 Task: Add Attachment from Google Drive to Card Card0000000259 in Board Board0000000065 in Workspace WS0000000022 in Trello. Add Cover Orange to Card Card0000000259 in Board Board0000000065 in Workspace WS0000000022 in Trello. Add "Add Label …" with "Title" Title0000000259 to Button Button0000000259 to Card Card0000000259 in Board Board0000000065 in Workspace WS0000000022 in Trello. Add Description DS0000000259 to Card Card0000000259 in Board Board0000000065 in Workspace WS0000000022 in Trello. Add Comment CM0000000259 to Card Card0000000259 in Board Board0000000065 in Workspace WS0000000022 in Trello
Action: Mouse moved to (583, 680)
Screenshot: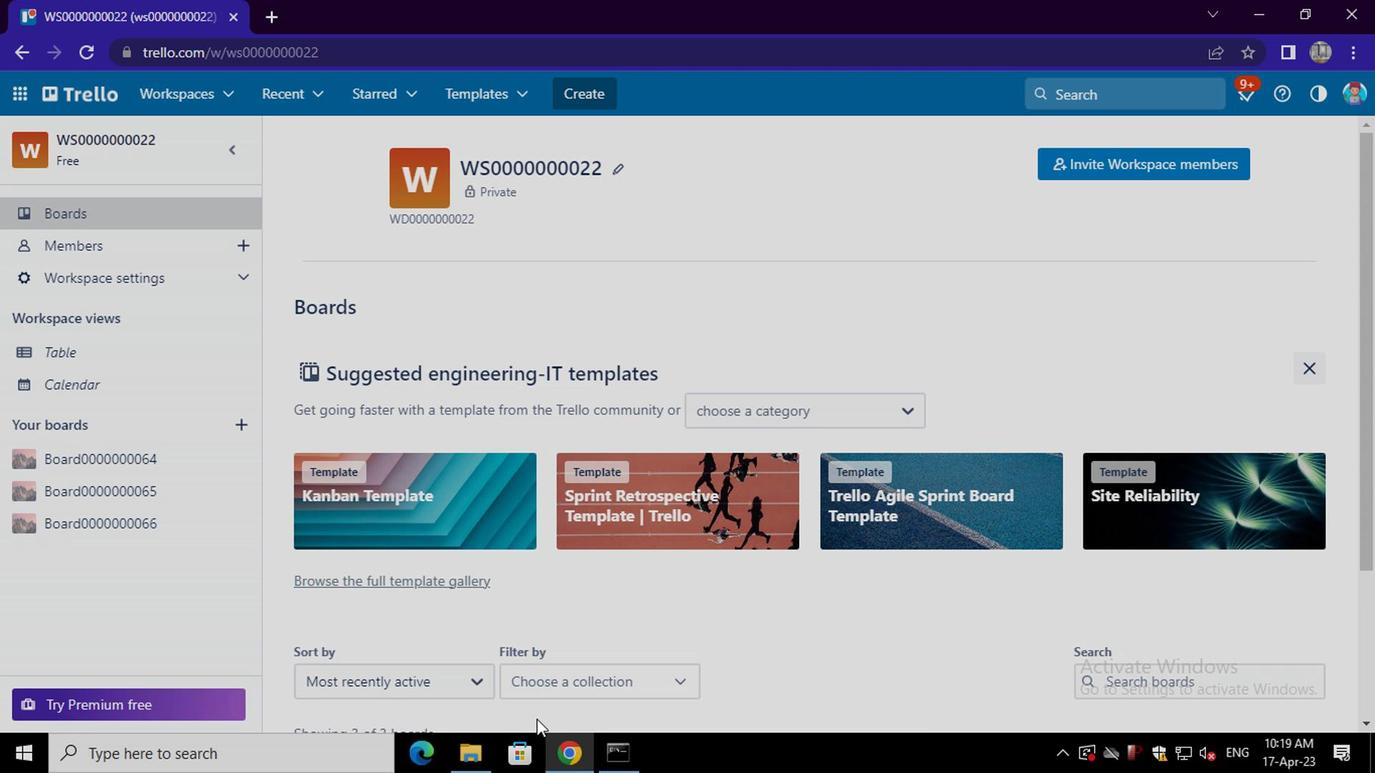
Action: Mouse scrolled (583, 679) with delta (0, 0)
Screenshot: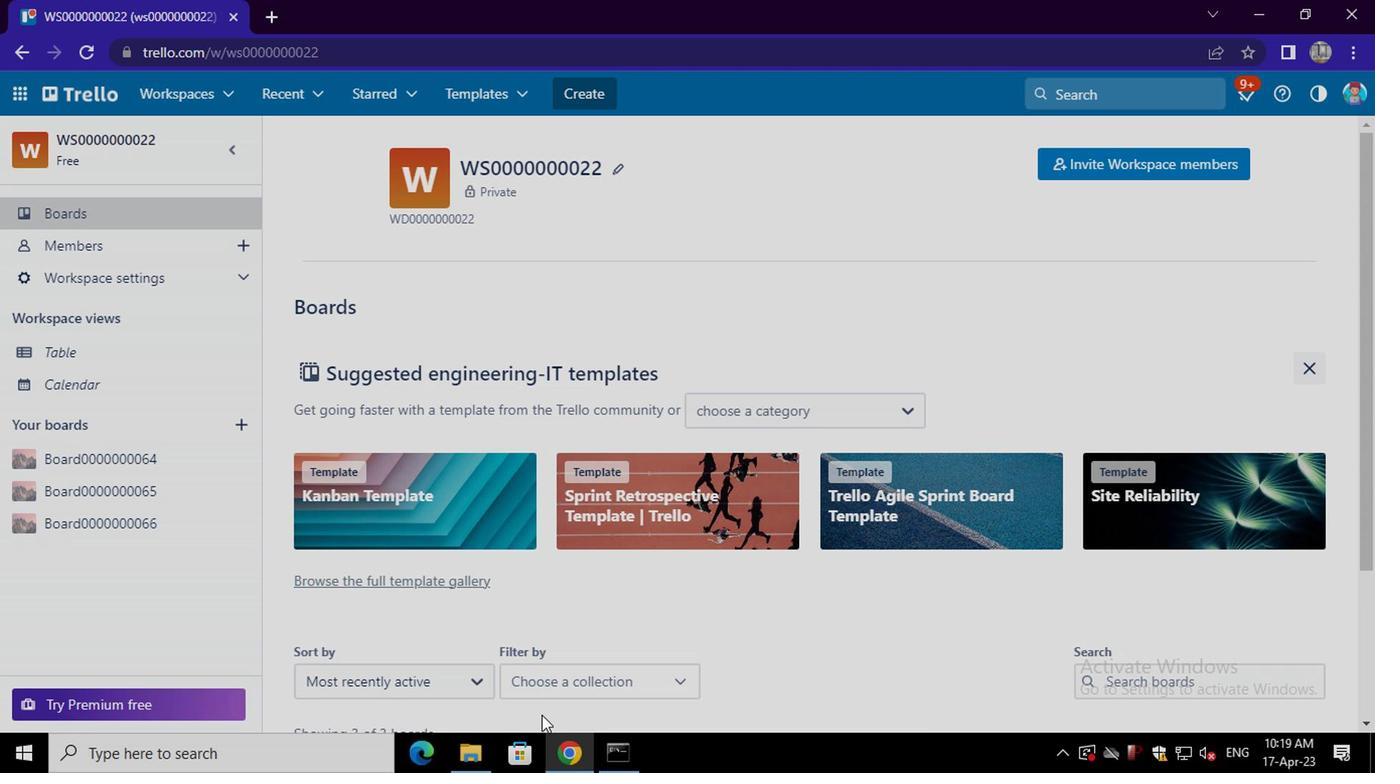 
Action: Mouse scrolled (583, 679) with delta (0, 0)
Screenshot: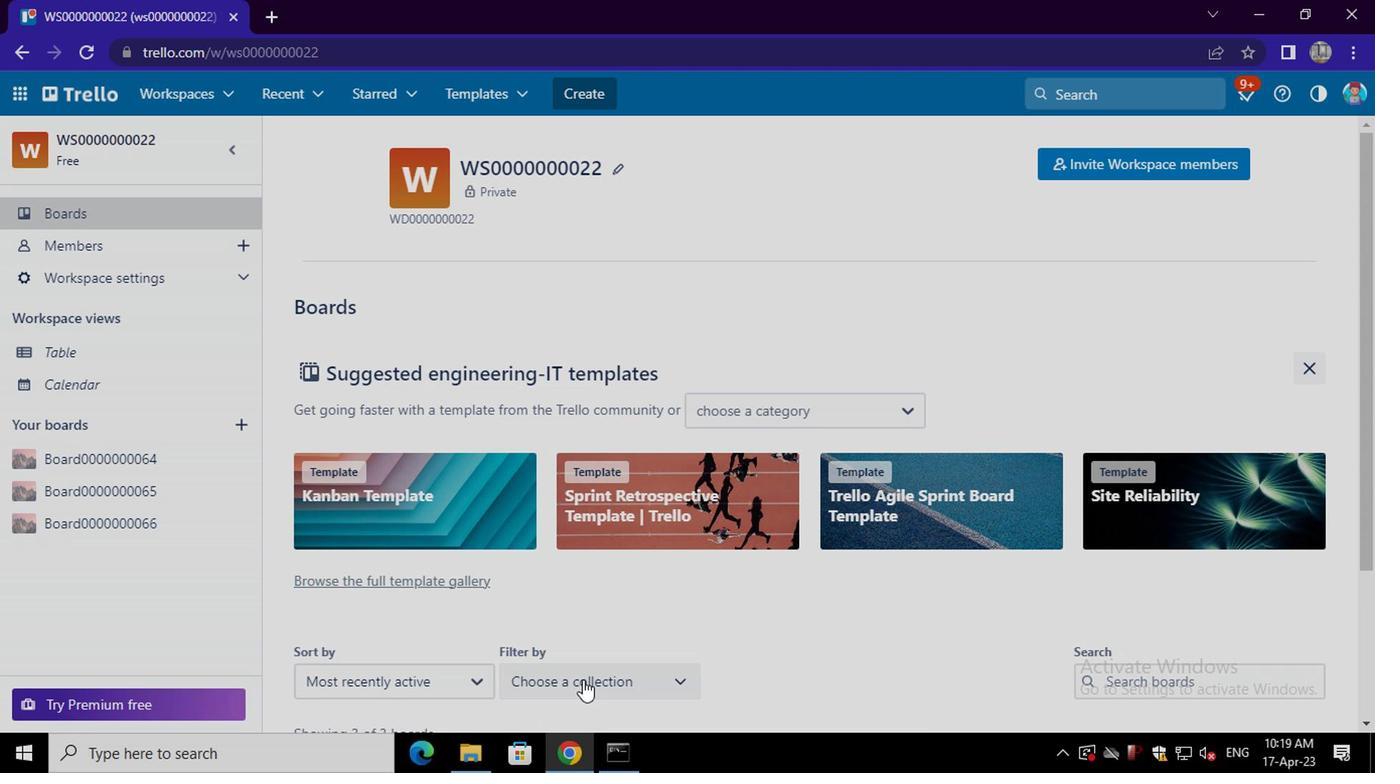 
Action: Mouse scrolled (583, 679) with delta (0, 0)
Screenshot: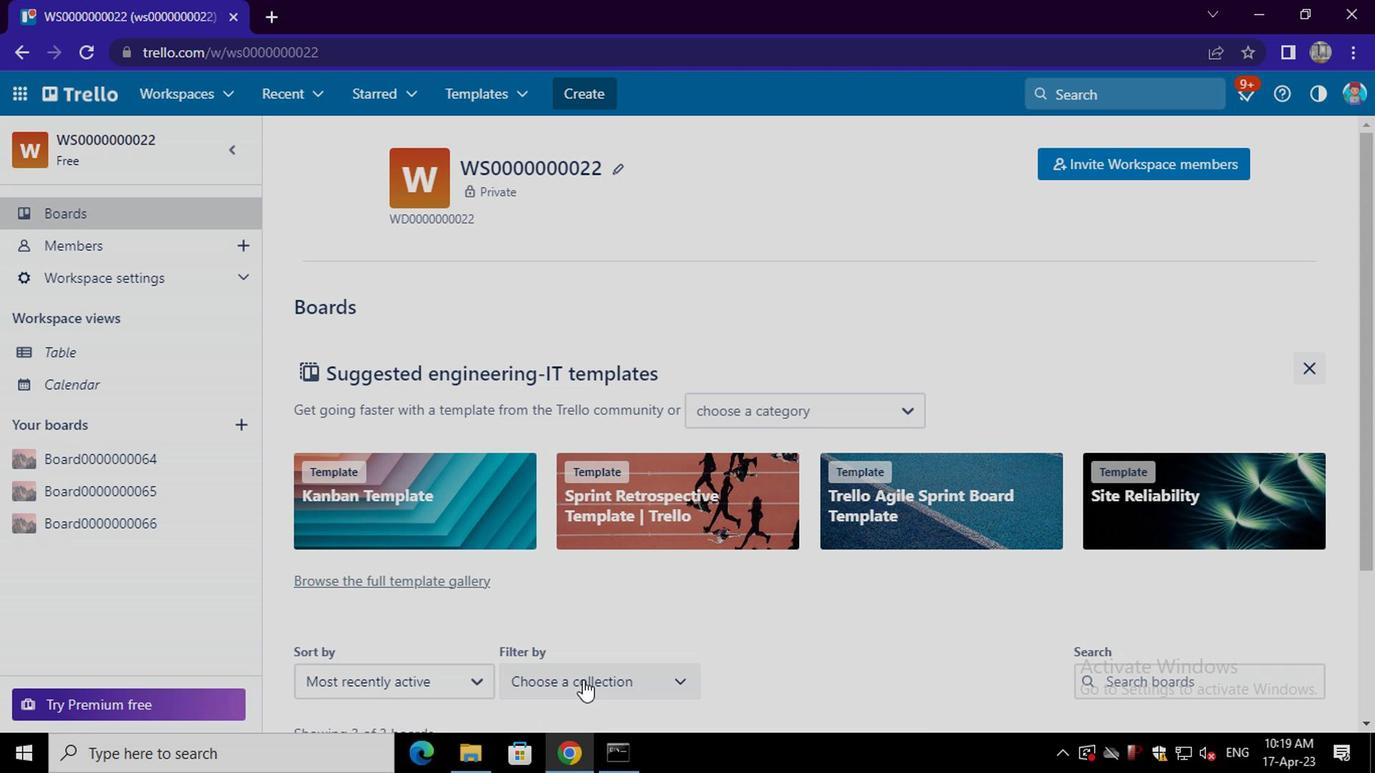 
Action: Mouse moved to (637, 629)
Screenshot: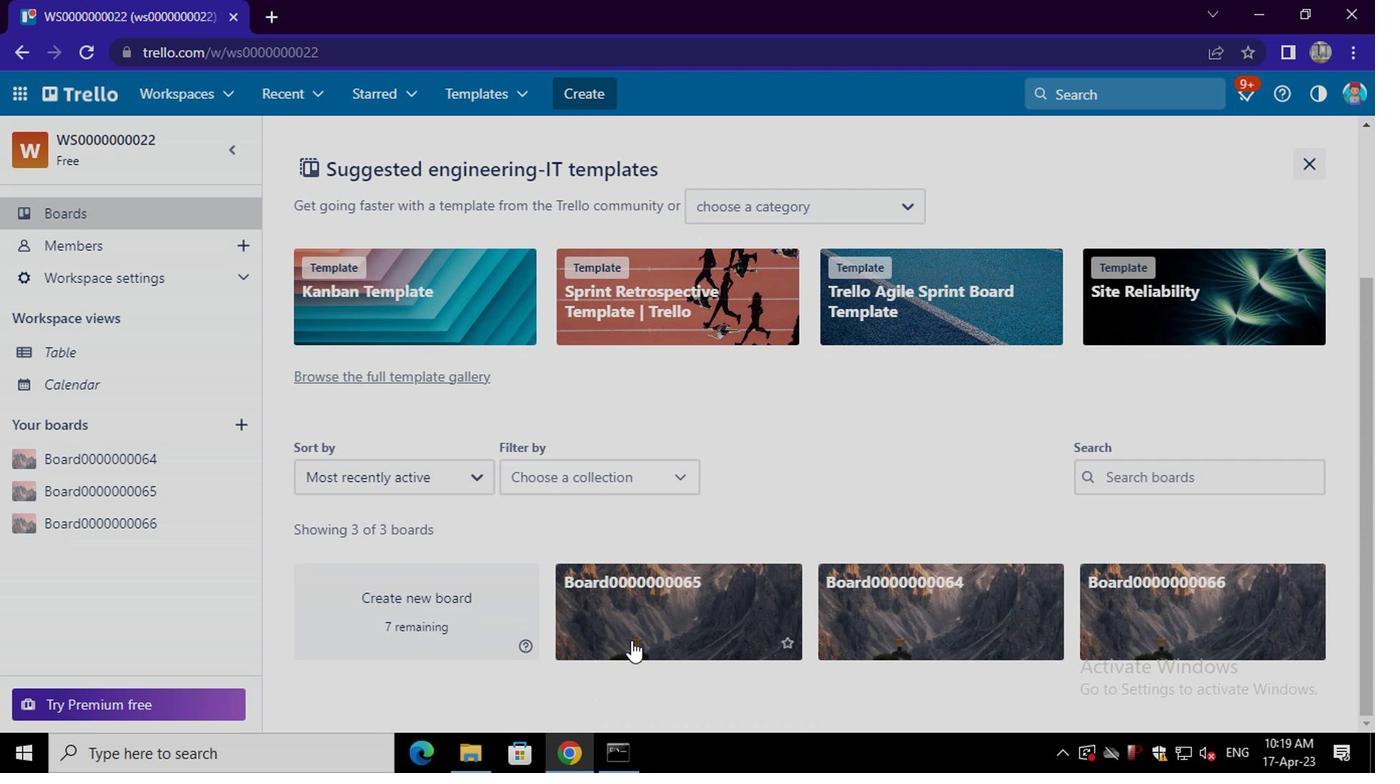 
Action: Mouse pressed left at (637, 629)
Screenshot: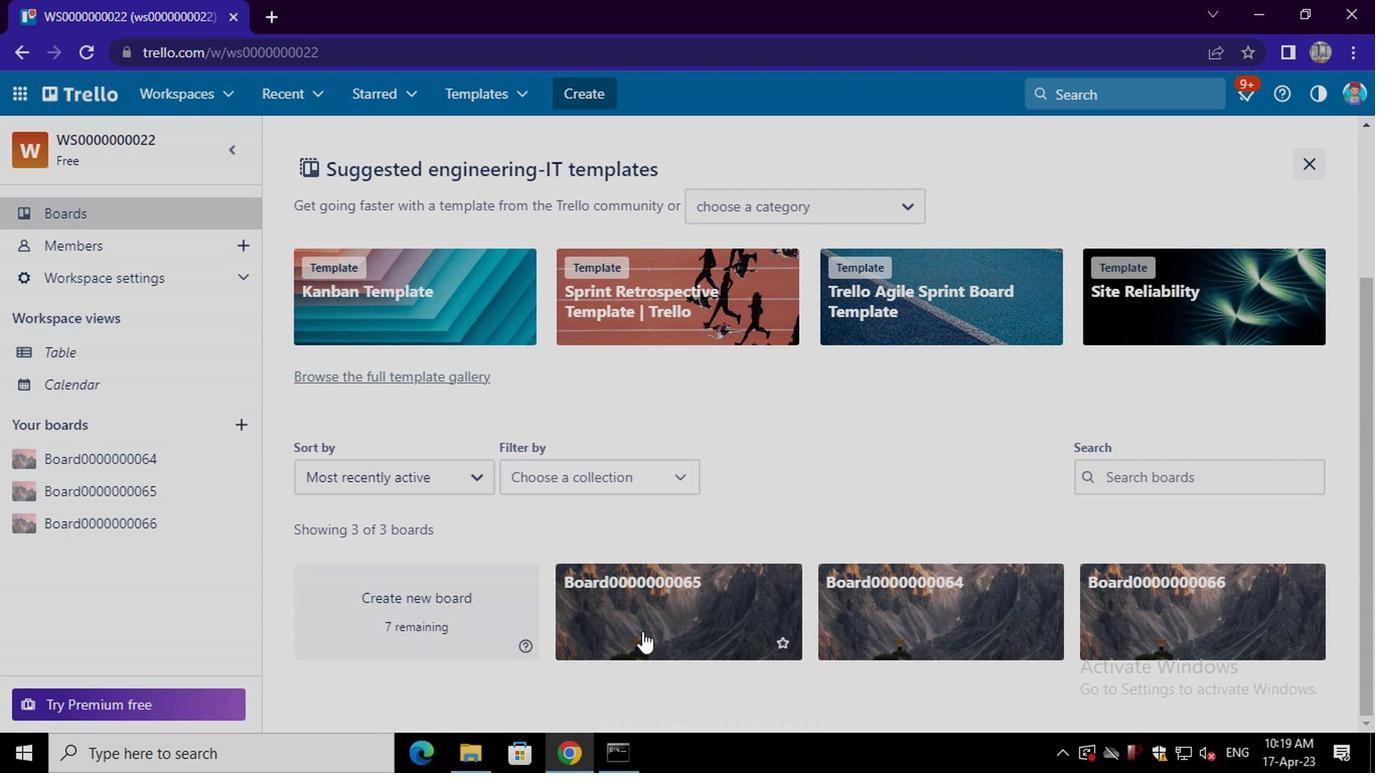 
Action: Mouse moved to (515, 548)
Screenshot: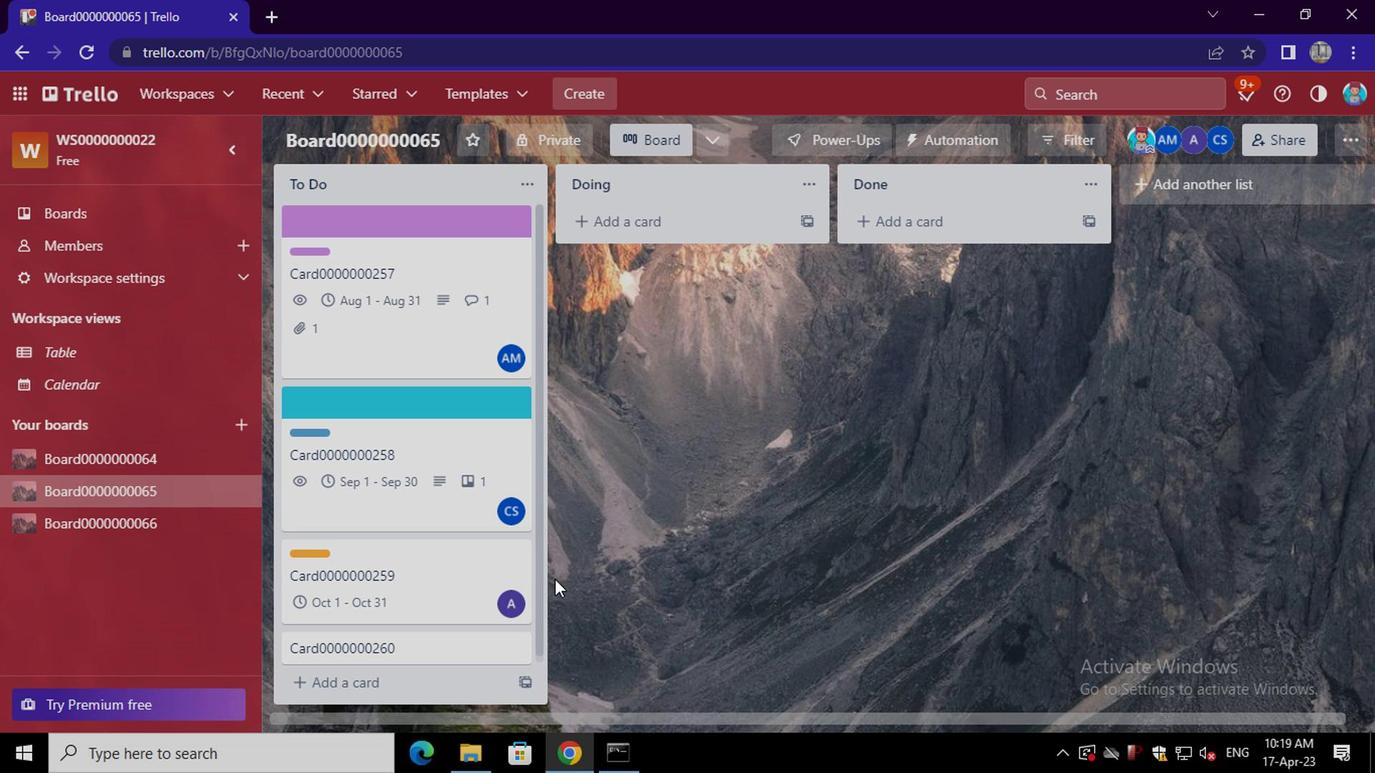 
Action: Mouse pressed left at (515, 548)
Screenshot: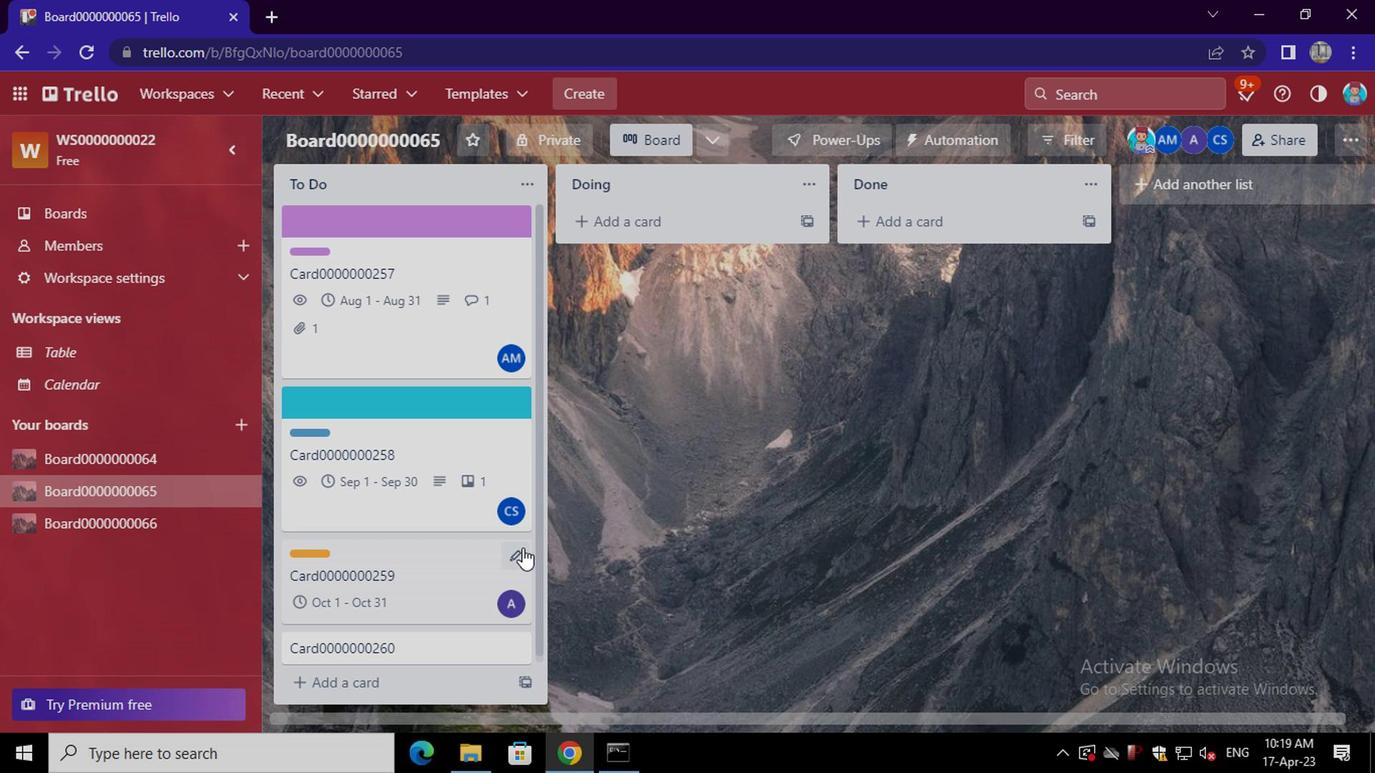 
Action: Mouse moved to (612, 450)
Screenshot: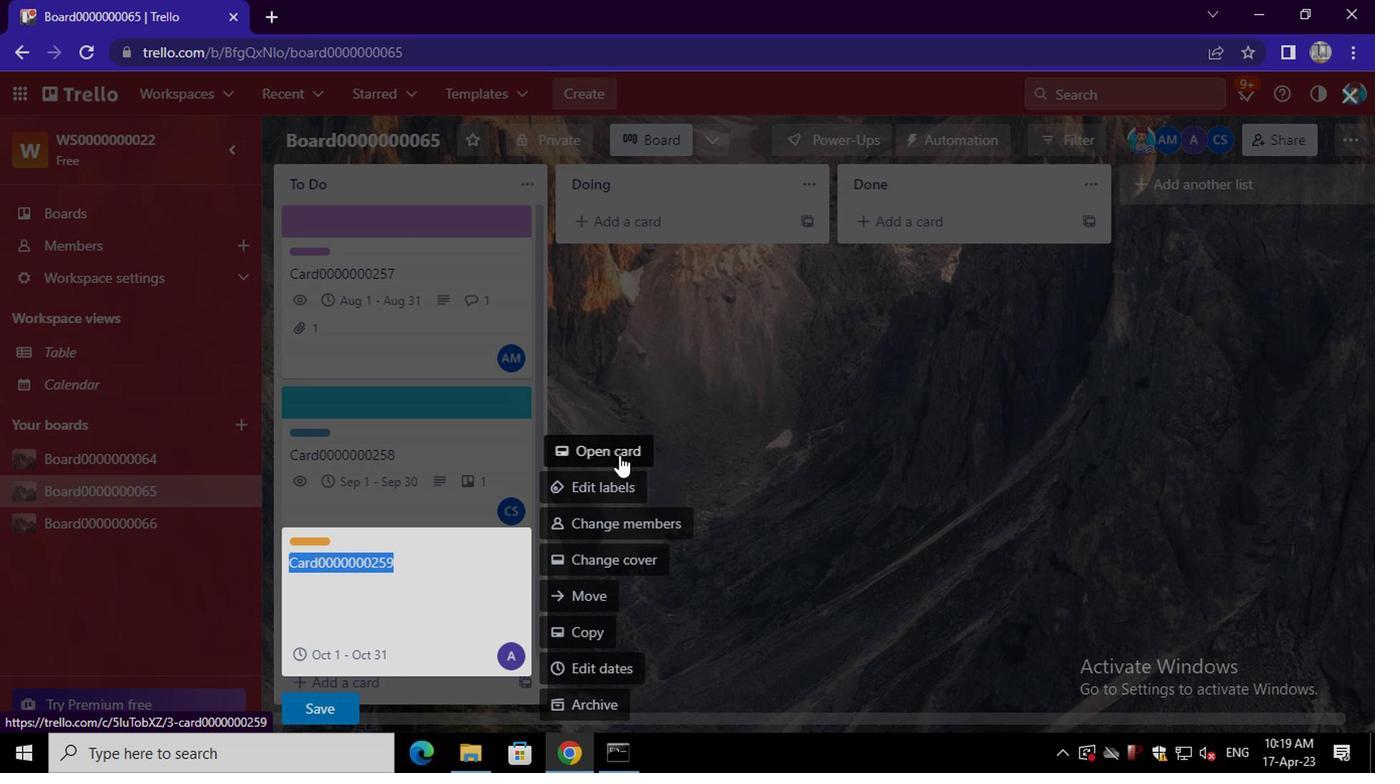 
Action: Mouse pressed left at (612, 450)
Screenshot: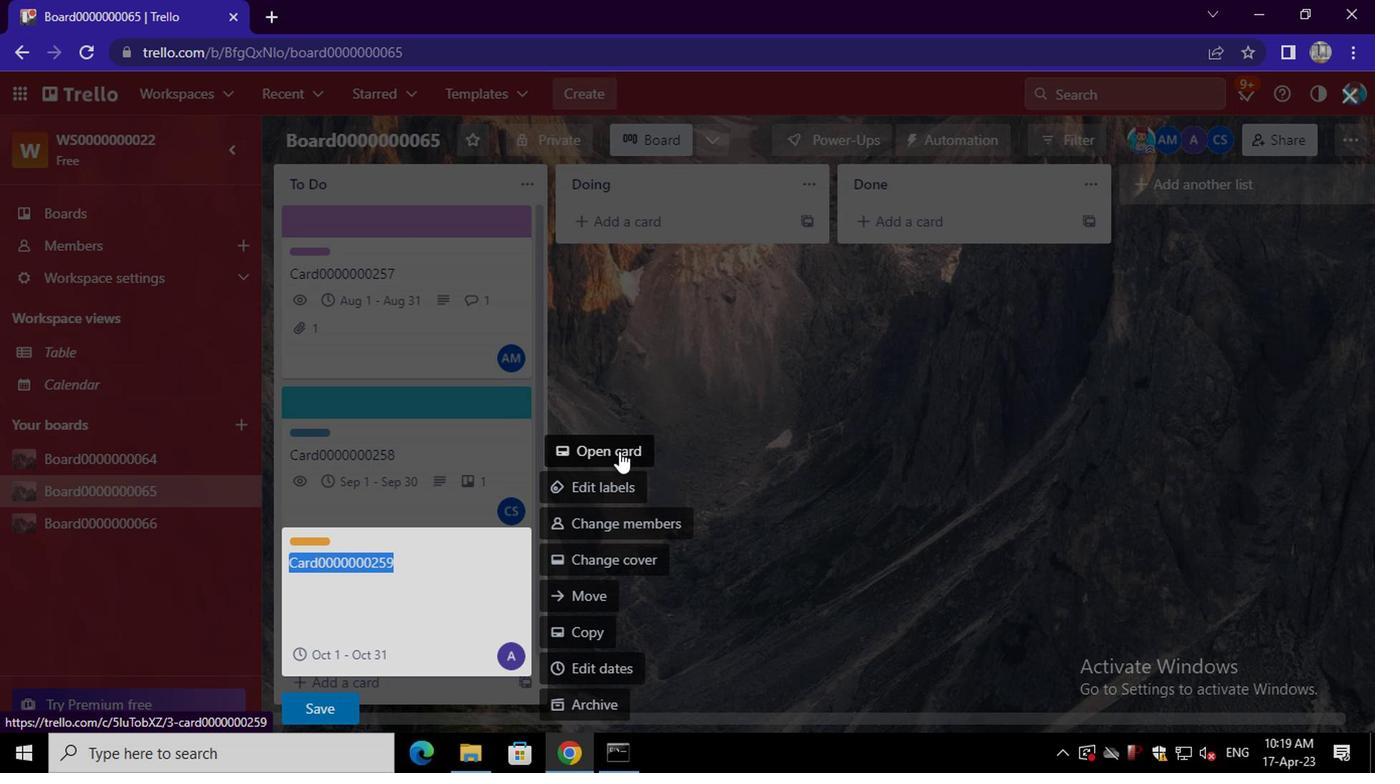 
Action: Mouse moved to (963, 490)
Screenshot: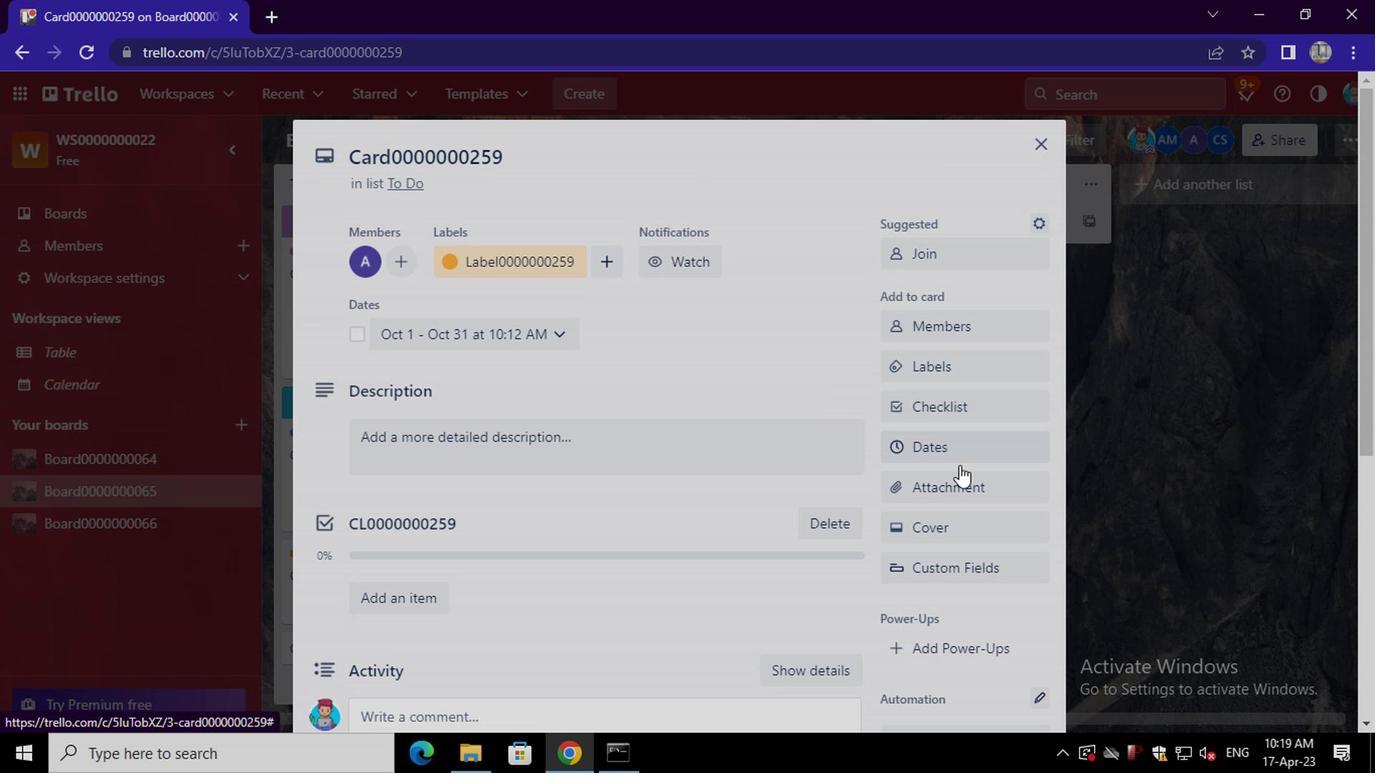 
Action: Mouse pressed left at (963, 490)
Screenshot: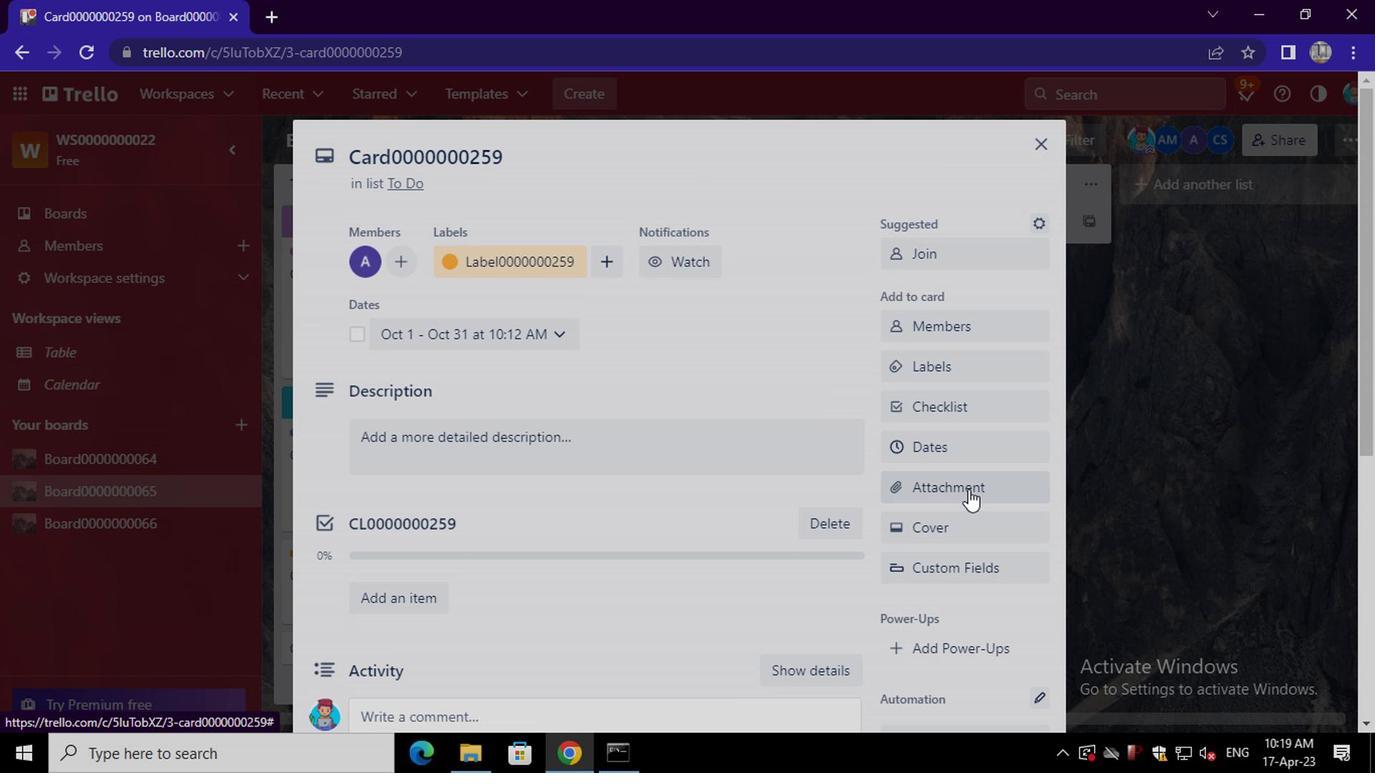 
Action: Mouse moved to (951, 255)
Screenshot: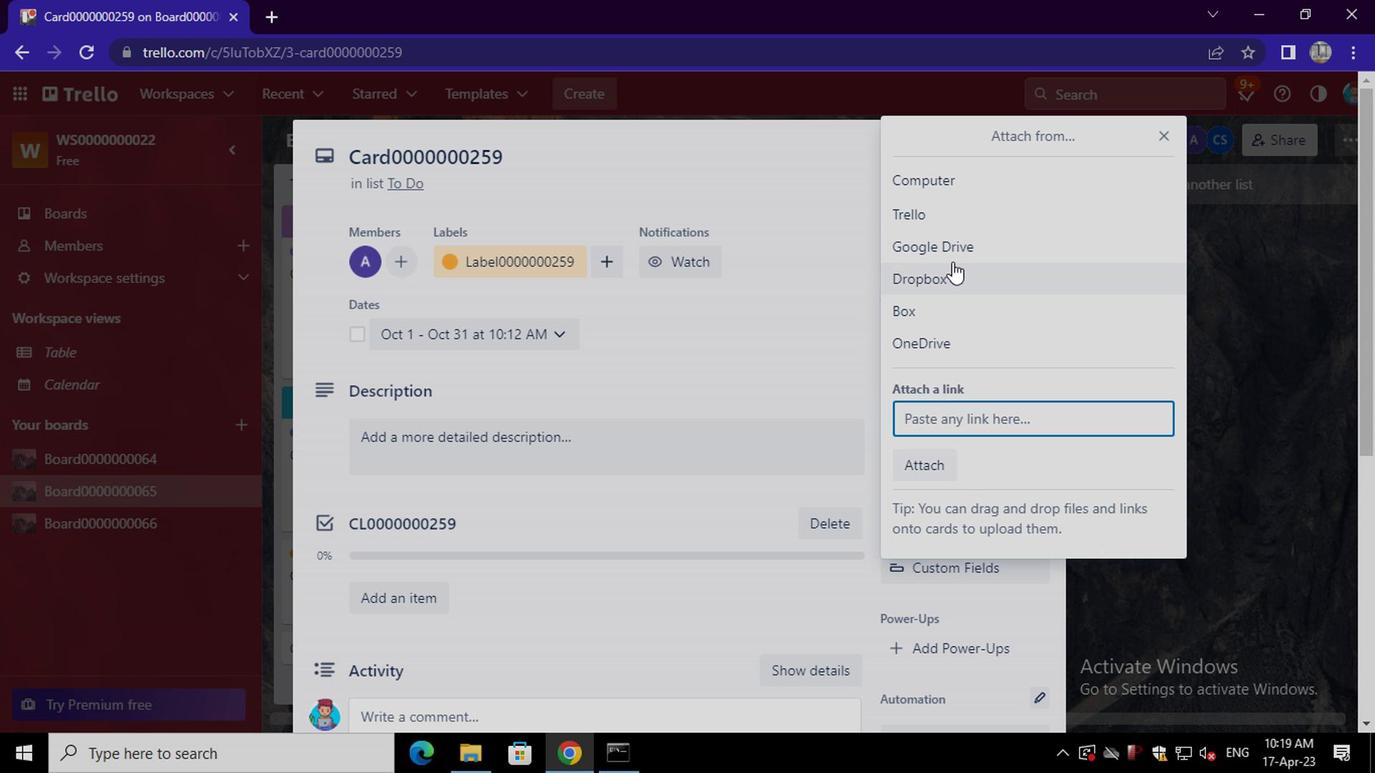 
Action: Mouse pressed left at (951, 255)
Screenshot: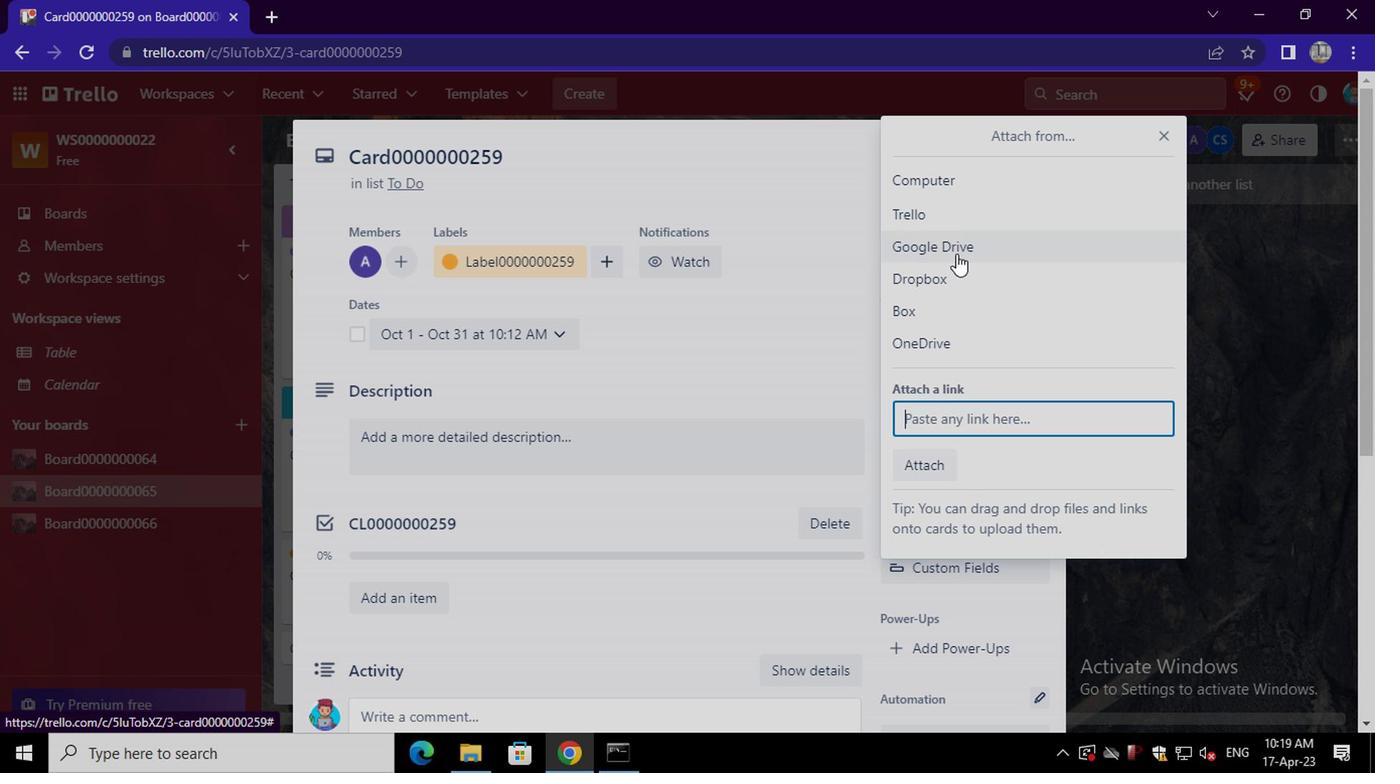 
Action: Mouse moved to (618, 442)
Screenshot: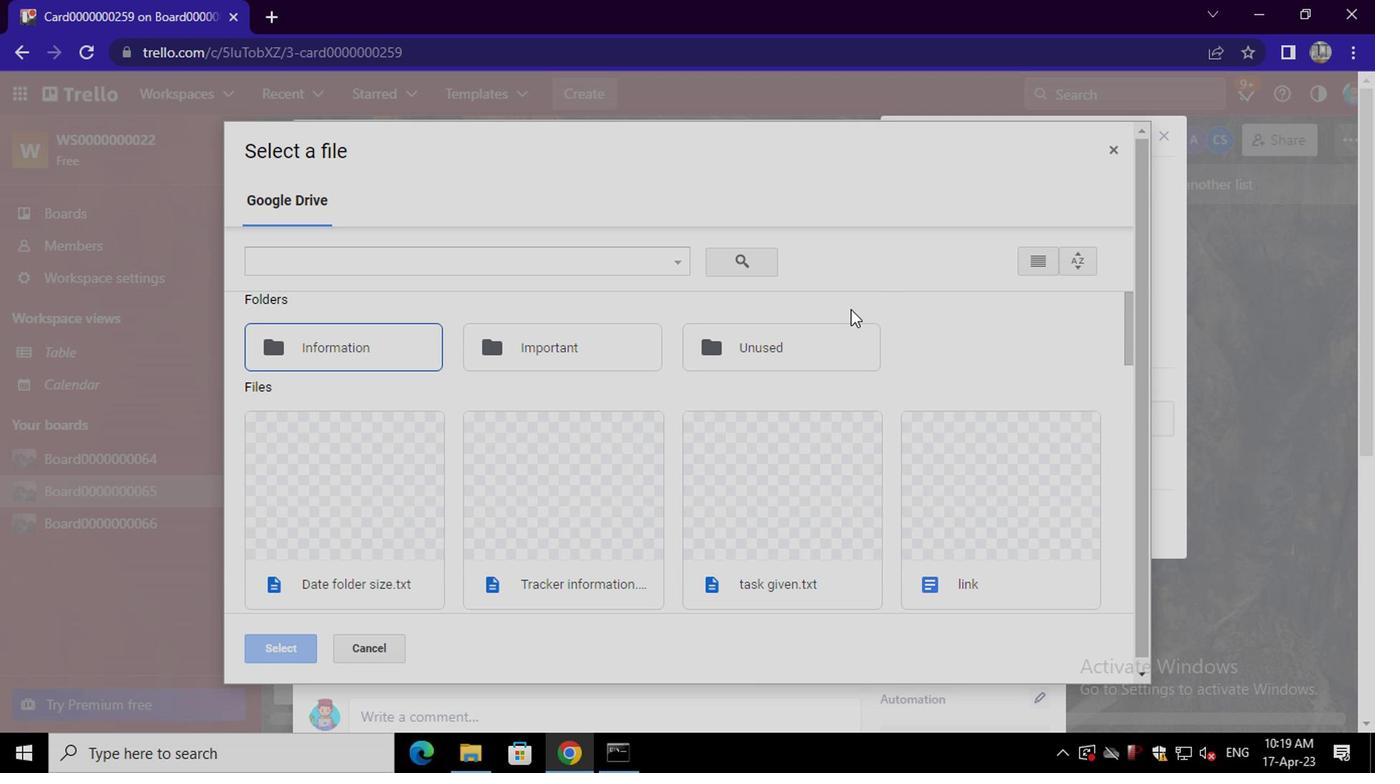 
Action: Mouse scrolled (618, 442) with delta (0, 0)
Screenshot: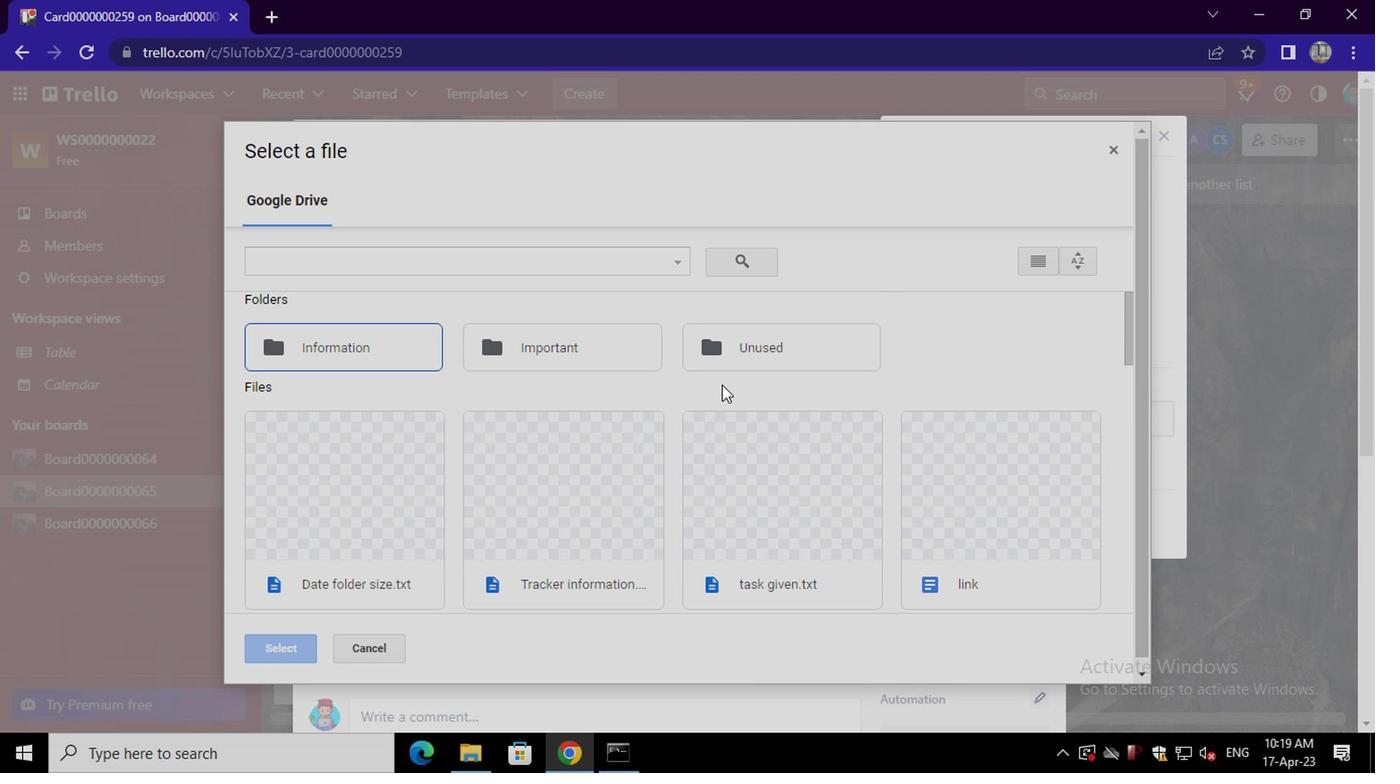 
Action: Mouse moved to (618, 443)
Screenshot: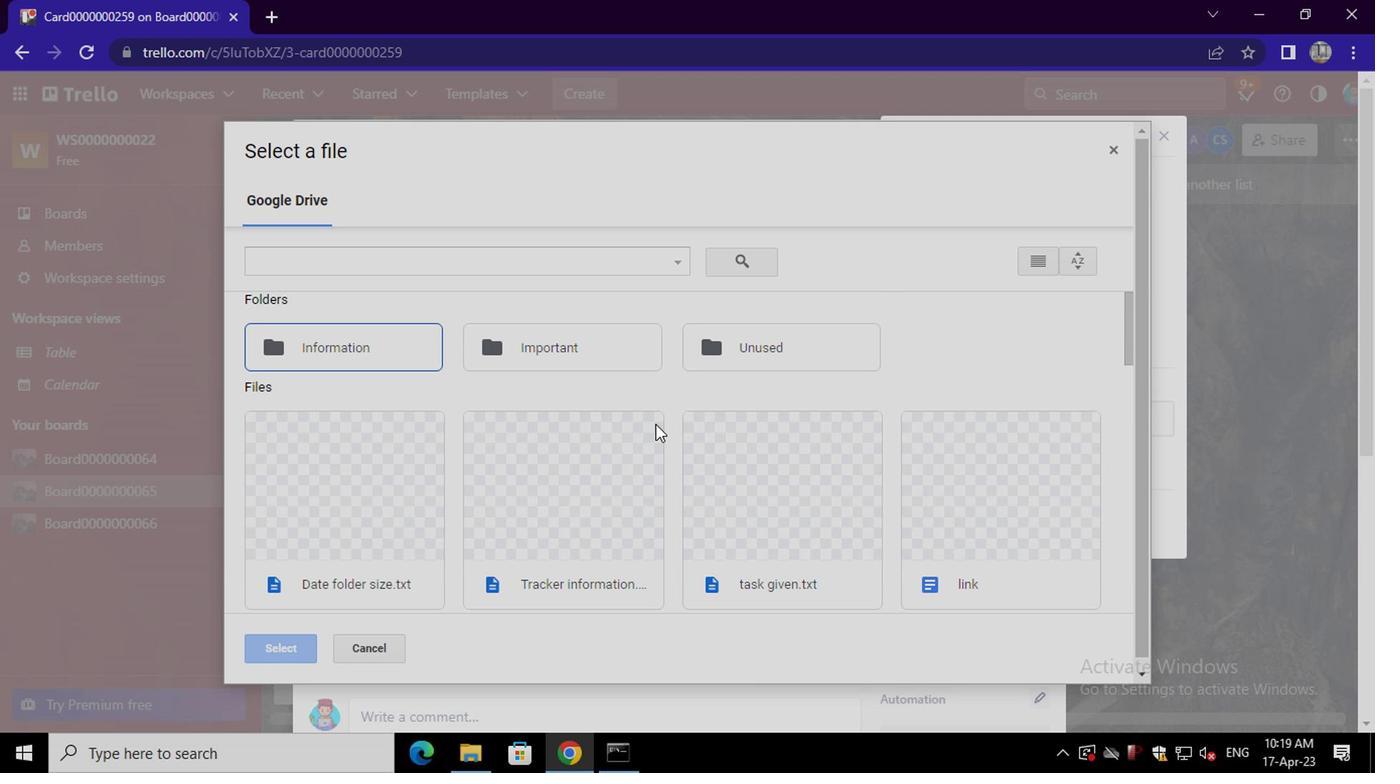 
Action: Mouse scrolled (618, 442) with delta (0, 0)
Screenshot: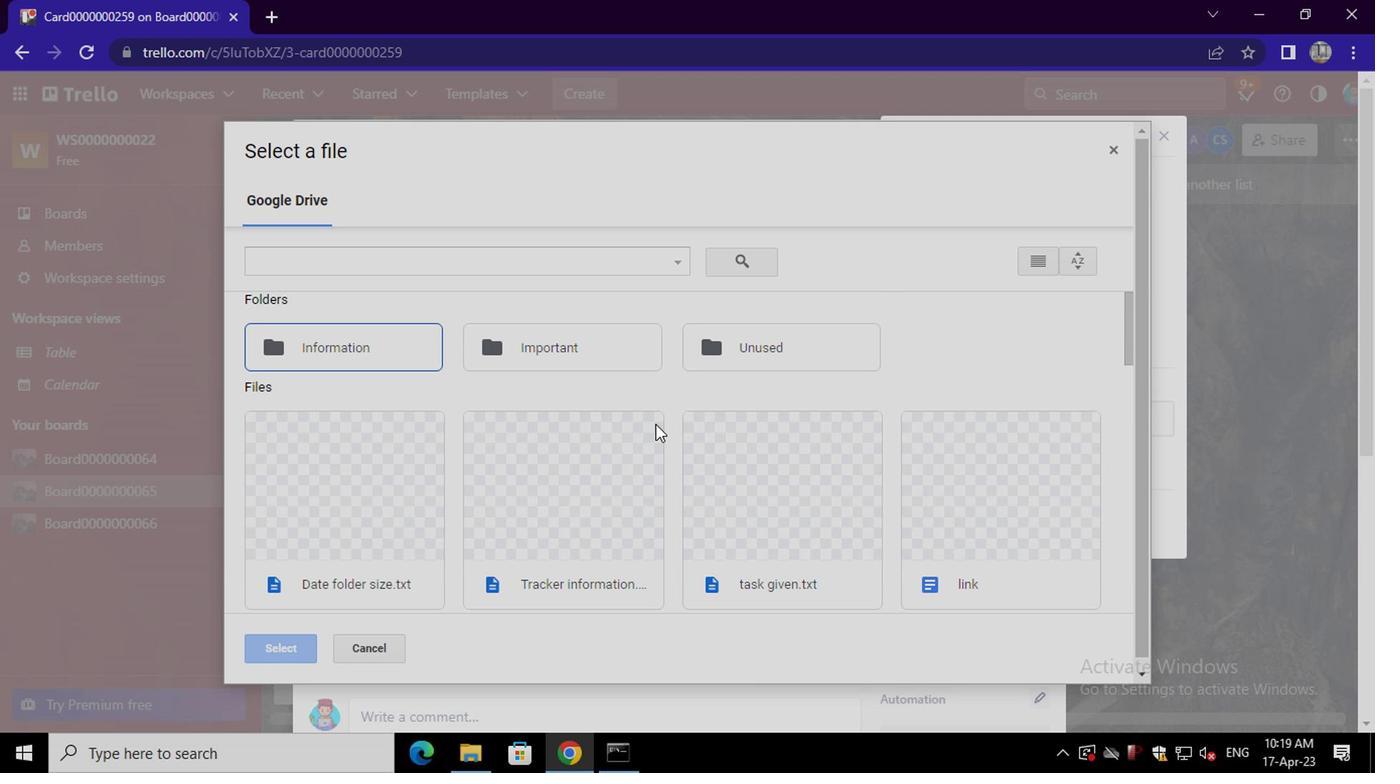 
Action: Mouse moved to (386, 525)
Screenshot: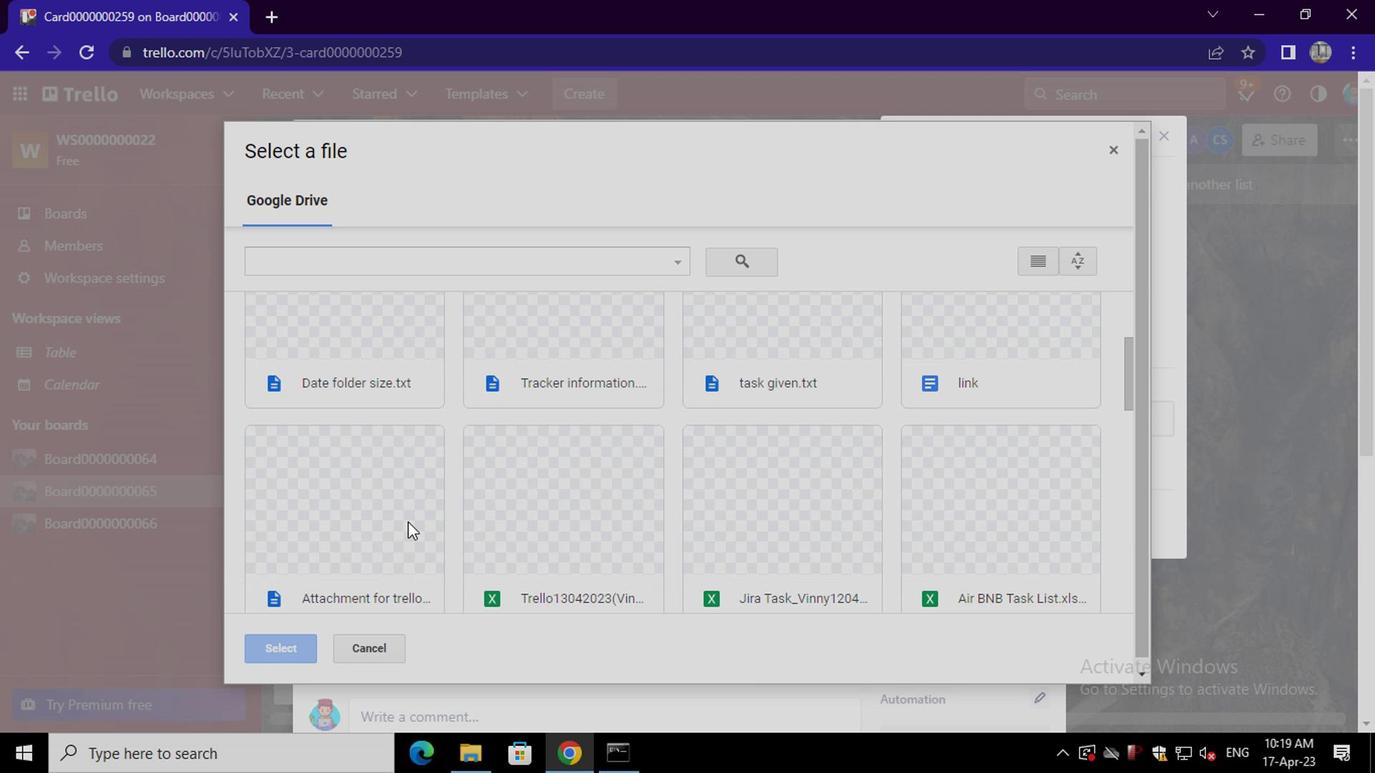 
Action: Mouse pressed left at (386, 525)
Screenshot: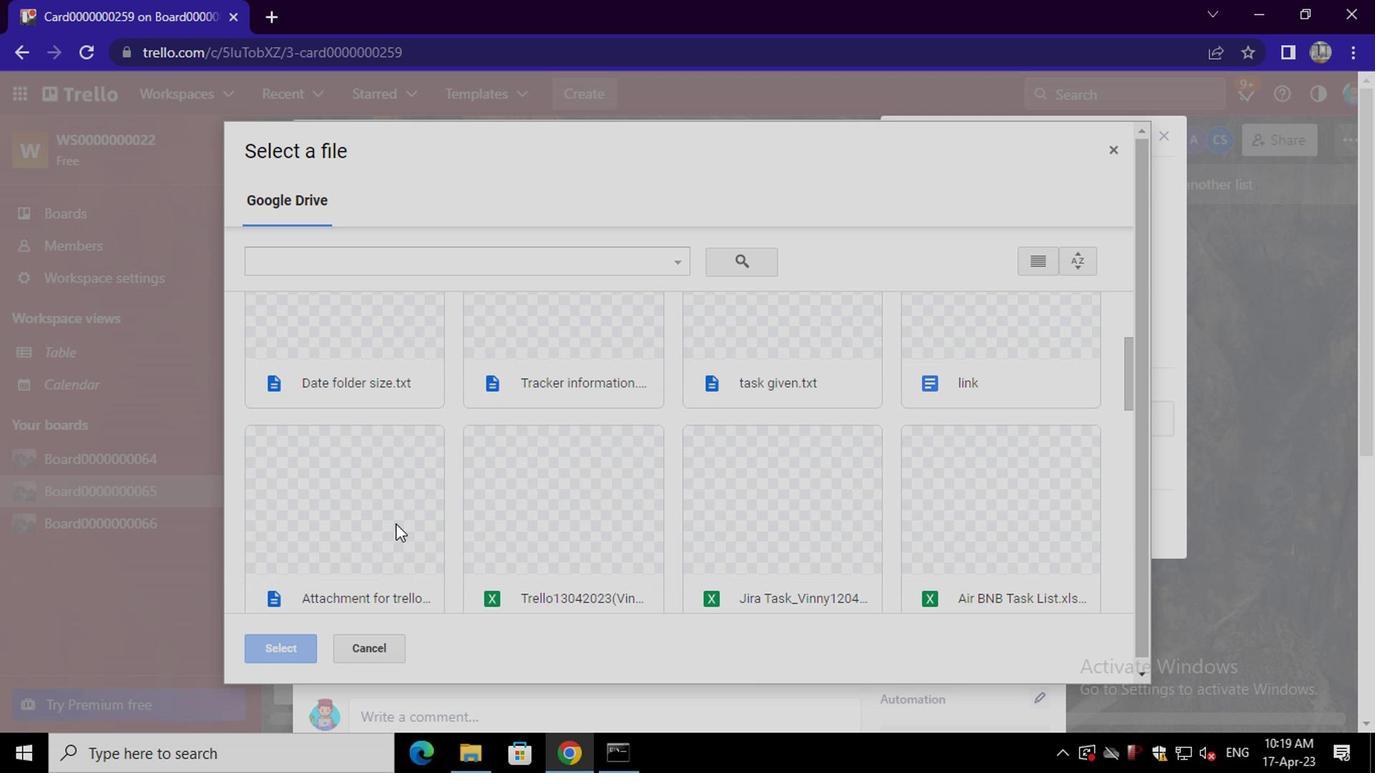 
Action: Mouse moved to (283, 655)
Screenshot: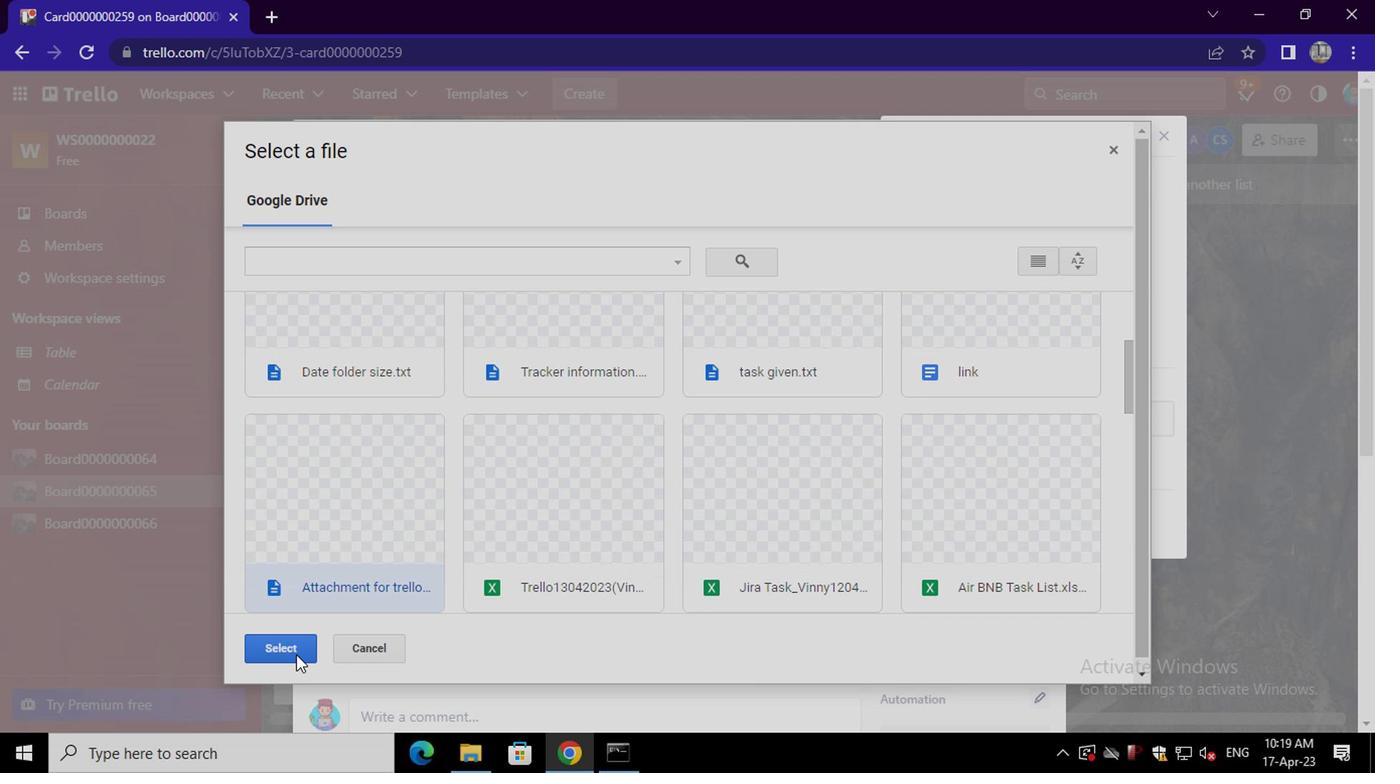 
Action: Mouse pressed left at (283, 655)
Screenshot: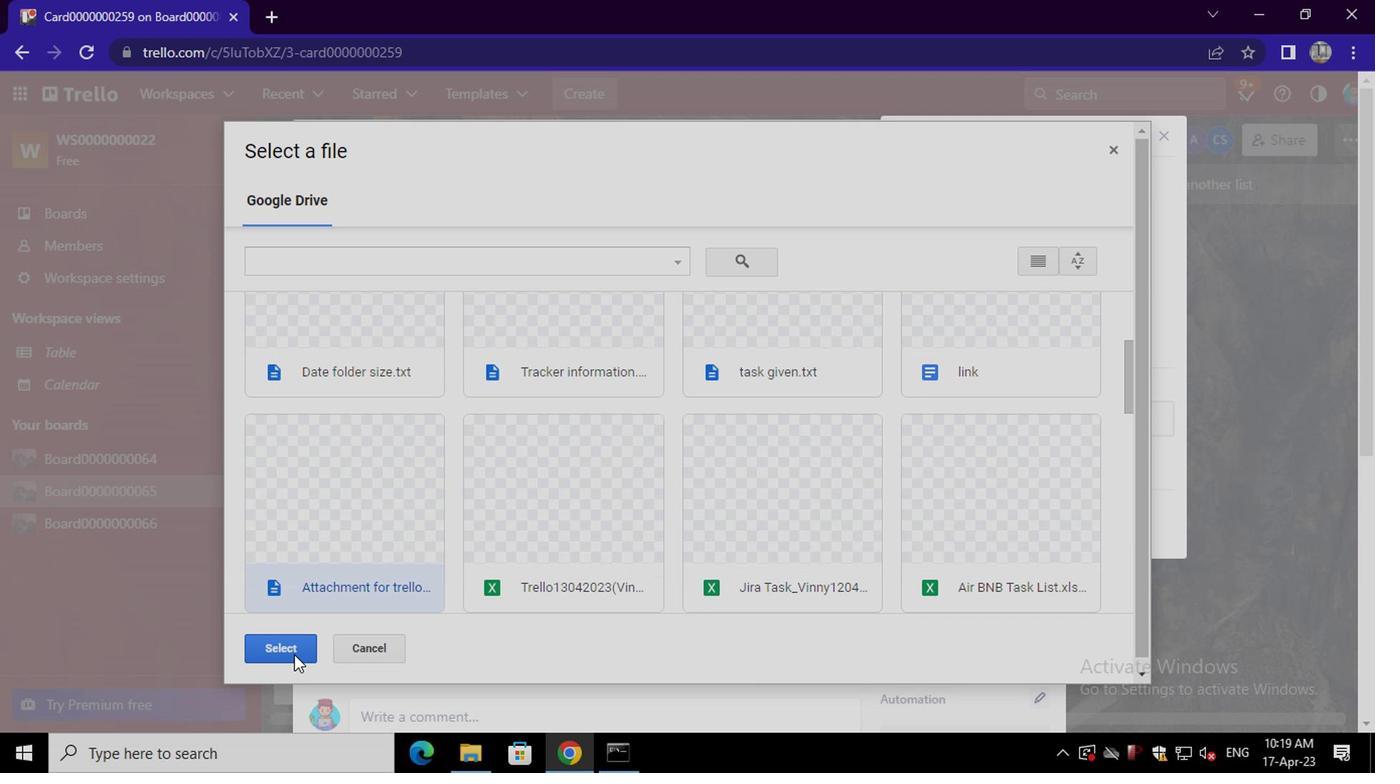 
Action: Mouse moved to (921, 523)
Screenshot: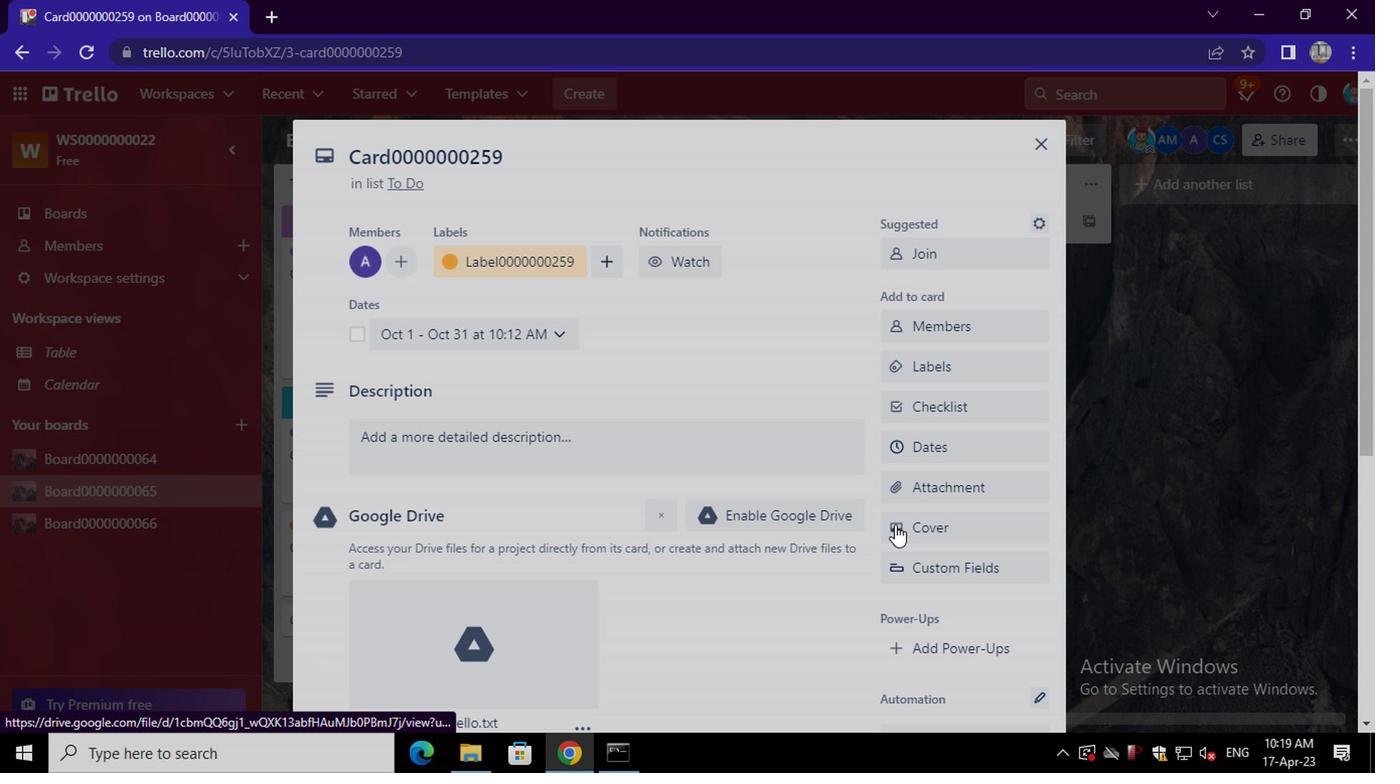 
Action: Mouse pressed left at (921, 523)
Screenshot: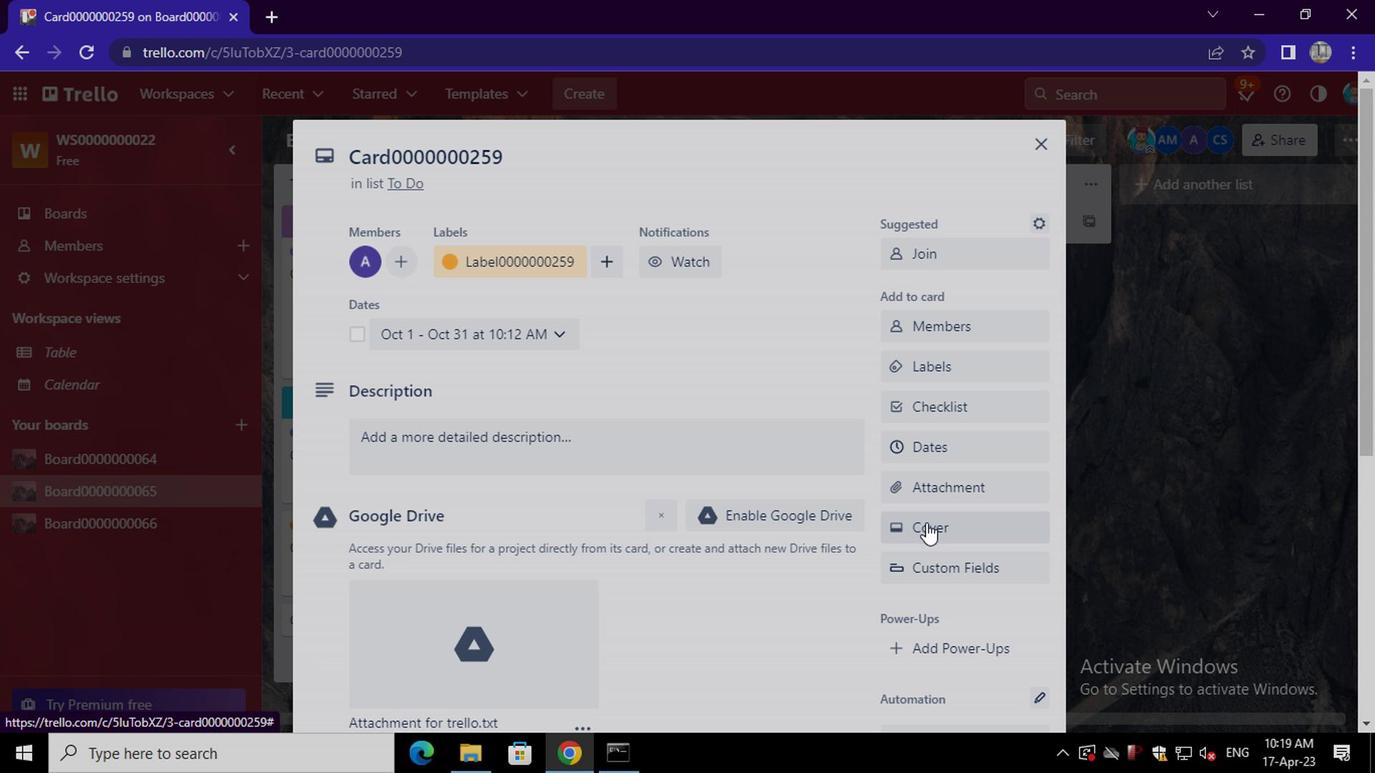
Action: Mouse moved to (1036, 322)
Screenshot: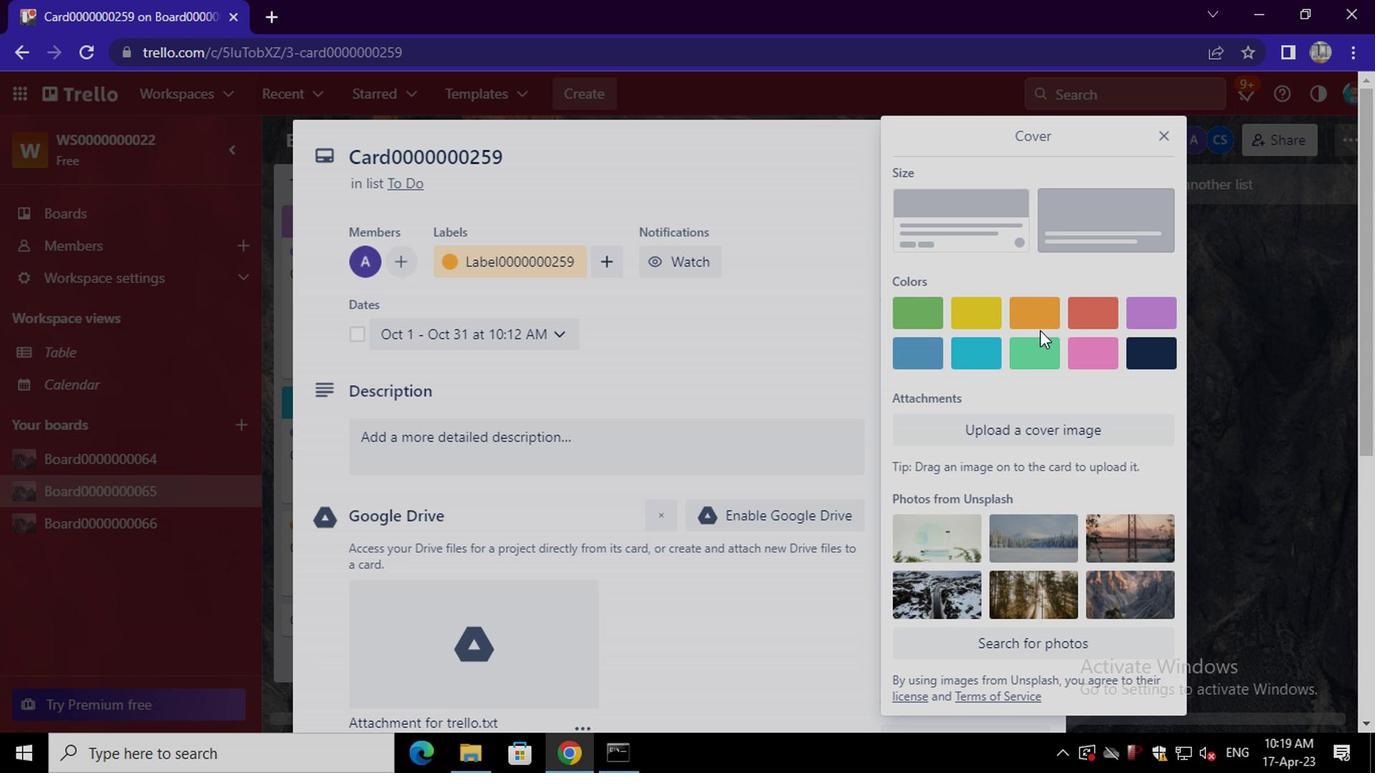 
Action: Mouse pressed left at (1036, 322)
Screenshot: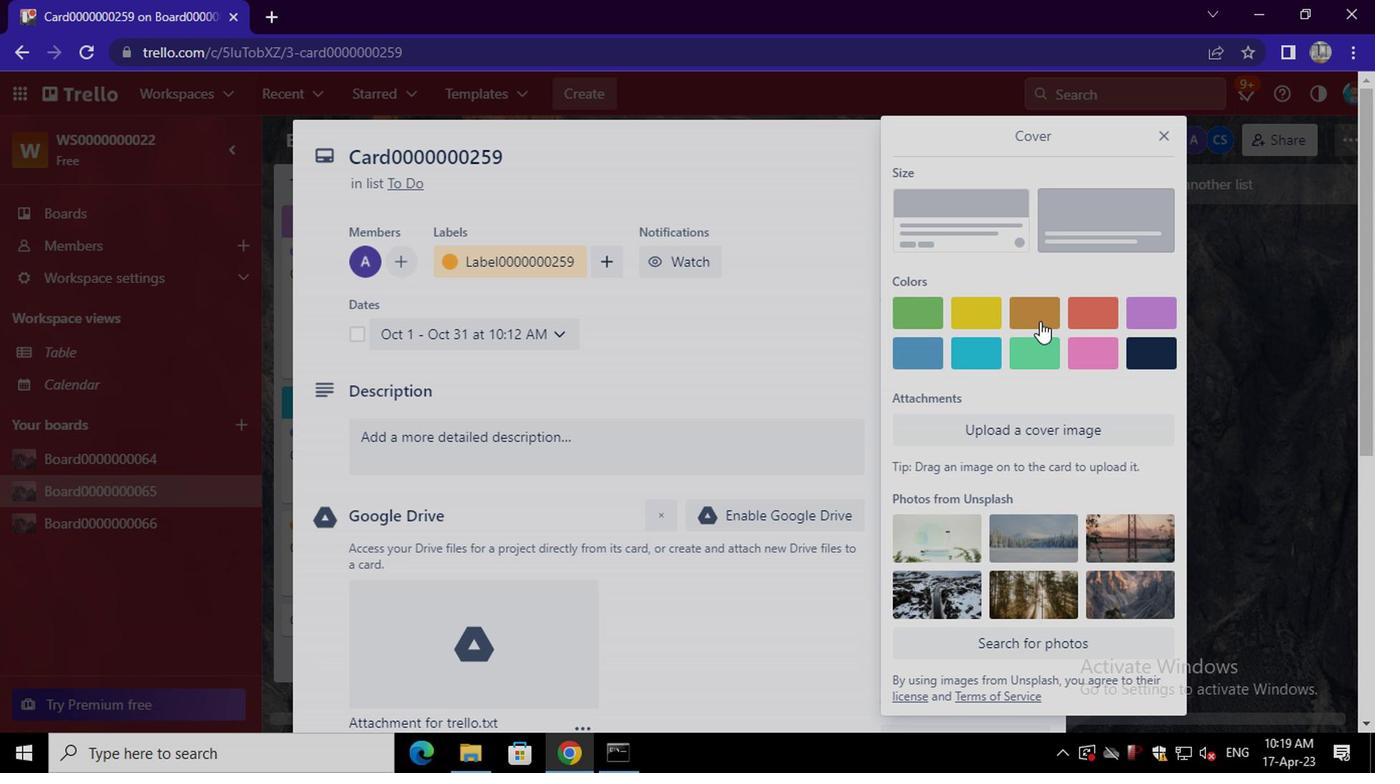 
Action: Mouse moved to (825, 490)
Screenshot: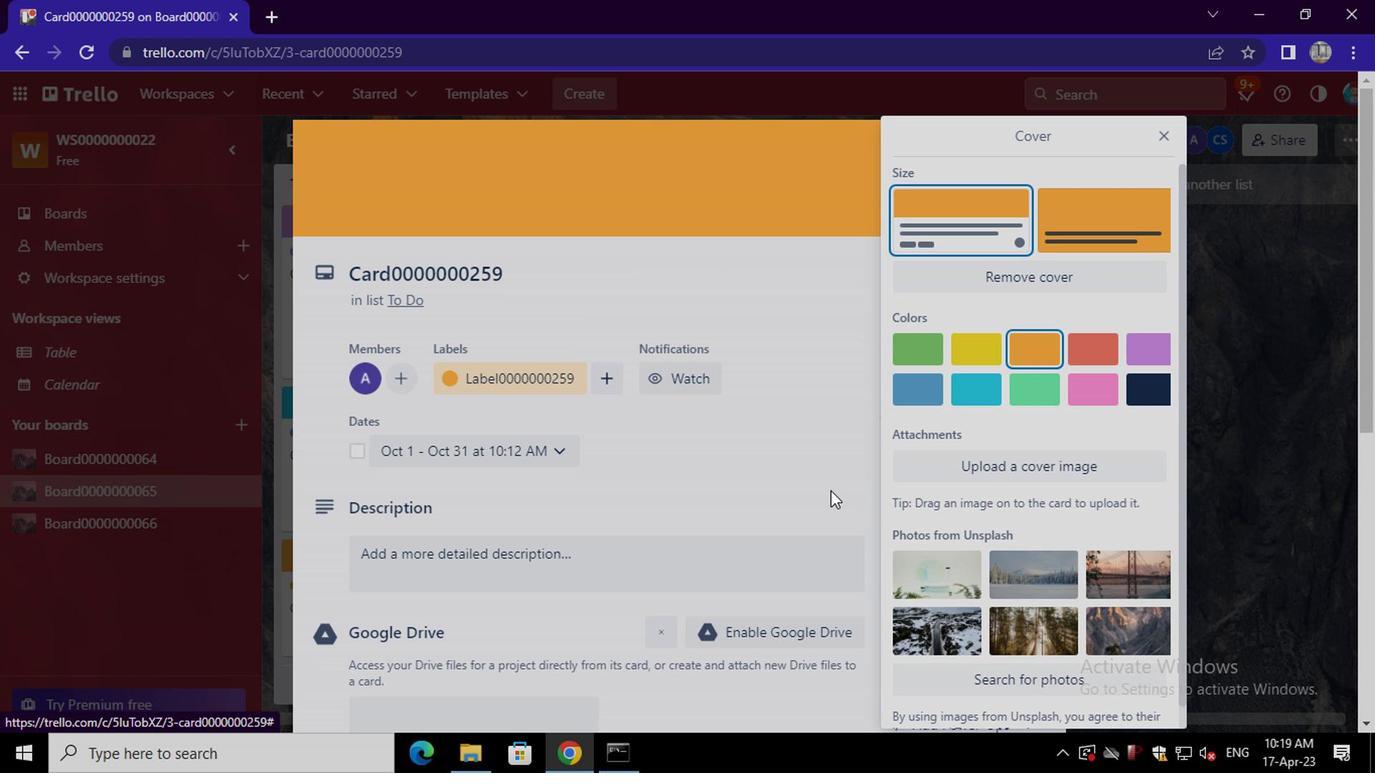 
Action: Mouse pressed left at (825, 490)
Screenshot: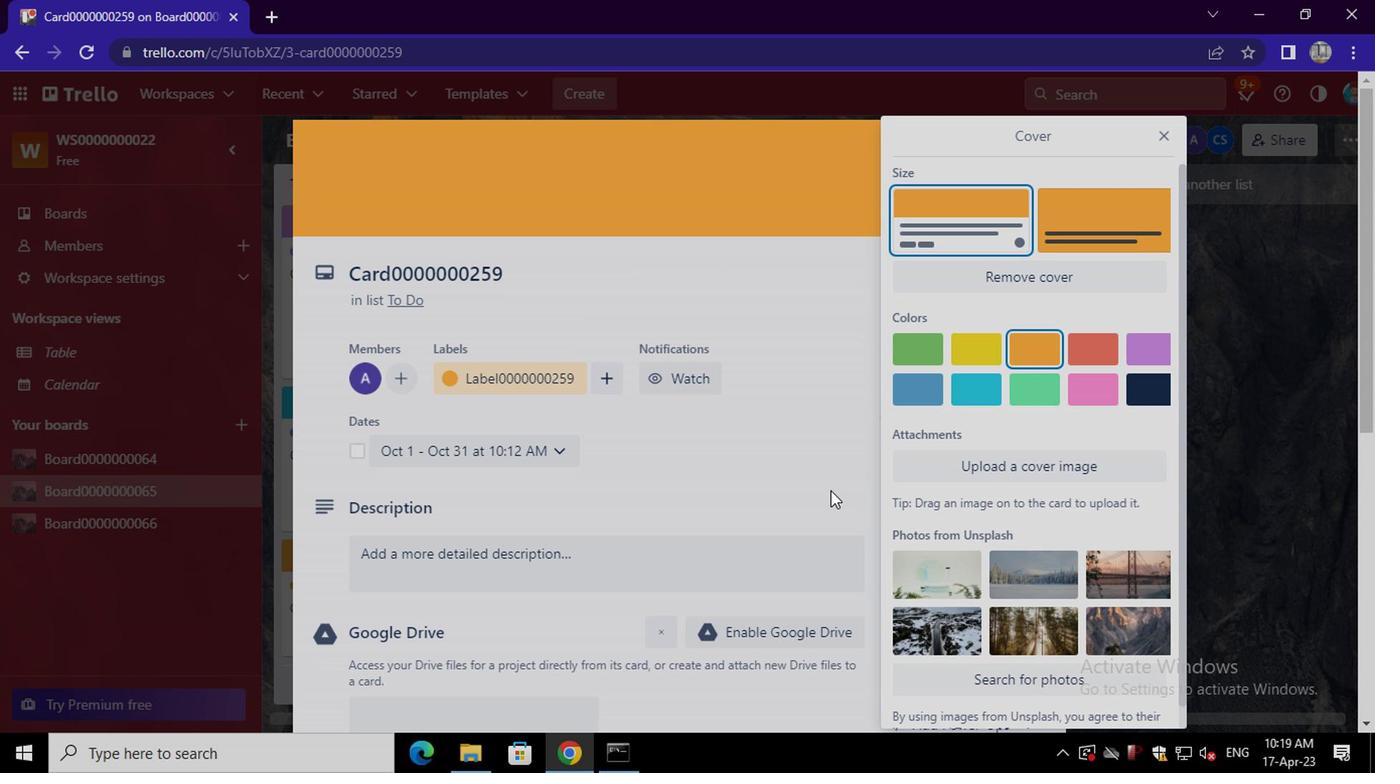 
Action: Mouse moved to (857, 508)
Screenshot: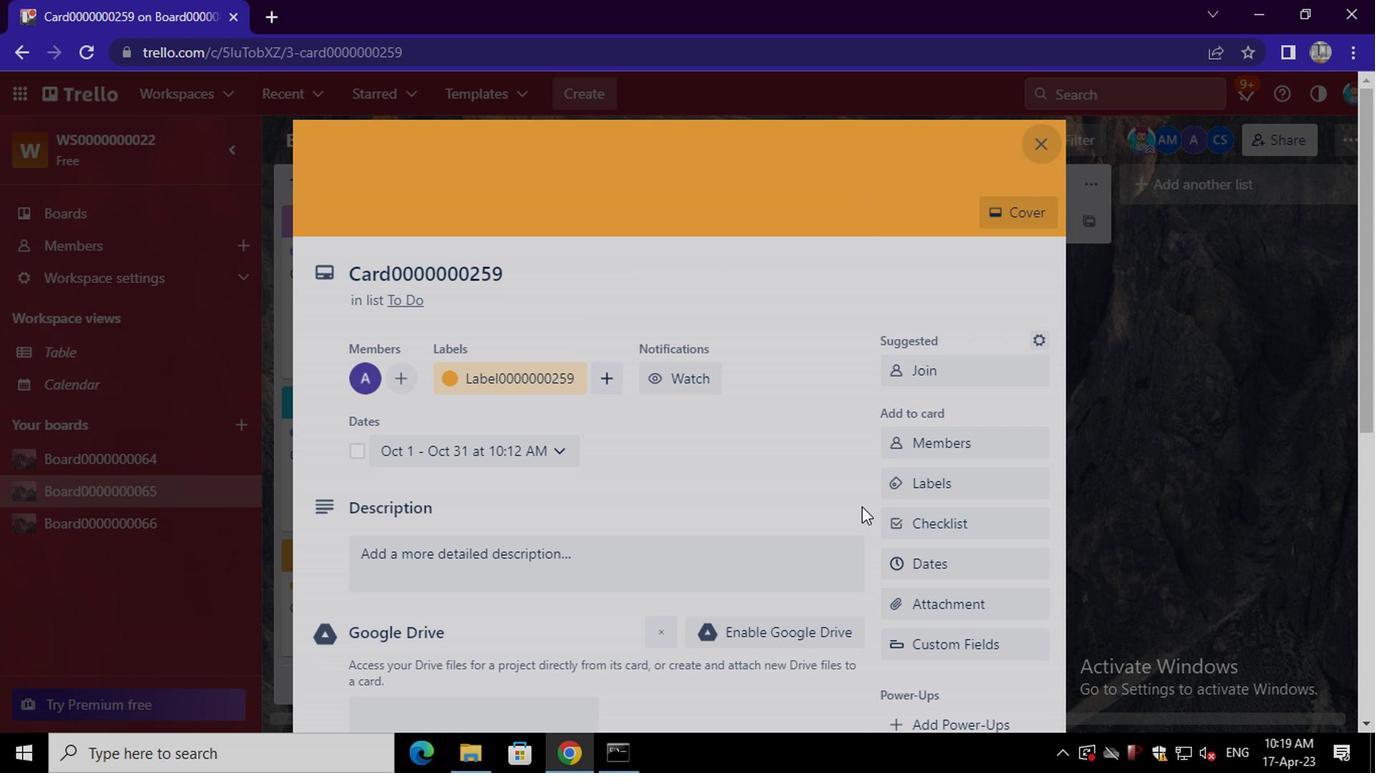 
Action: Mouse scrolled (857, 507) with delta (0, 0)
Screenshot: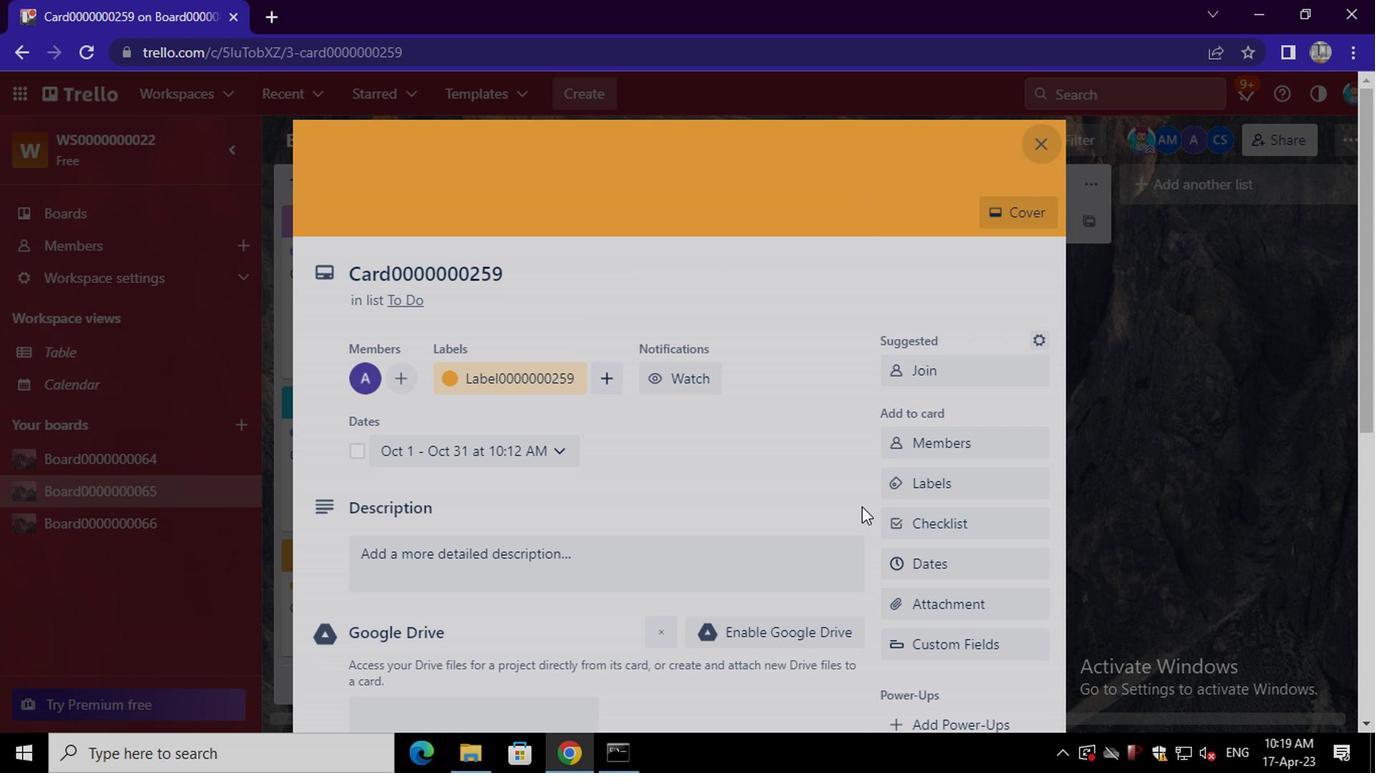 
Action: Mouse scrolled (857, 507) with delta (0, 0)
Screenshot: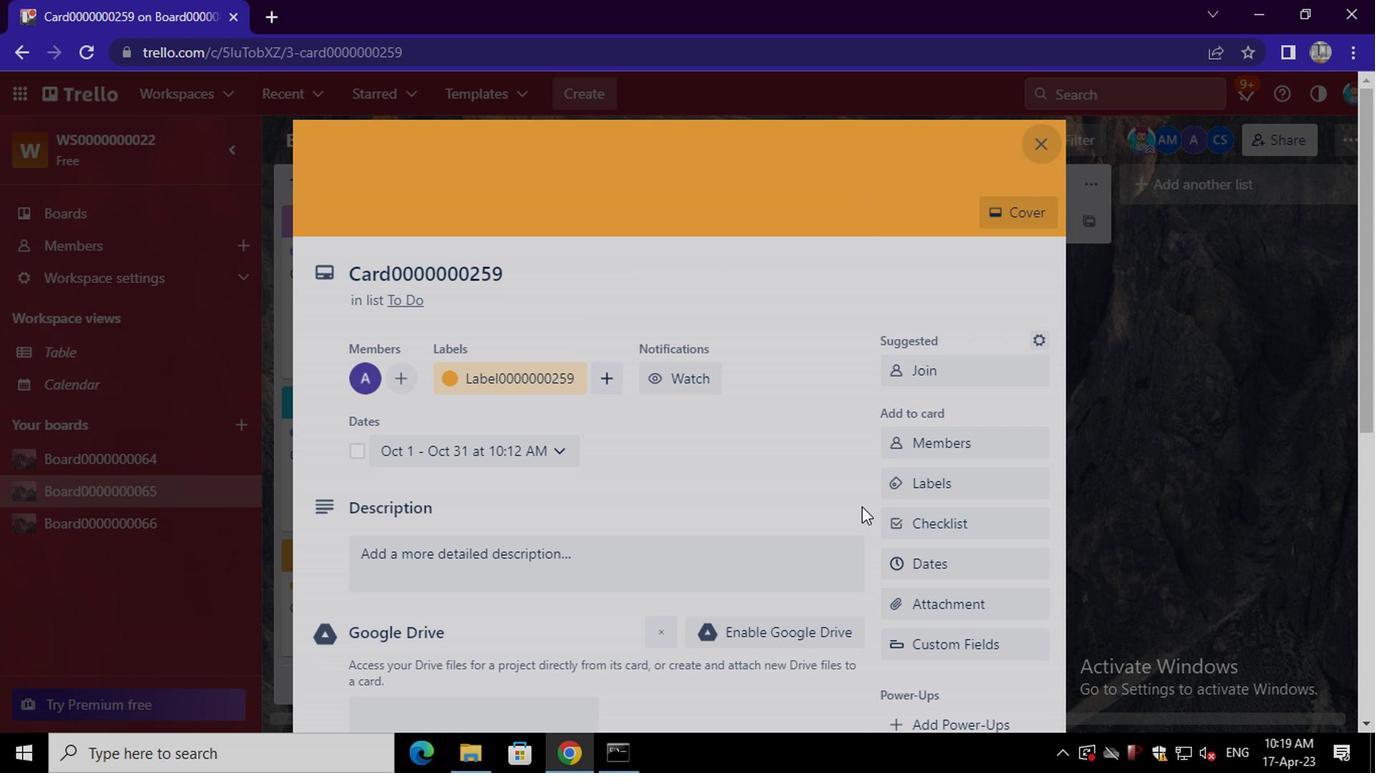 
Action: Mouse scrolled (857, 507) with delta (0, 0)
Screenshot: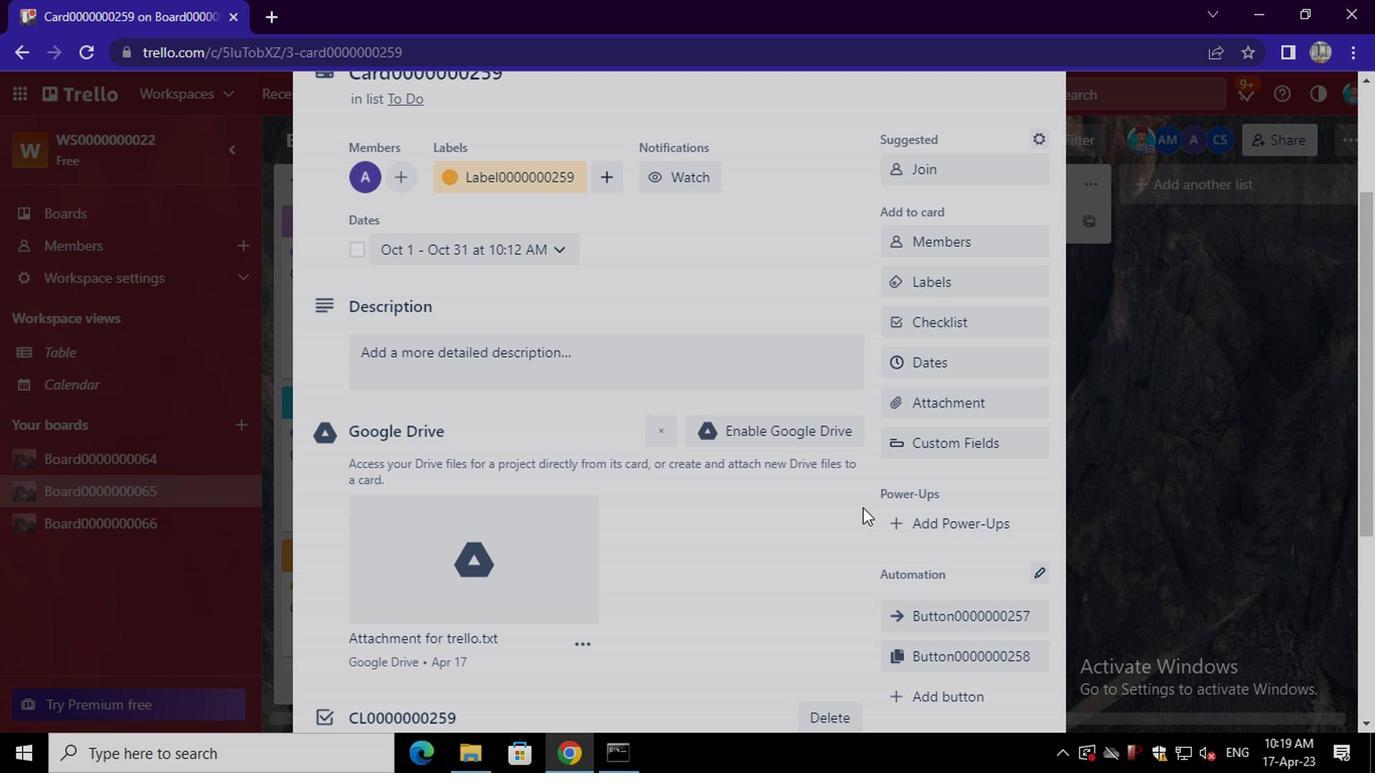 
Action: Mouse scrolled (857, 507) with delta (0, 0)
Screenshot: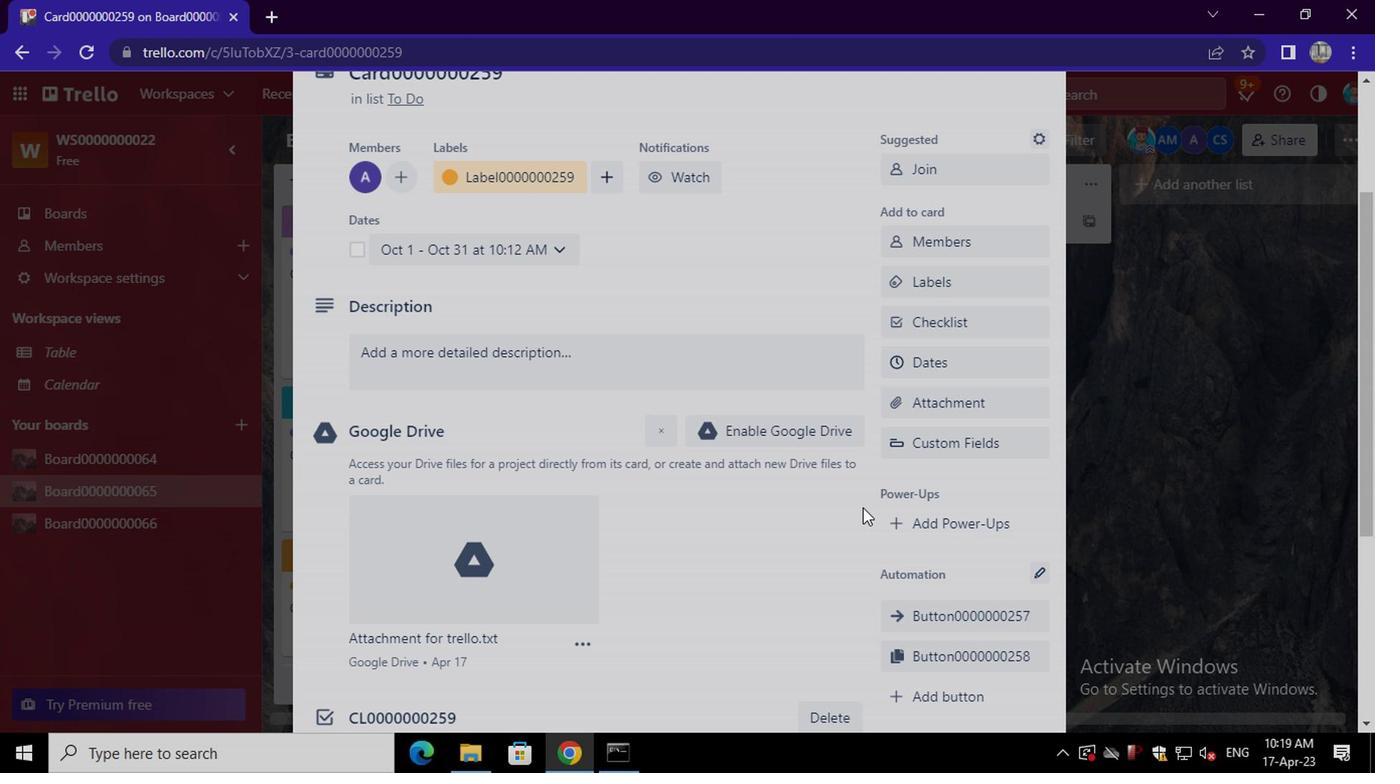 
Action: Mouse moved to (916, 505)
Screenshot: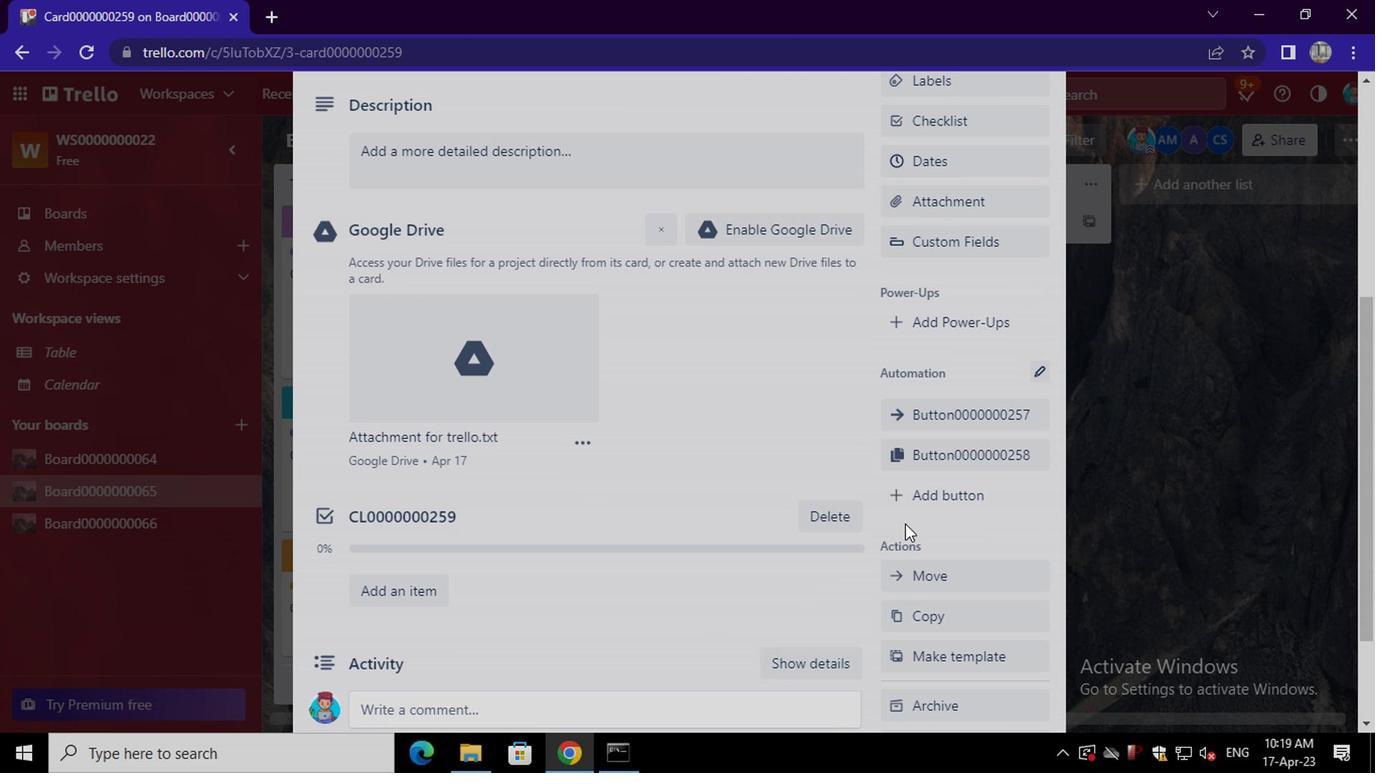 
Action: Mouse pressed left at (916, 505)
Screenshot: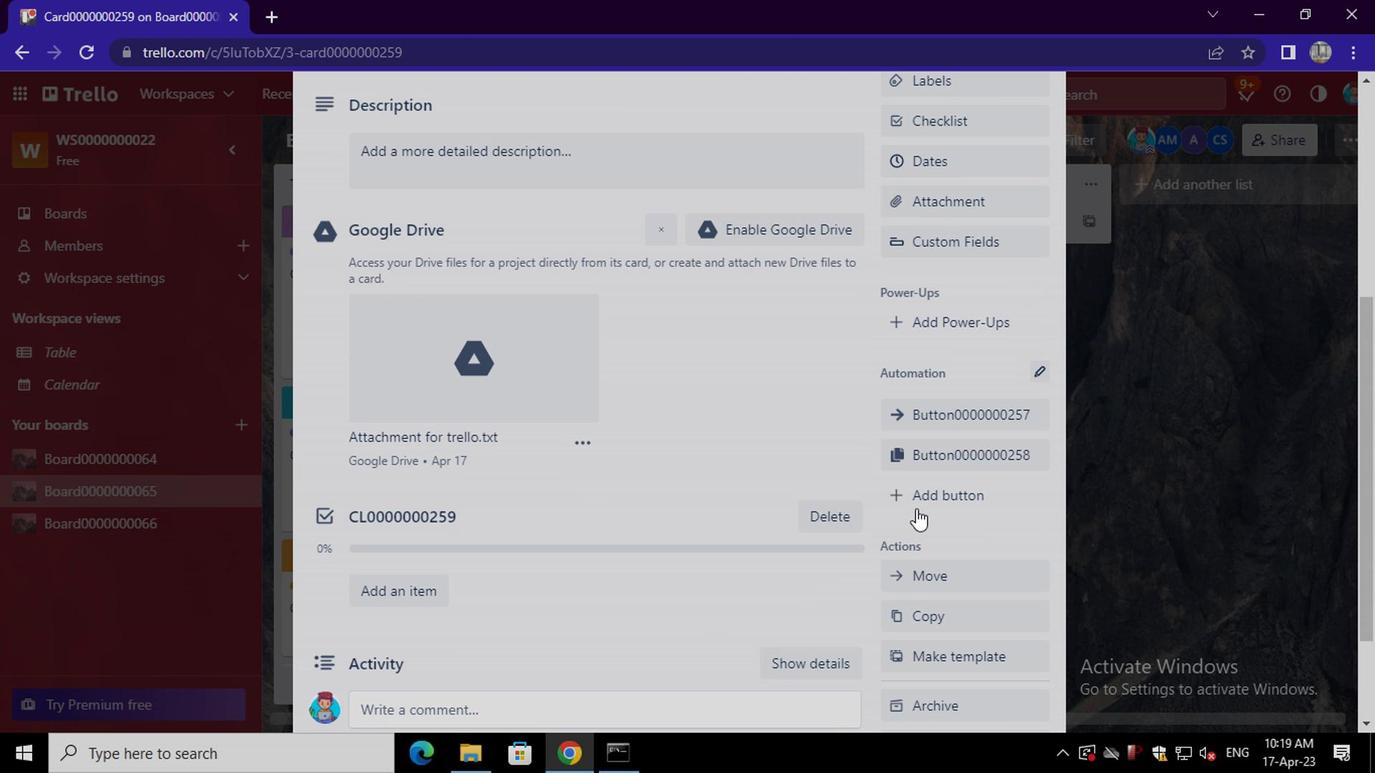 
Action: Mouse moved to (992, 316)
Screenshot: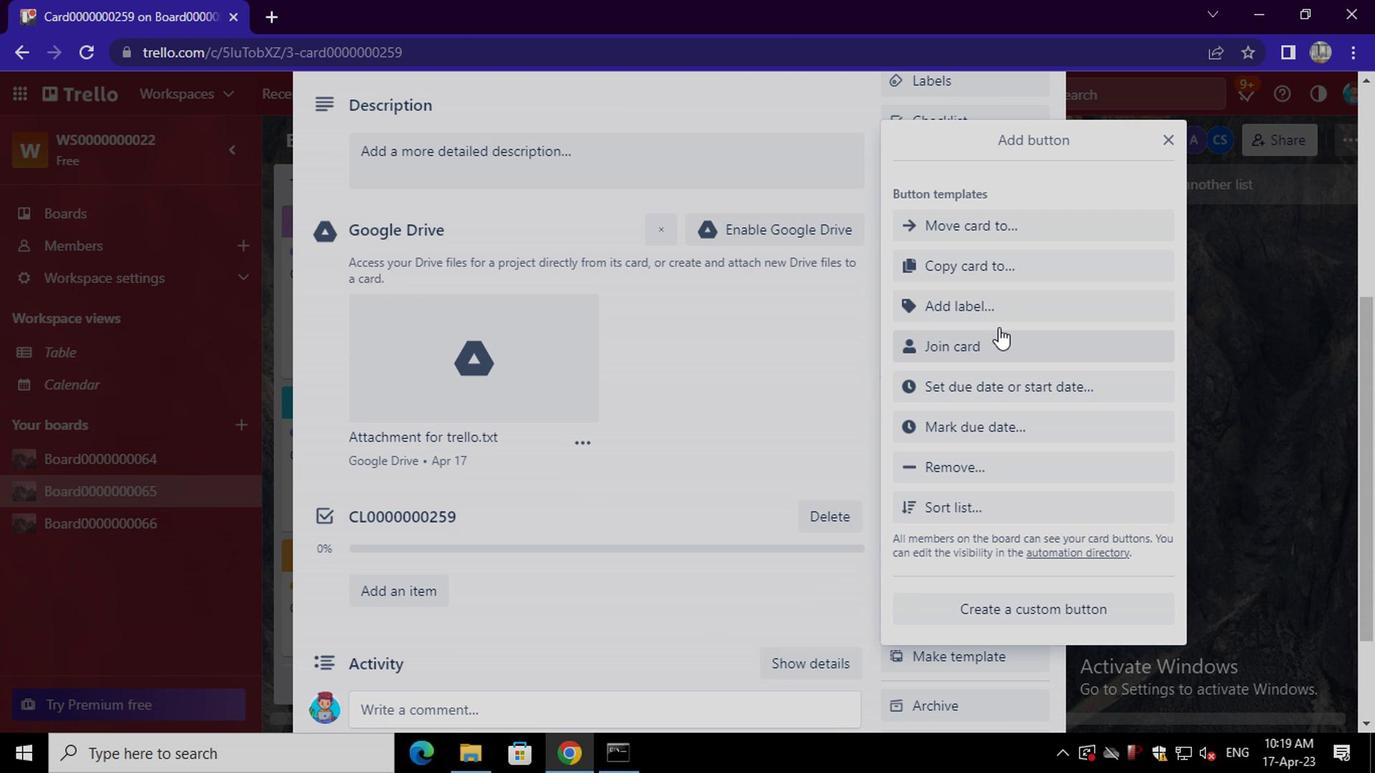 
Action: Mouse pressed left at (992, 316)
Screenshot: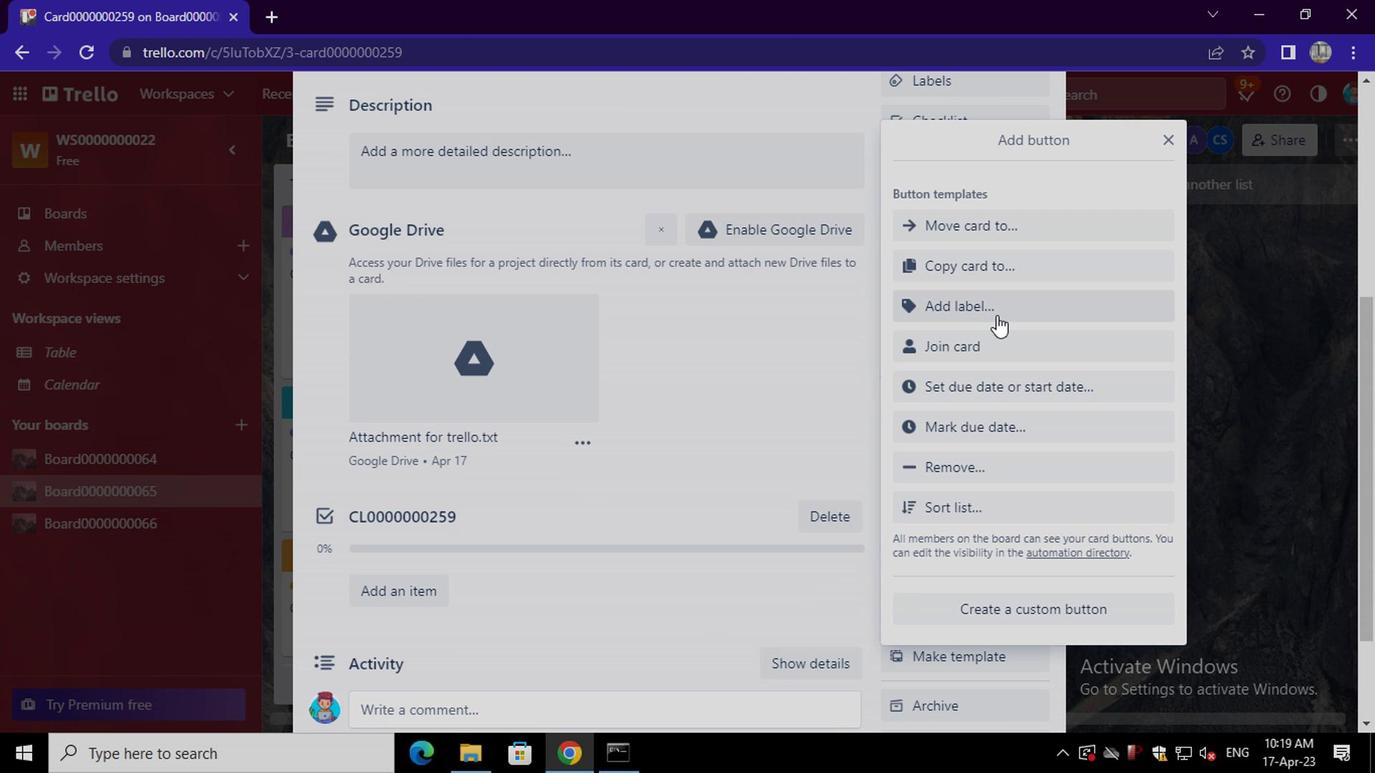 
Action: Mouse moved to (1010, 225)
Screenshot: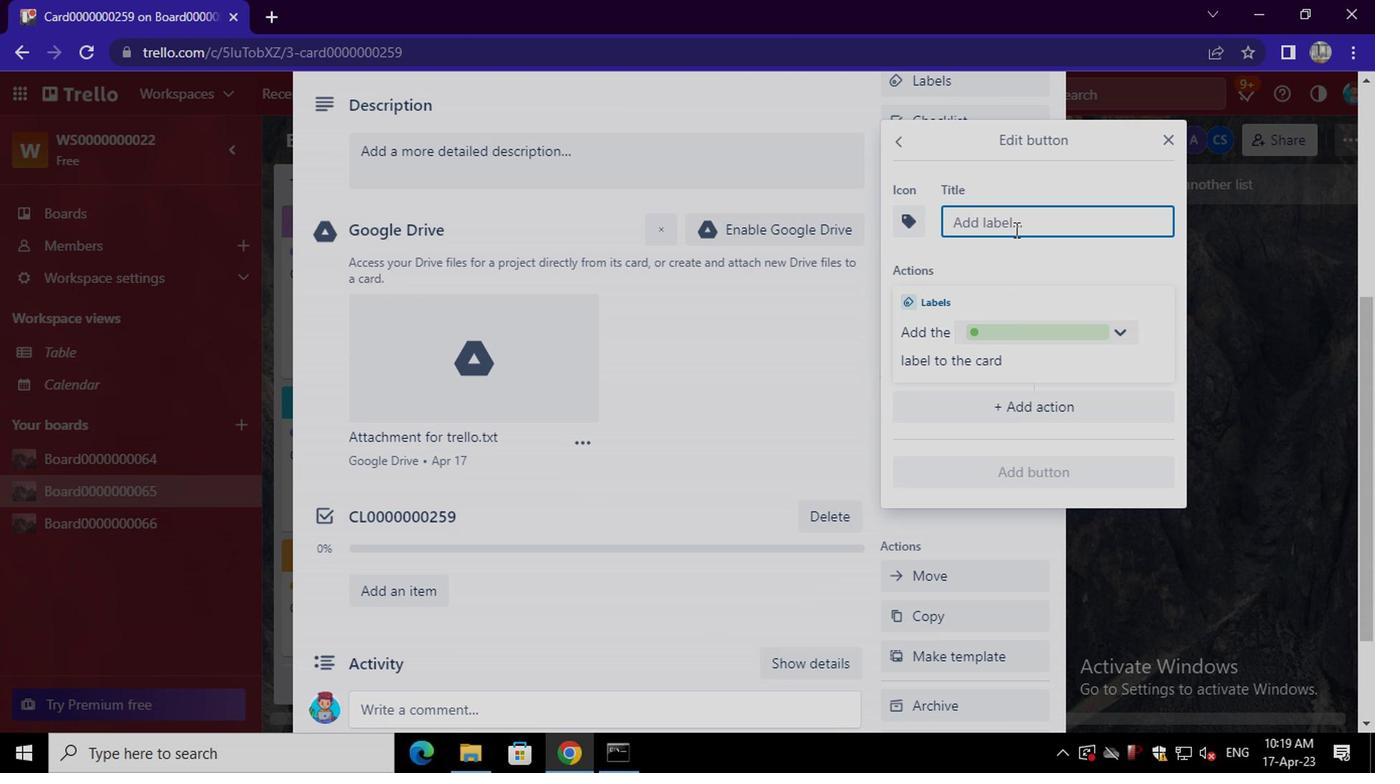 
Action: Mouse pressed left at (1010, 225)
Screenshot: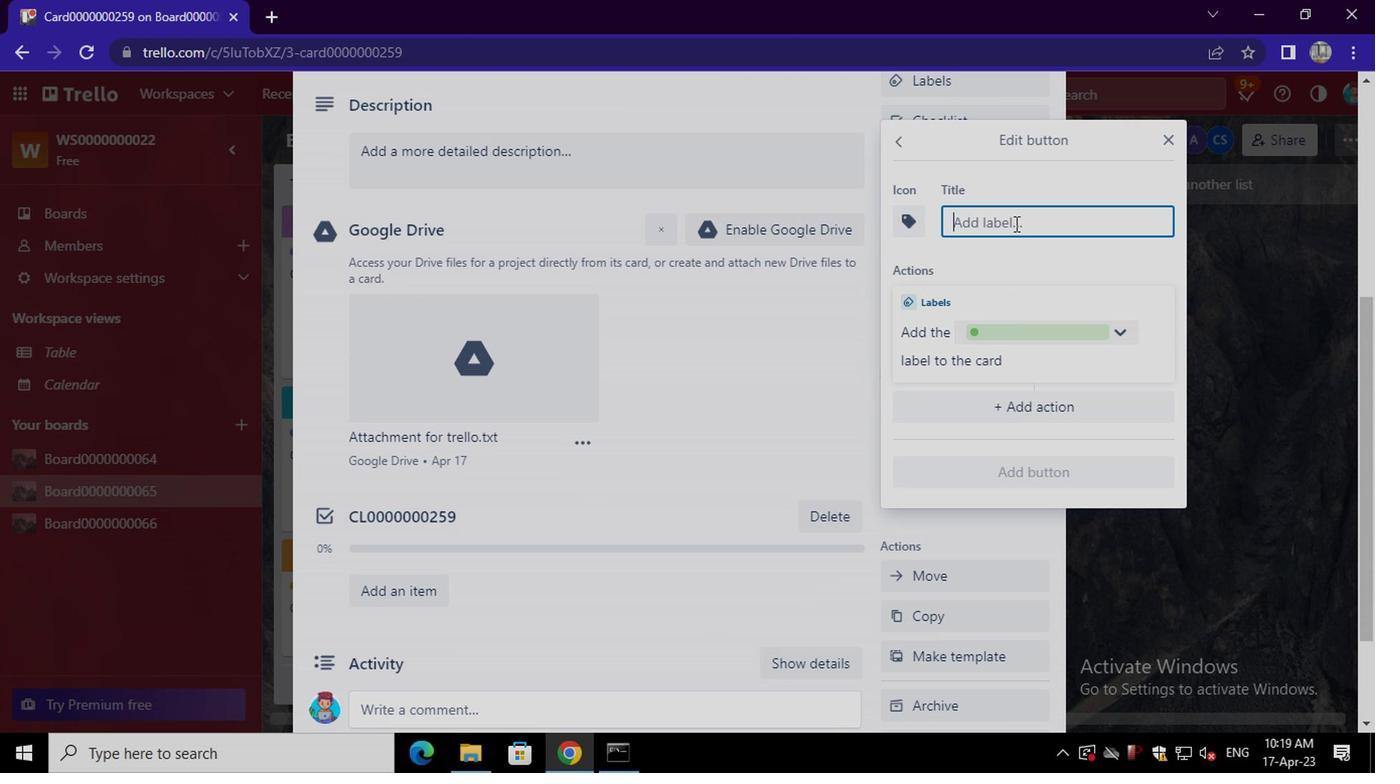 
Action: Key pressed <Key.shift>BT<Key.backspace>UTTON0000000259
Screenshot: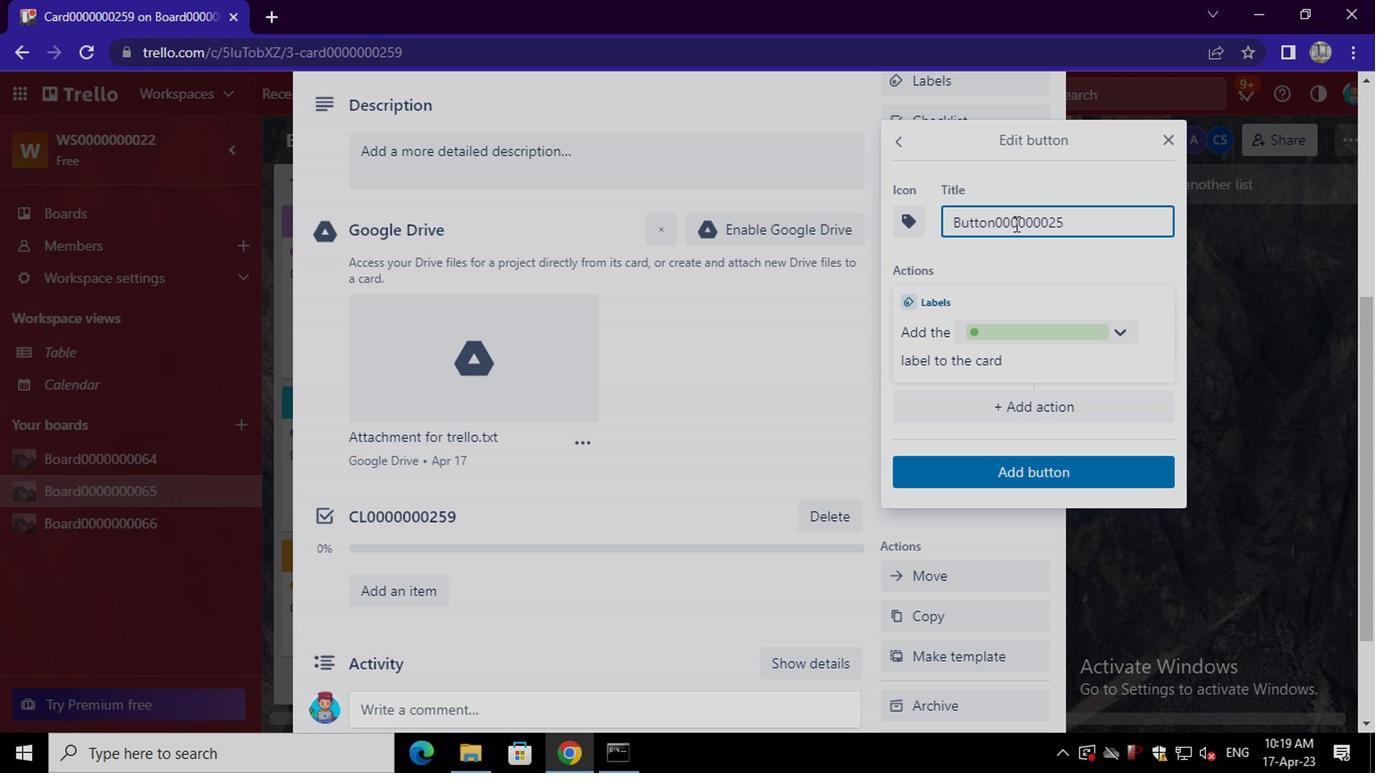 
Action: Mouse moved to (1081, 331)
Screenshot: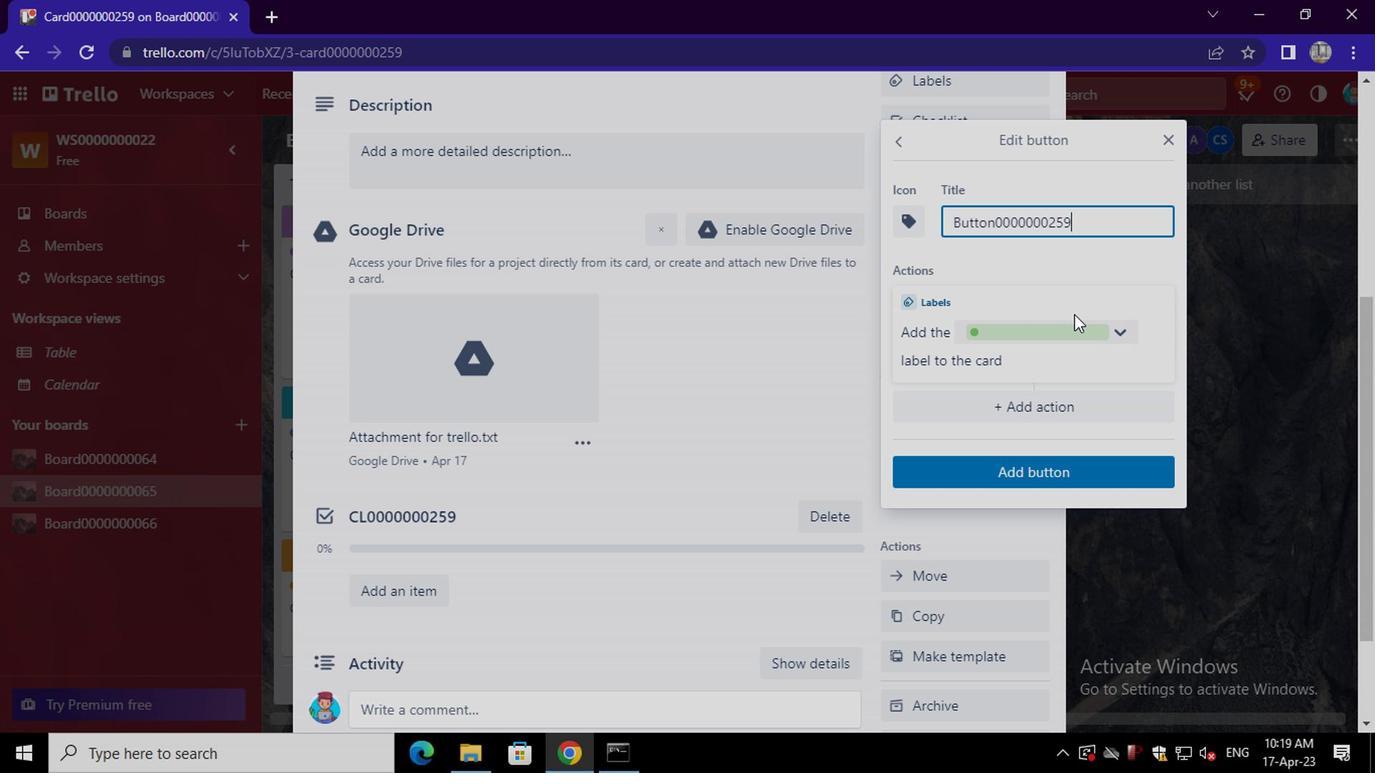 
Action: Mouse pressed left at (1081, 331)
Screenshot: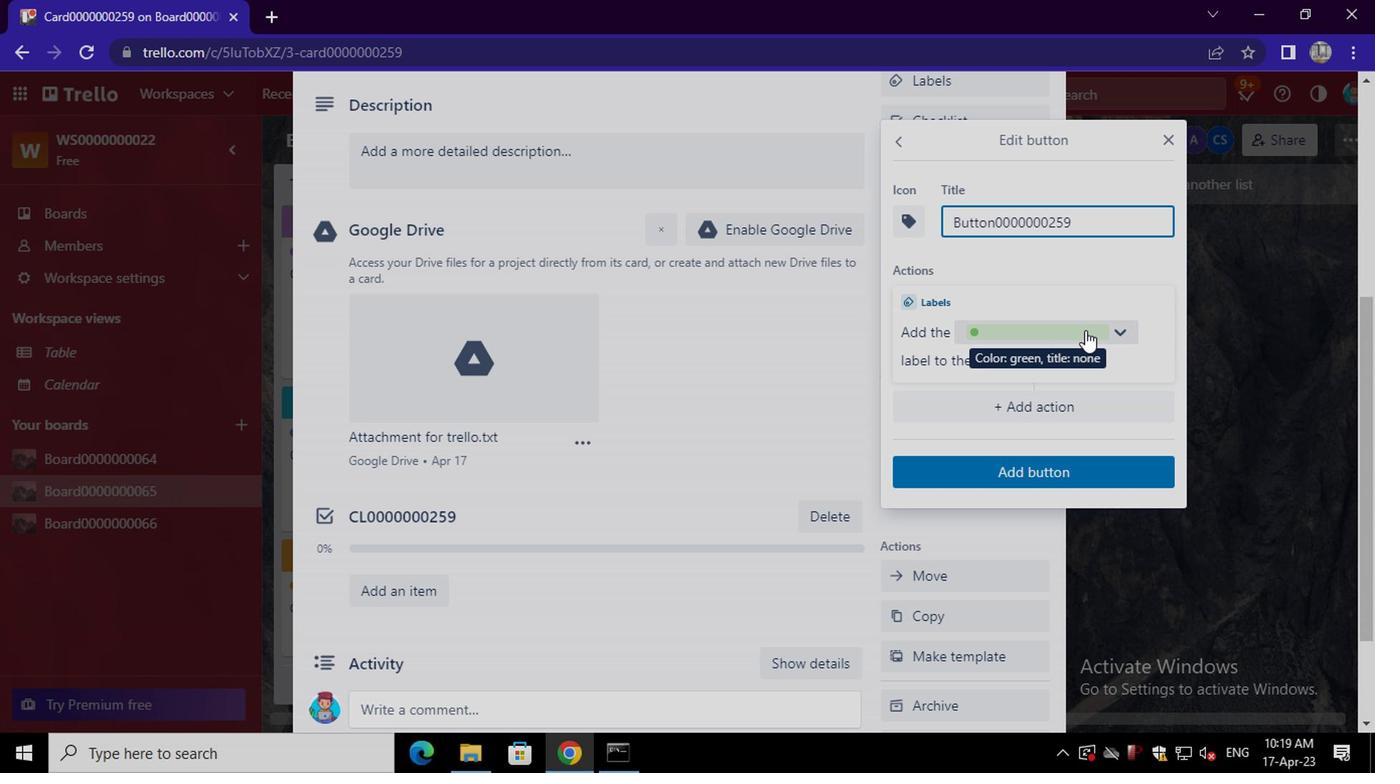 
Action: Mouse moved to (1064, 472)
Screenshot: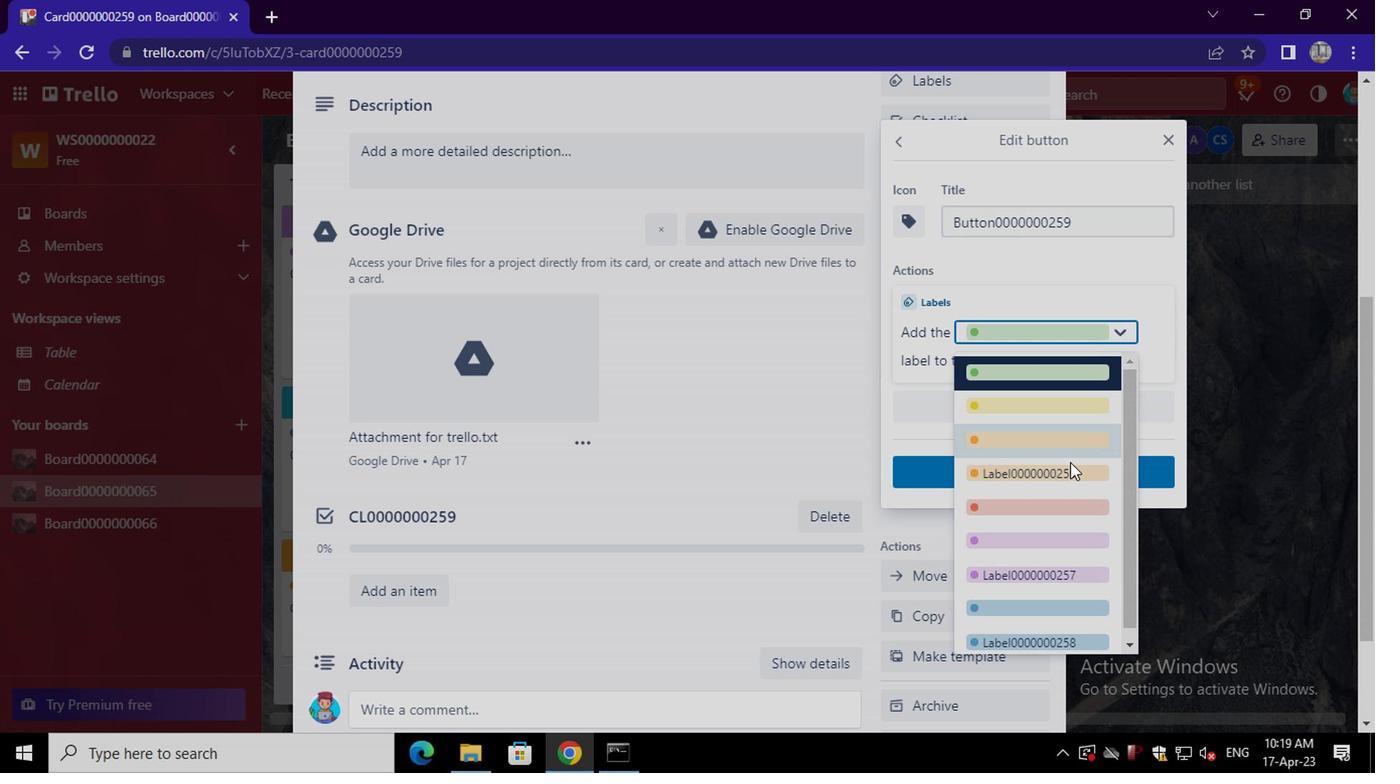 
Action: Mouse pressed left at (1064, 472)
Screenshot: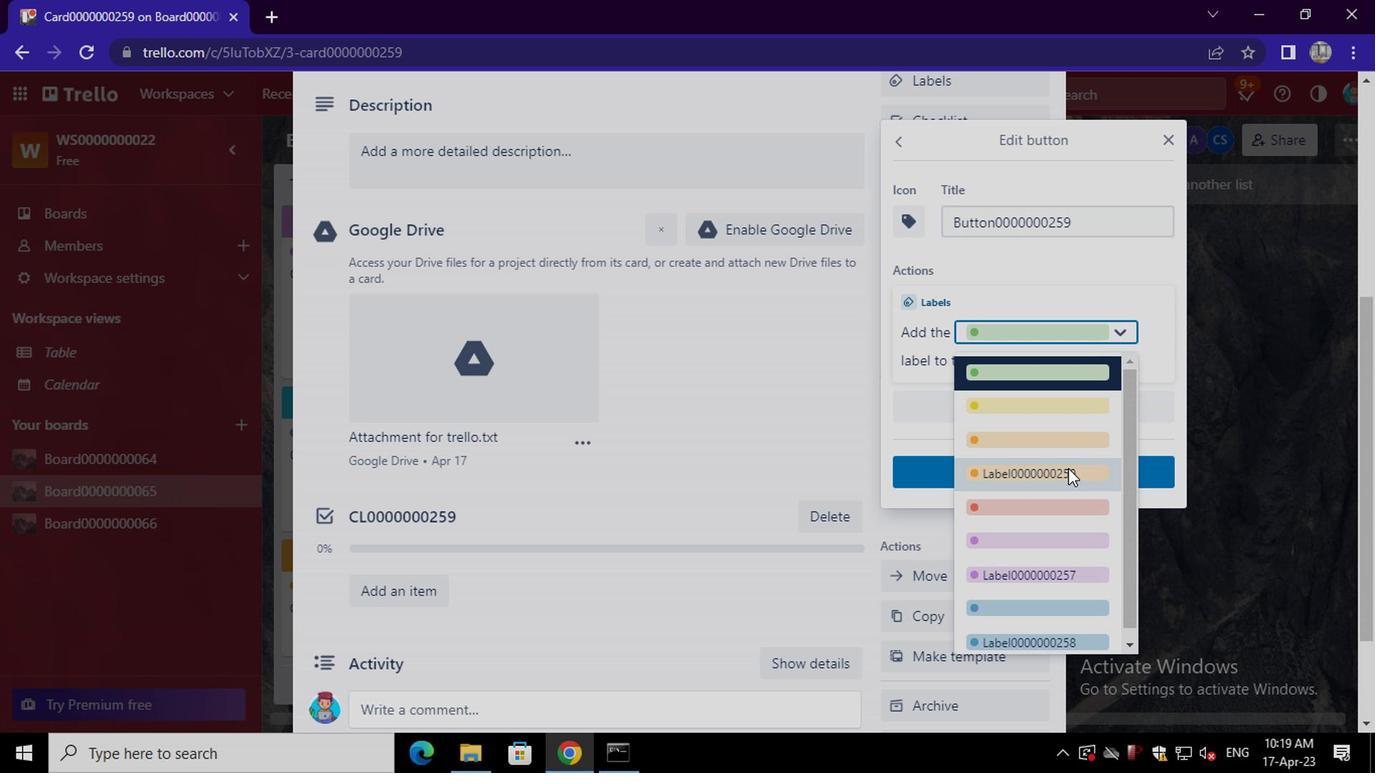 
Action: Mouse moved to (1057, 472)
Screenshot: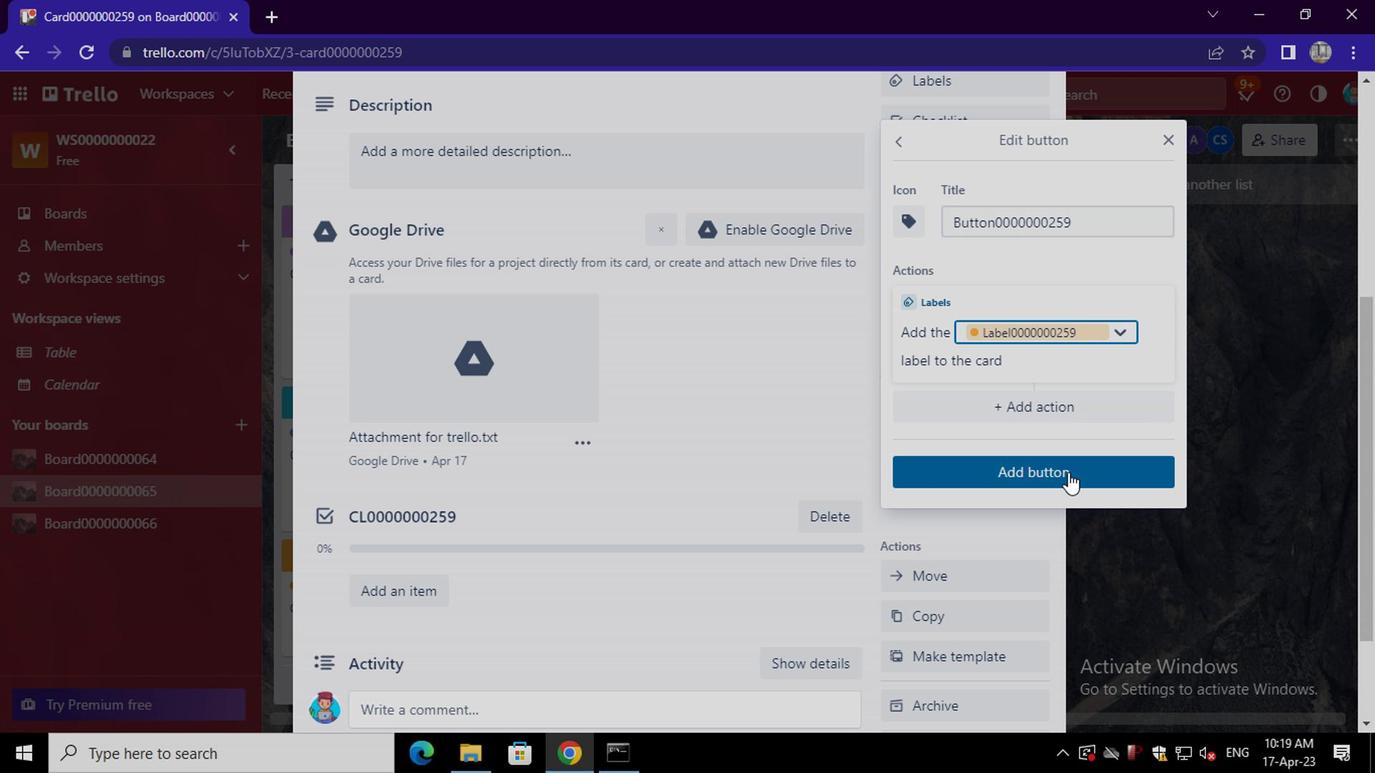 
Action: Mouse pressed left at (1057, 472)
Screenshot: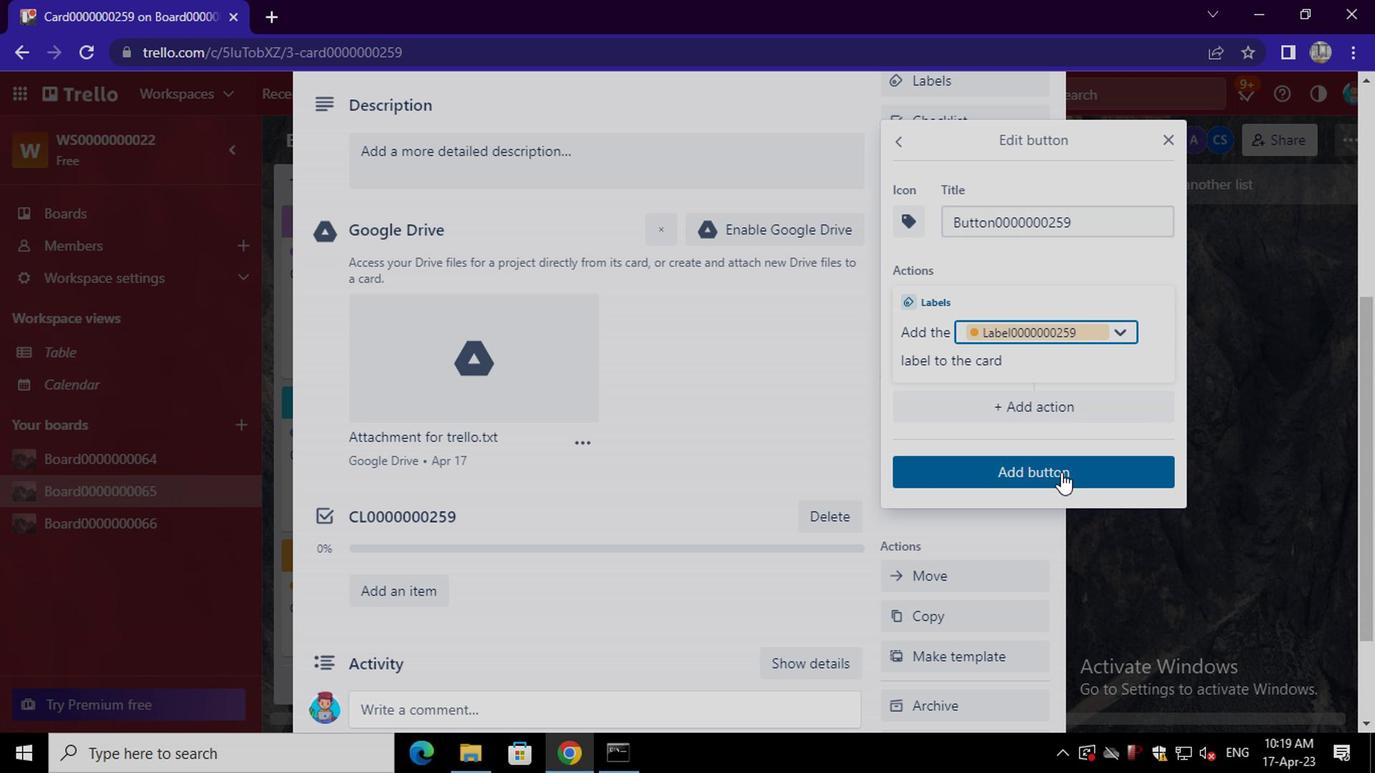 
Action: Mouse moved to (683, 400)
Screenshot: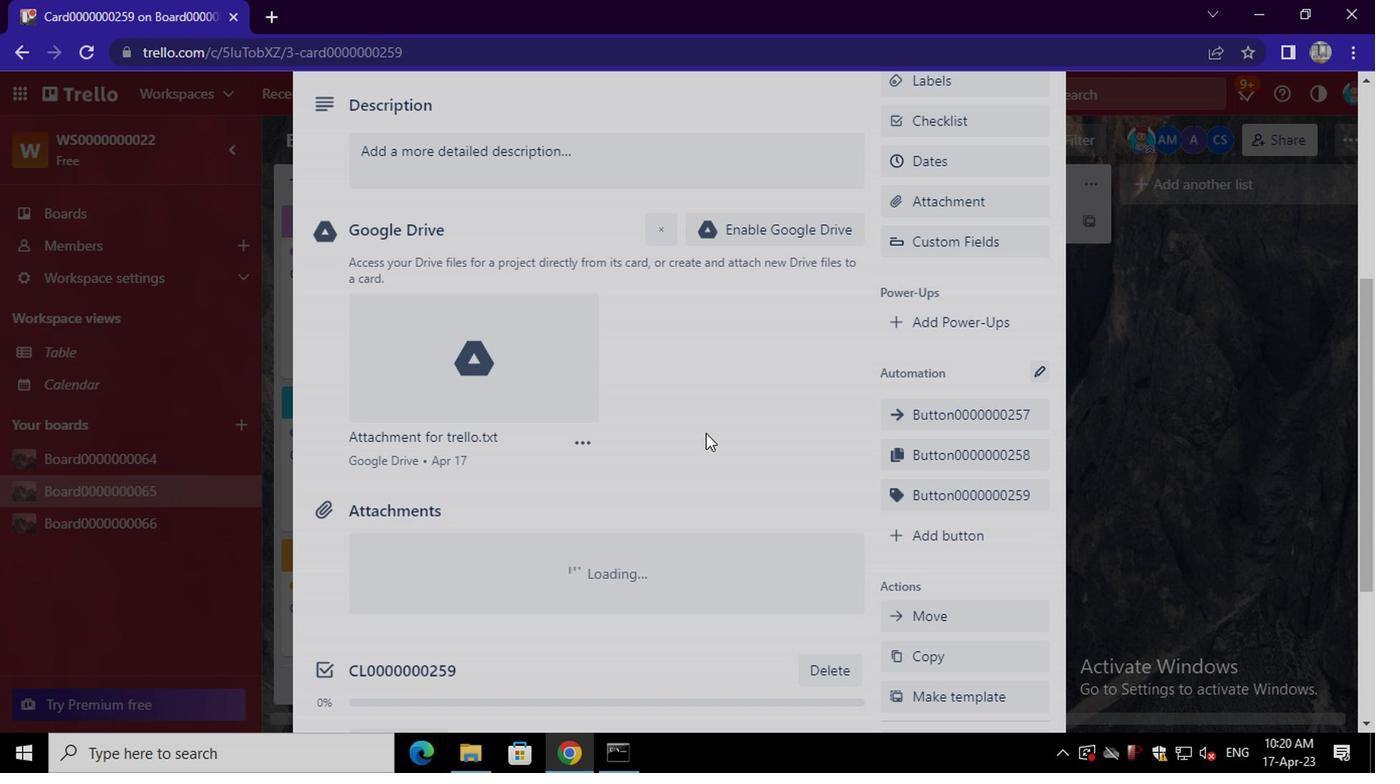 
Action: Mouse scrolled (683, 402) with delta (0, 1)
Screenshot: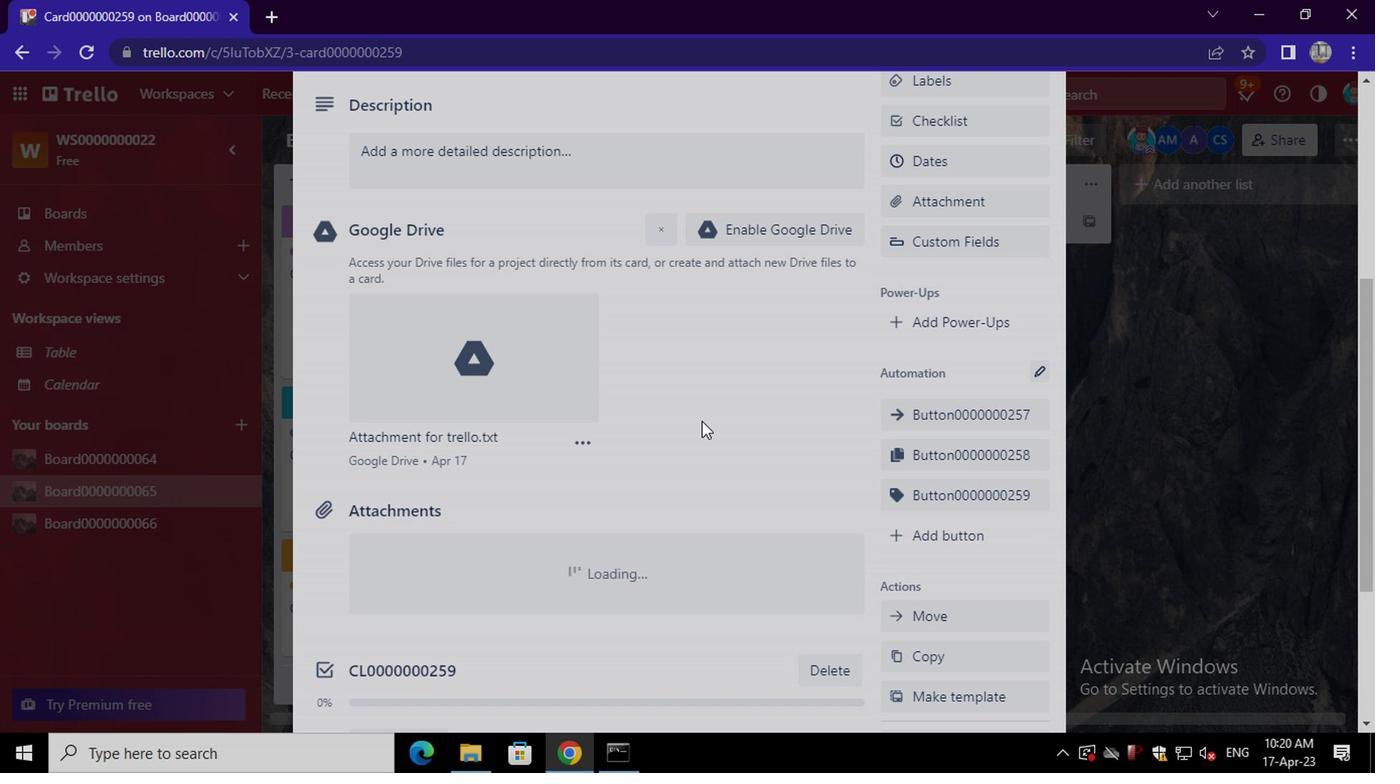 
Action: Mouse scrolled (683, 402) with delta (0, 1)
Screenshot: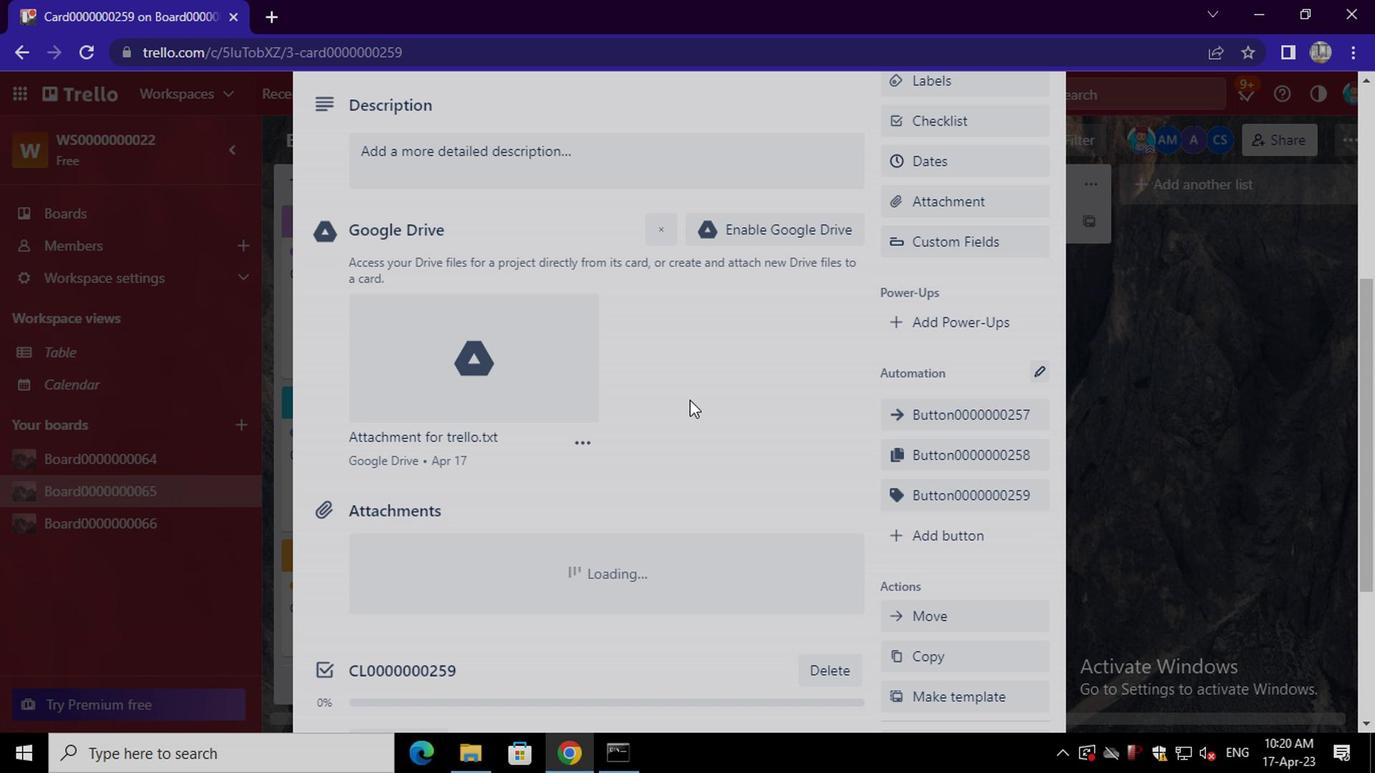 
Action: Mouse moved to (586, 354)
Screenshot: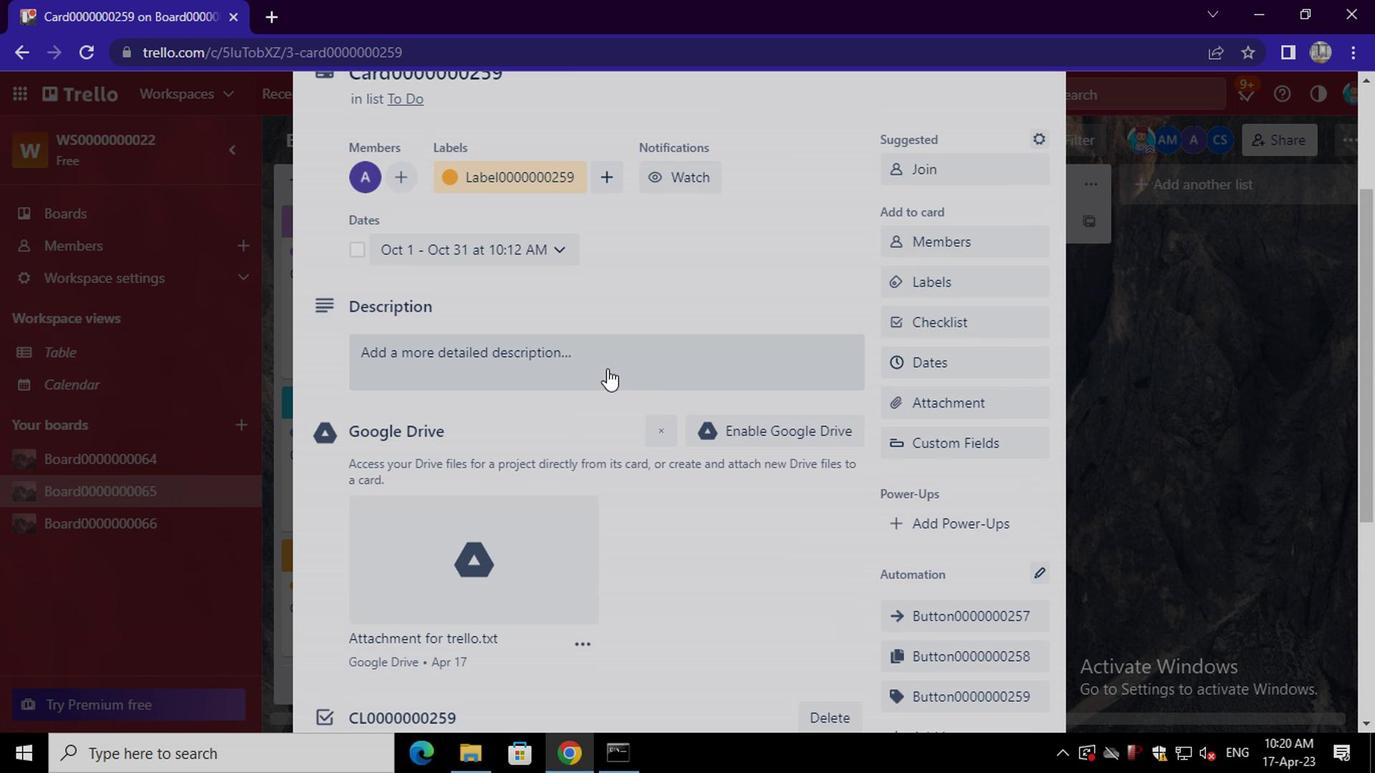 
Action: Mouse pressed left at (586, 354)
Screenshot: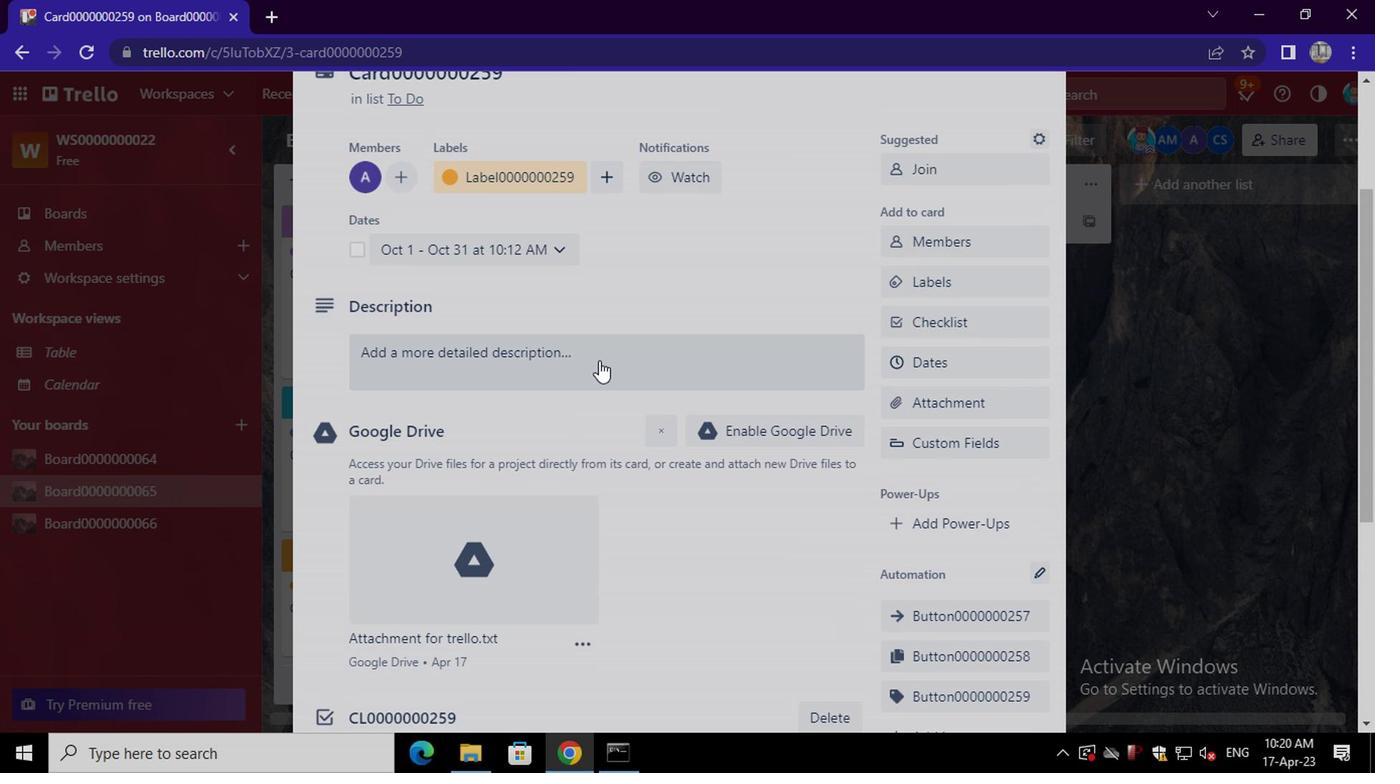 
Action: Mouse moved to (517, 424)
Screenshot: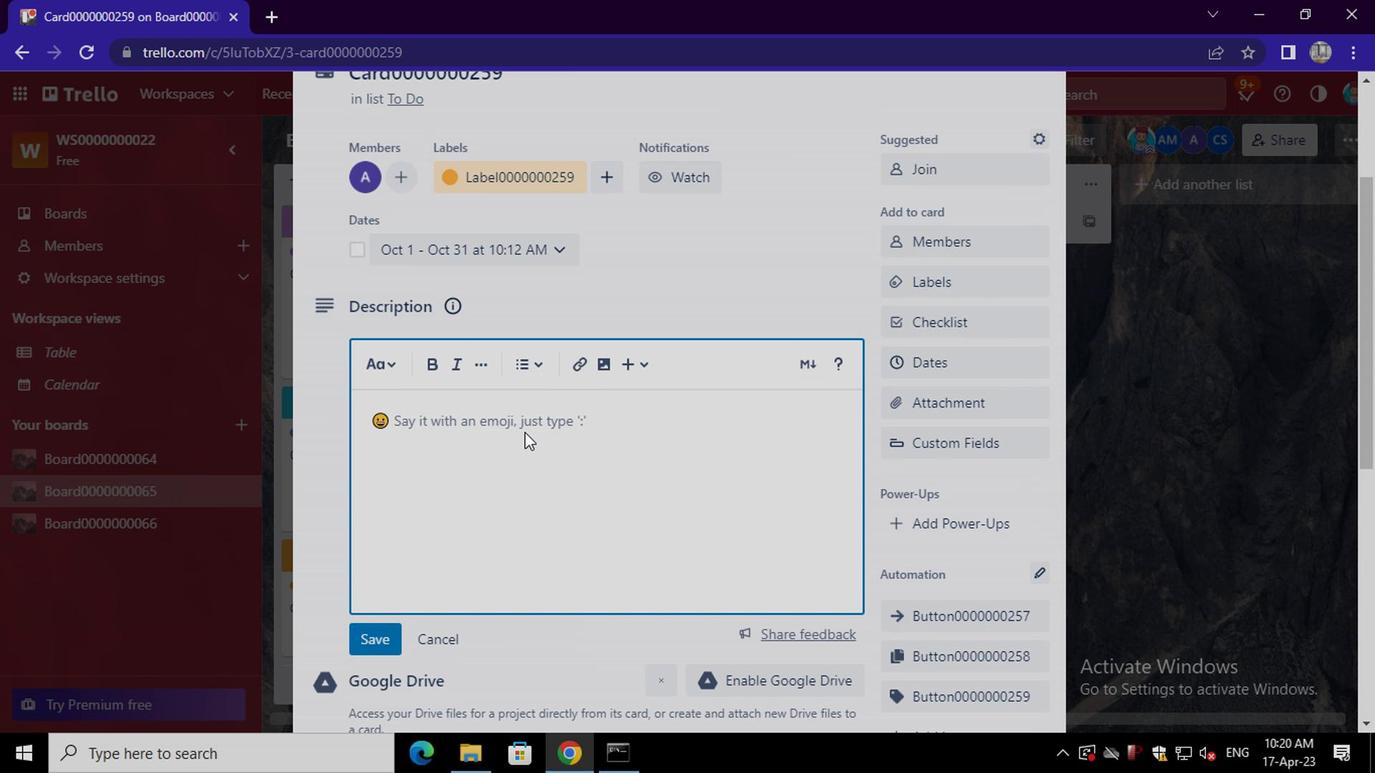 
Action: Mouse pressed left at (517, 424)
Screenshot: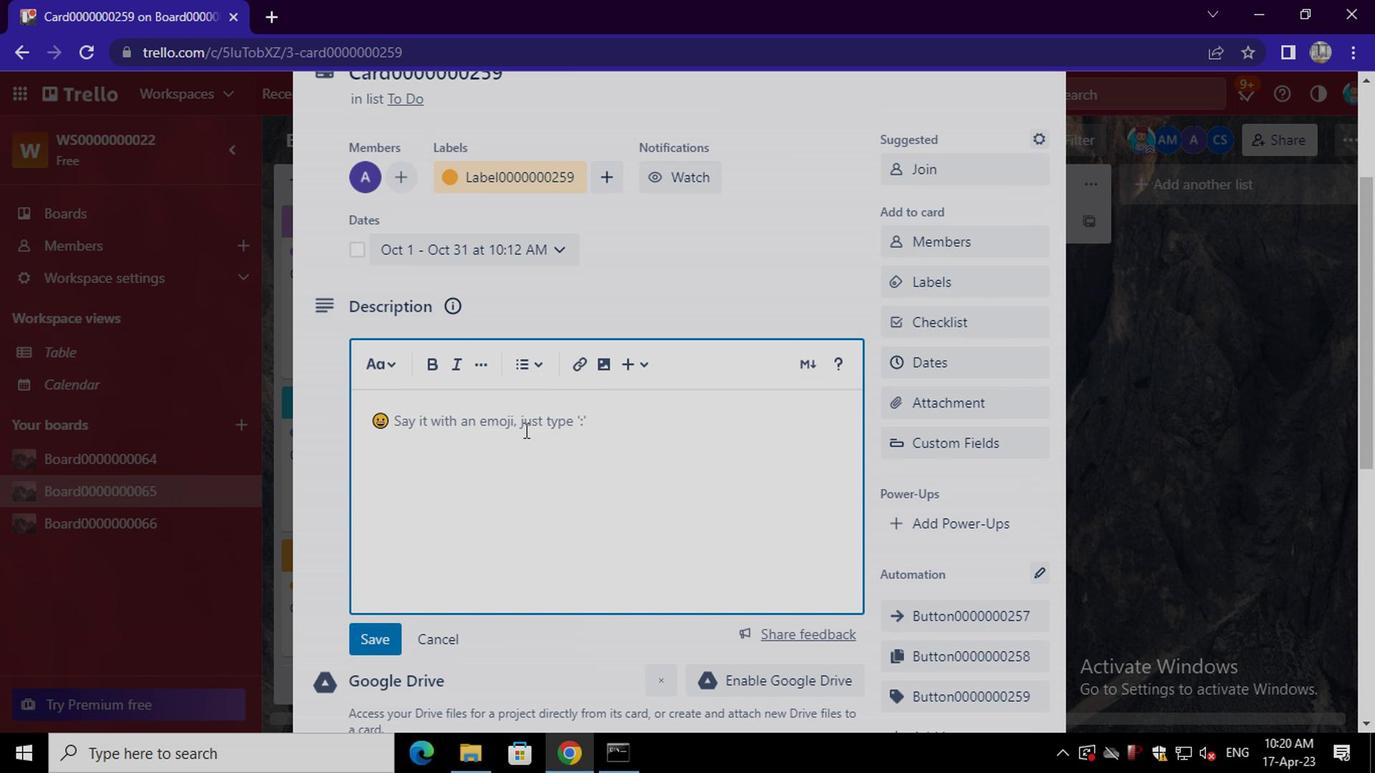 
Action: Key pressed <Key.shift>DS0000000259
Screenshot: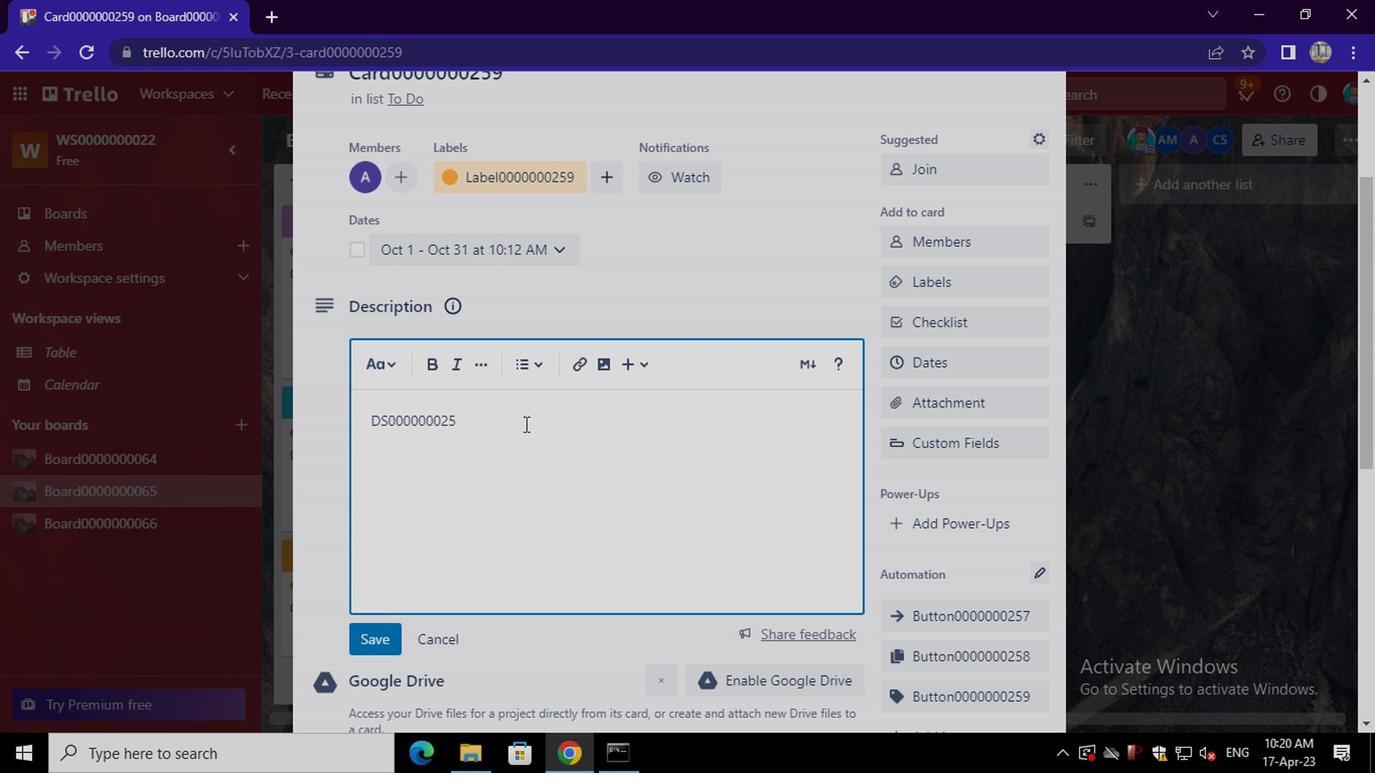 
Action: Mouse moved to (364, 646)
Screenshot: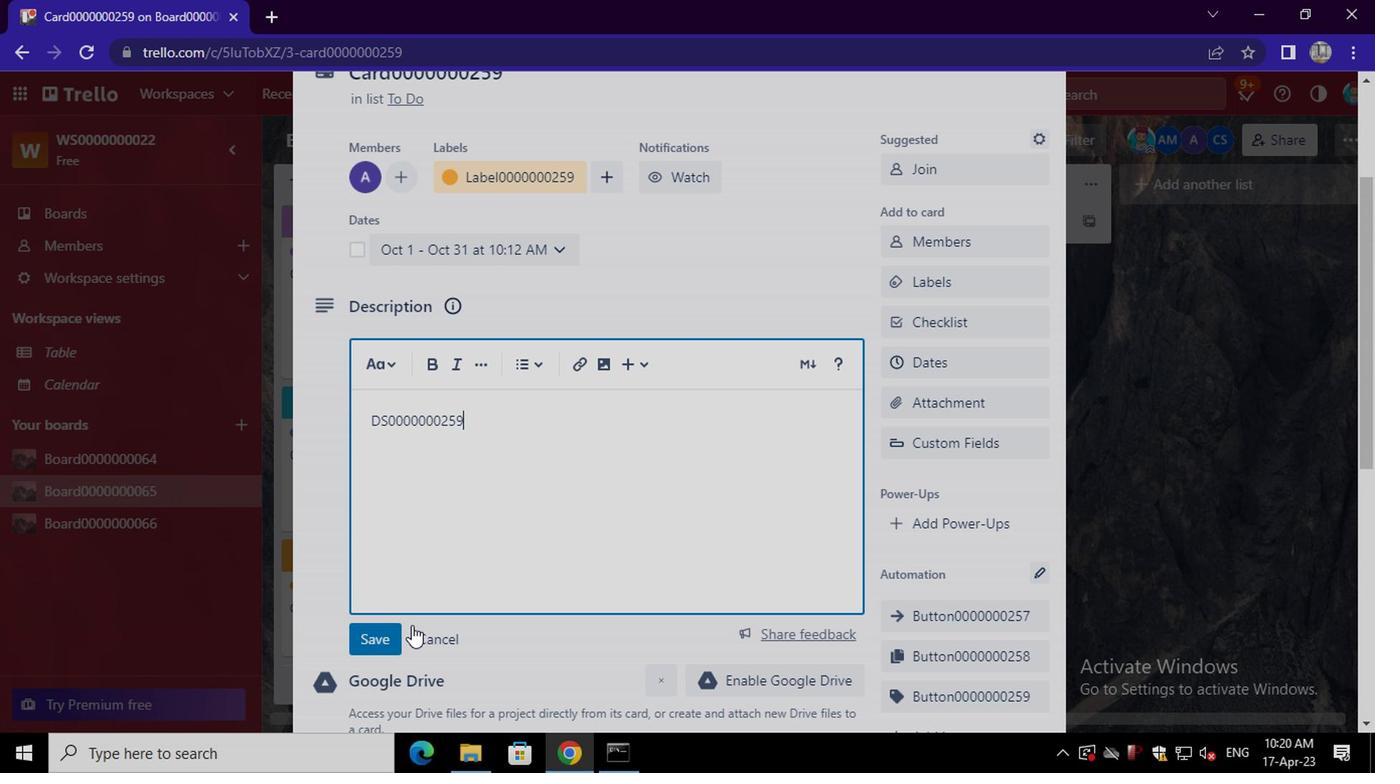 
Action: Mouse pressed left at (364, 646)
Screenshot: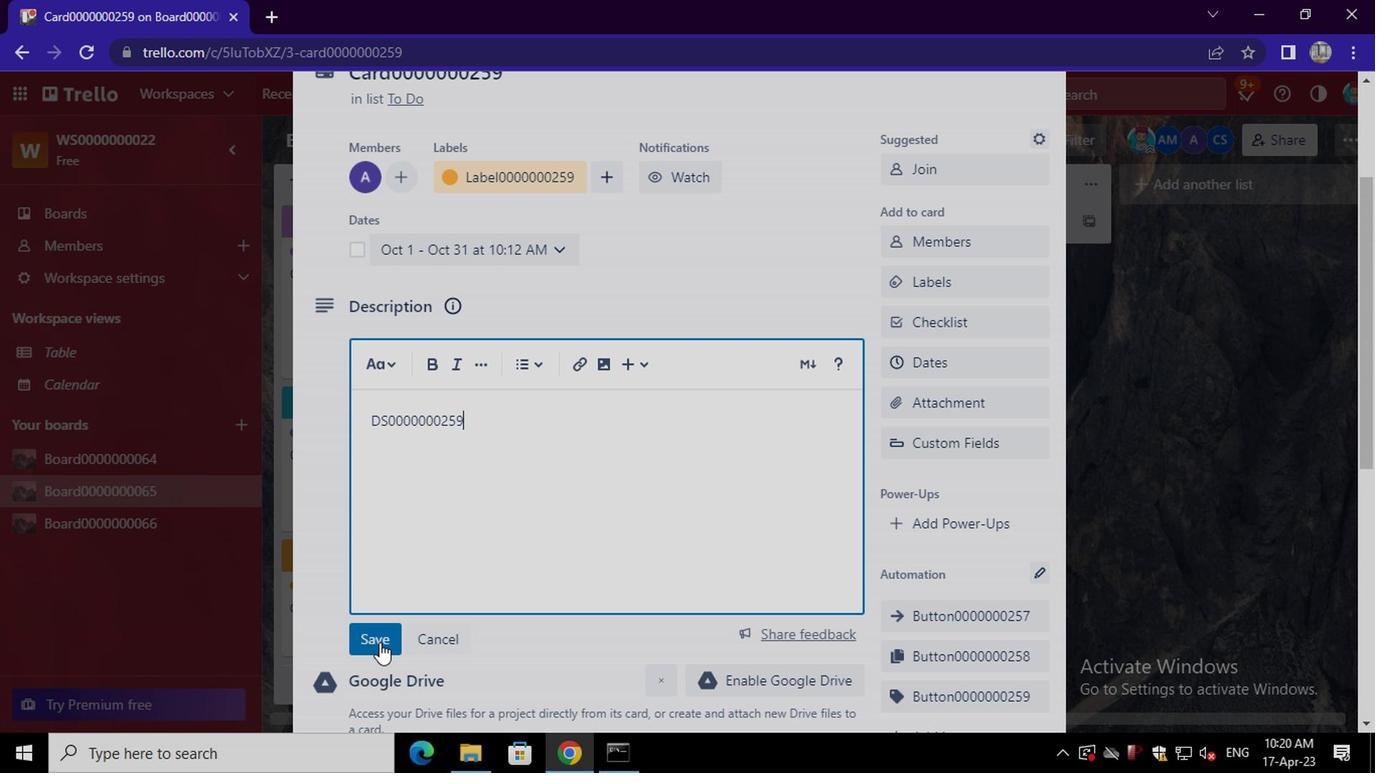 
Action: Mouse scrolled (364, 644) with delta (0, -1)
Screenshot: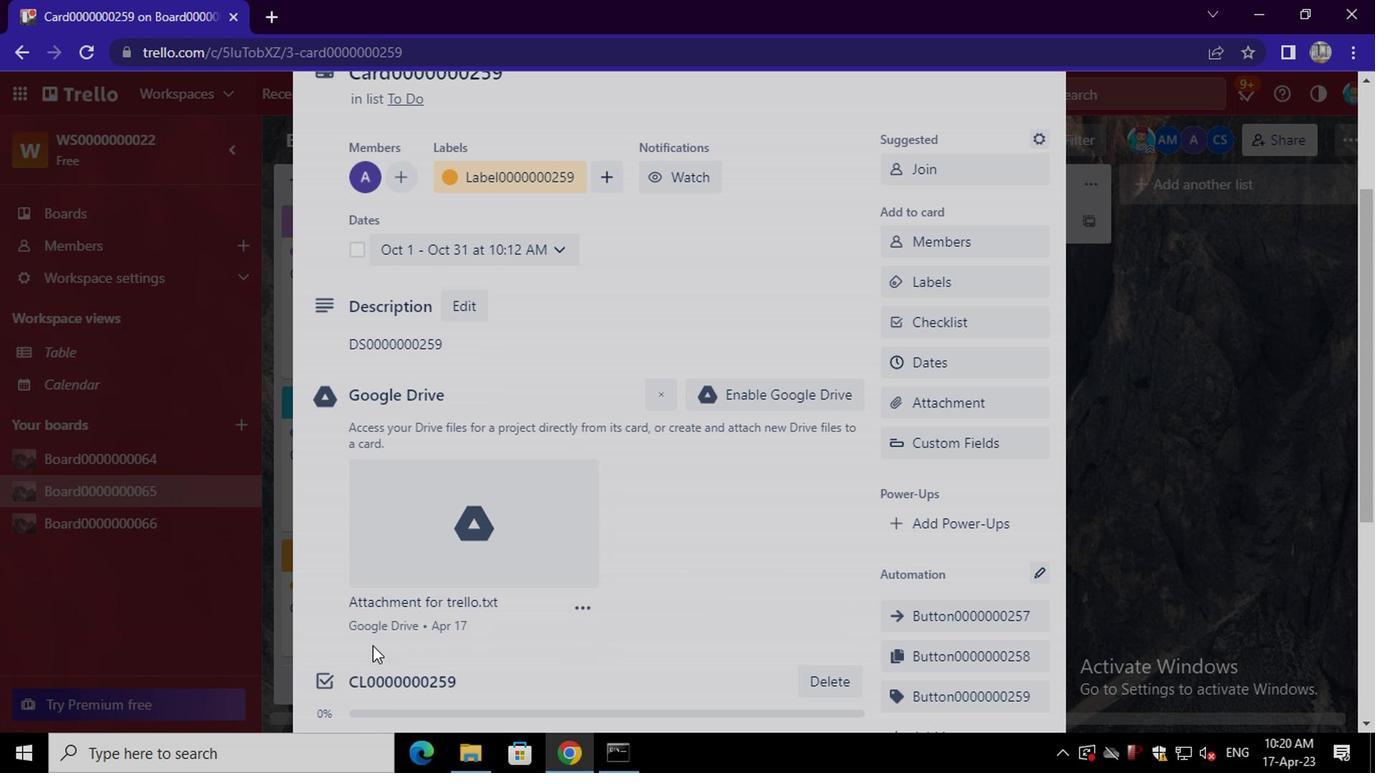 
Action: Mouse scrolled (364, 644) with delta (0, -1)
Screenshot: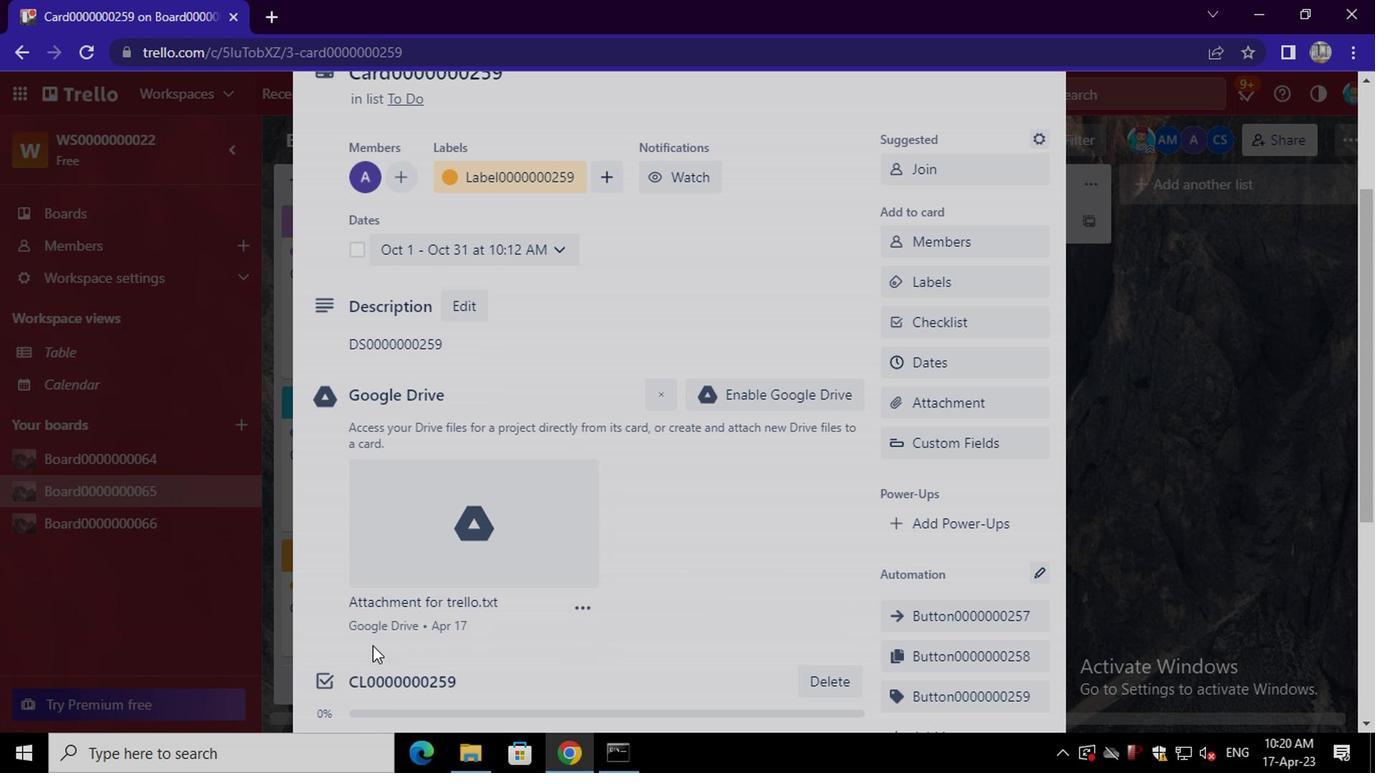 
Action: Mouse scrolled (364, 644) with delta (0, -1)
Screenshot: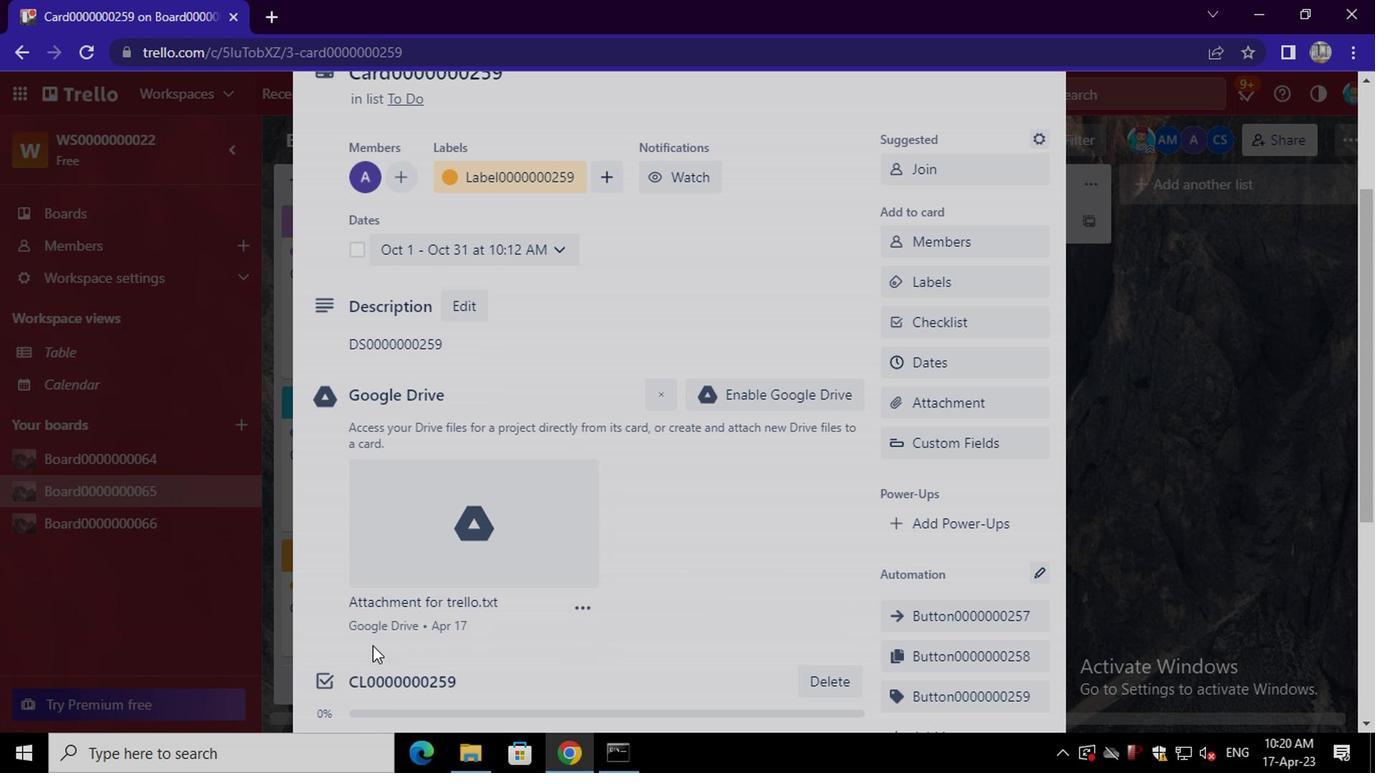
Action: Mouse scrolled (364, 644) with delta (0, -1)
Screenshot: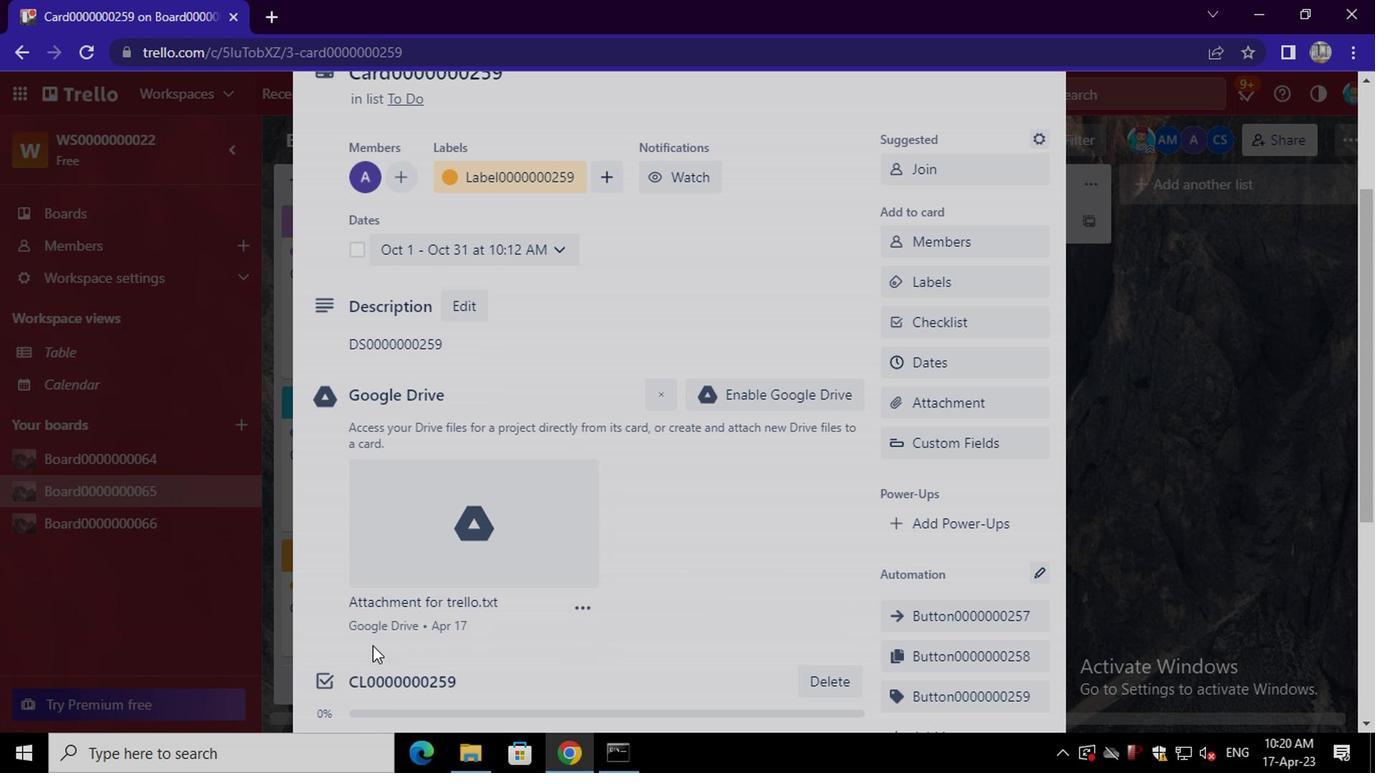 
Action: Mouse moved to (412, 498)
Screenshot: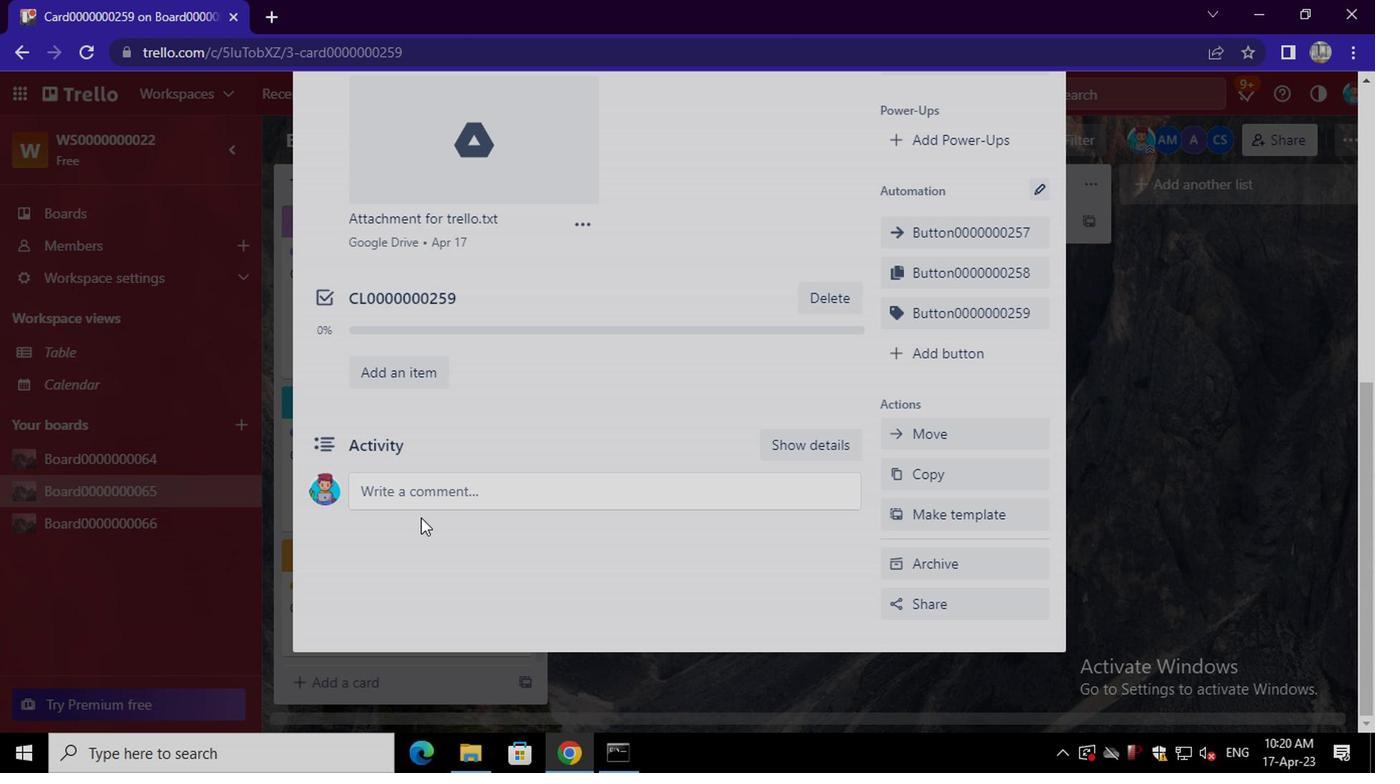 
Action: Mouse pressed left at (412, 498)
Screenshot: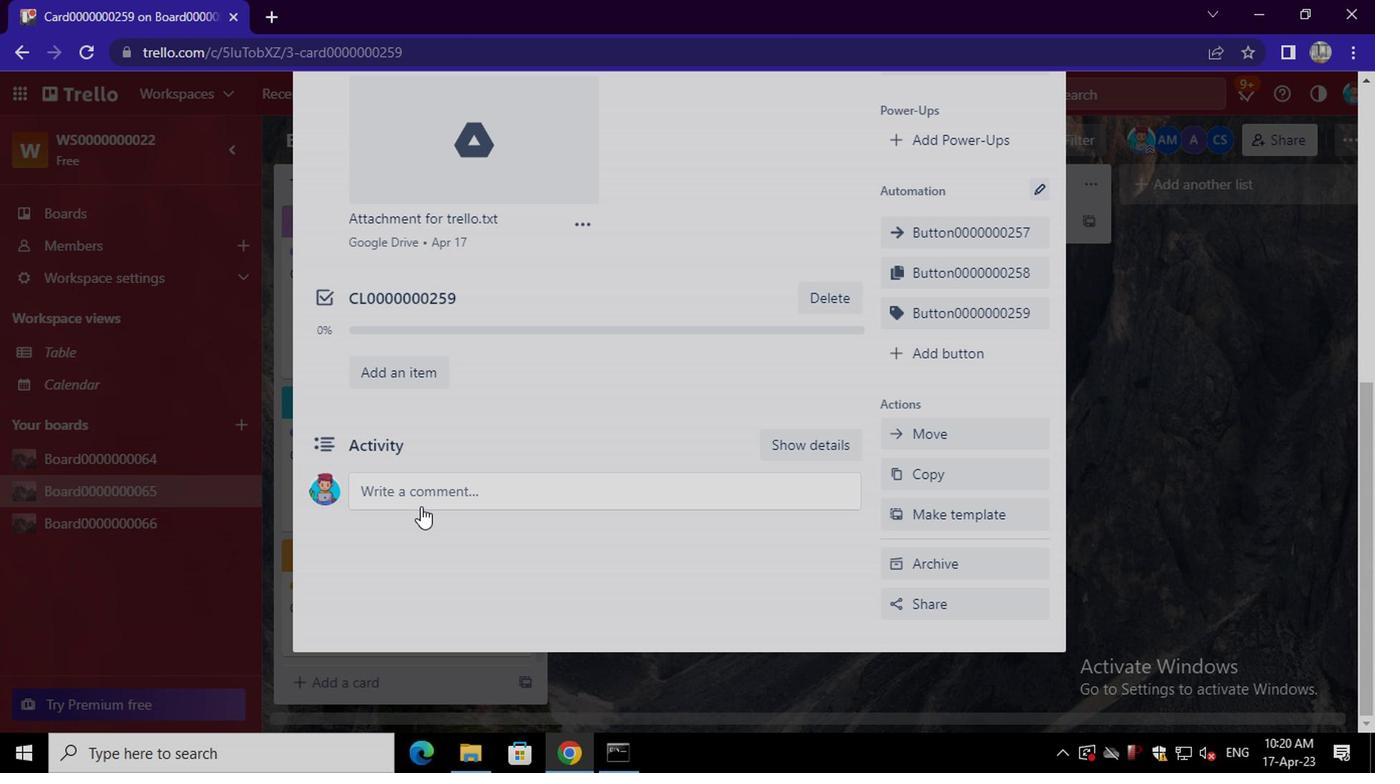 
Action: Mouse pressed left at (412, 498)
Screenshot: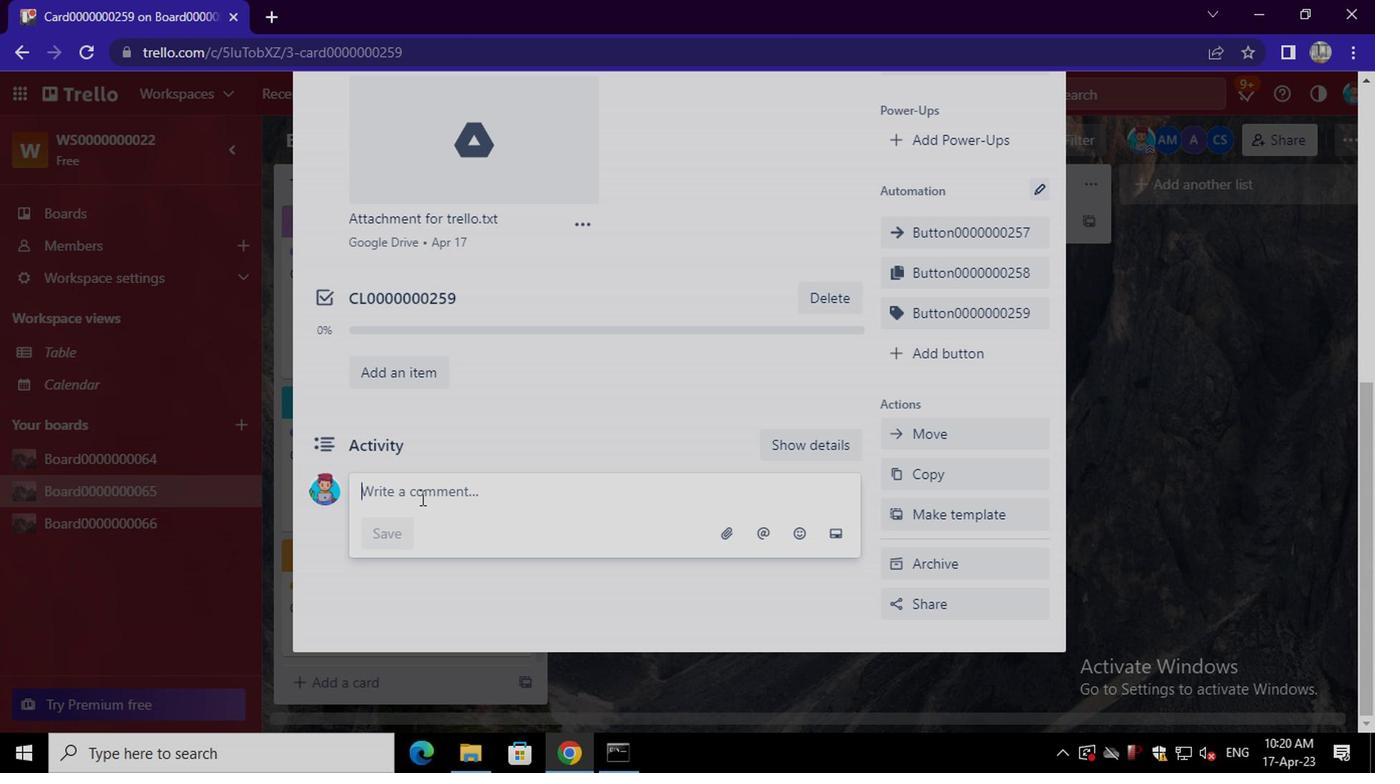 
Action: Key pressed <Key.shift>C<Key.shift>M000000026<Key.backspace>59
Screenshot: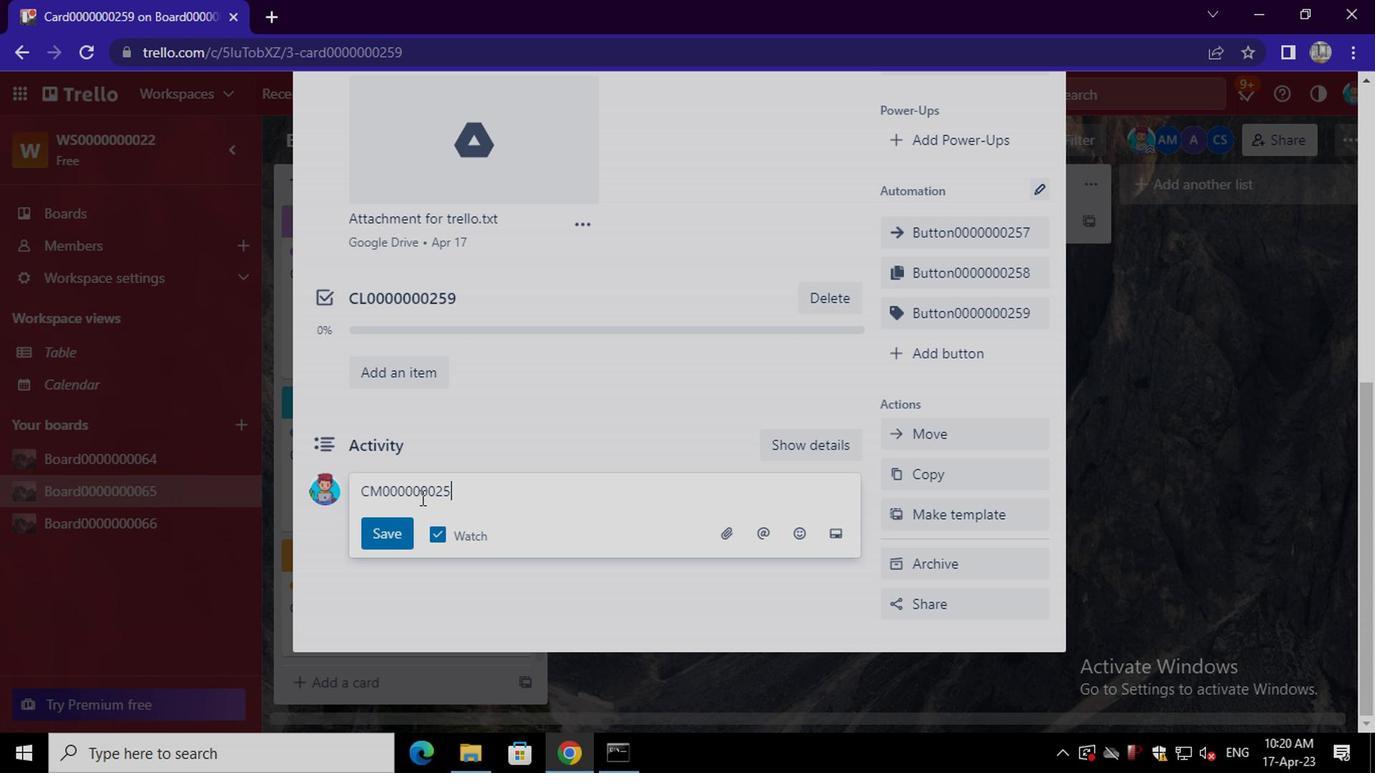 
Action: Mouse moved to (382, 543)
Screenshot: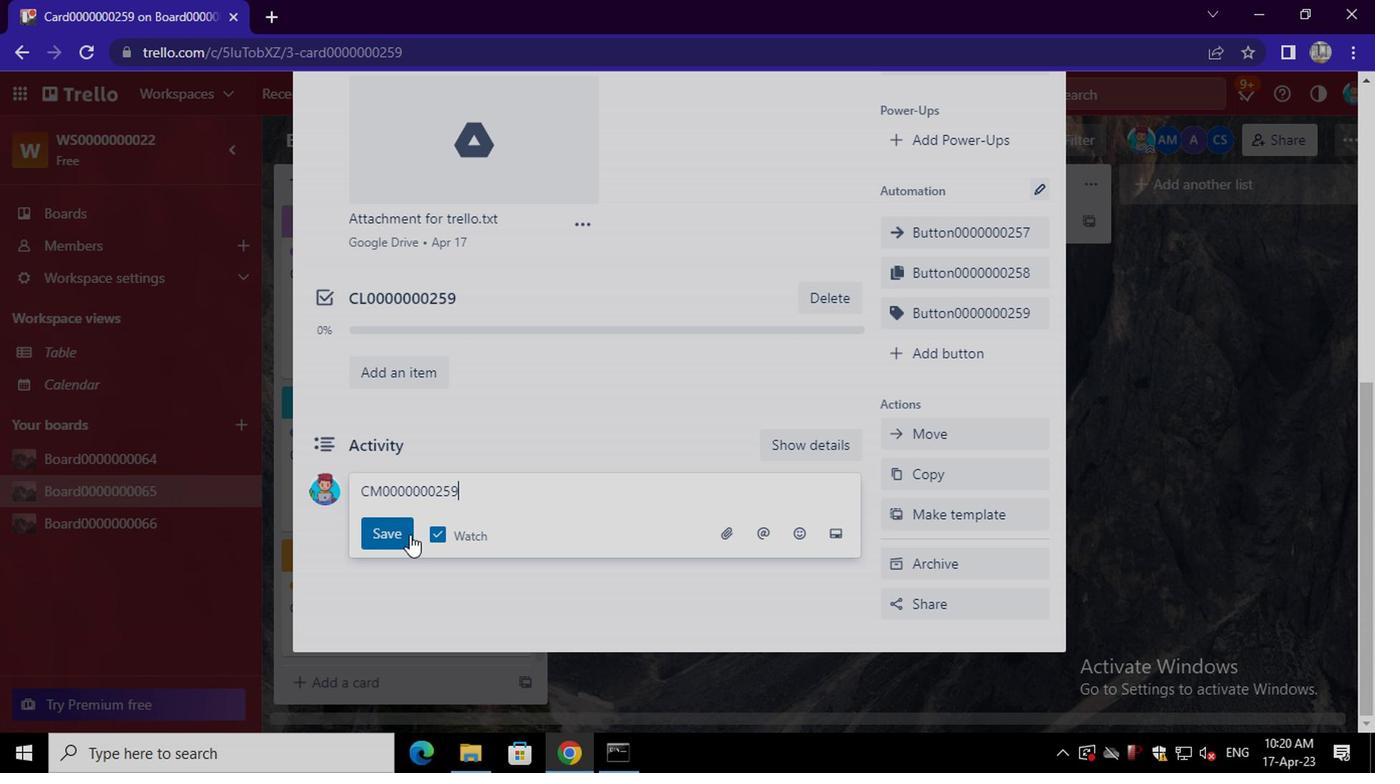 
Action: Mouse pressed left at (382, 543)
Screenshot: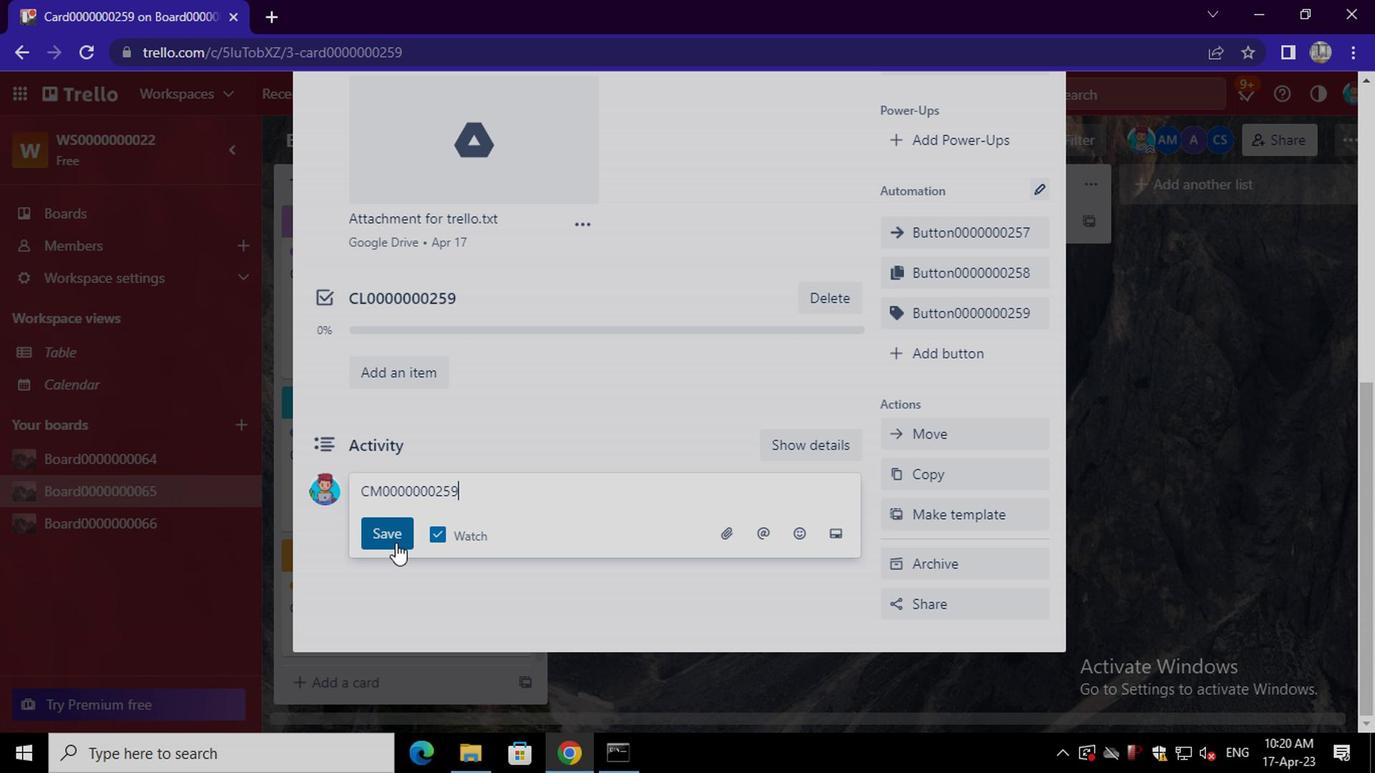 
